 Task: Find connections with filter location Isle of Lewis with filter topic #interviewwith filter profile language Potuguese with filter current company NuvoRetail with filter school Shaheed Sukhdev College Of Business Studies with filter industry Professional Organizations with filter service category Life Coaching with filter keywords title Handyman
Action: Mouse moved to (199, 296)
Screenshot: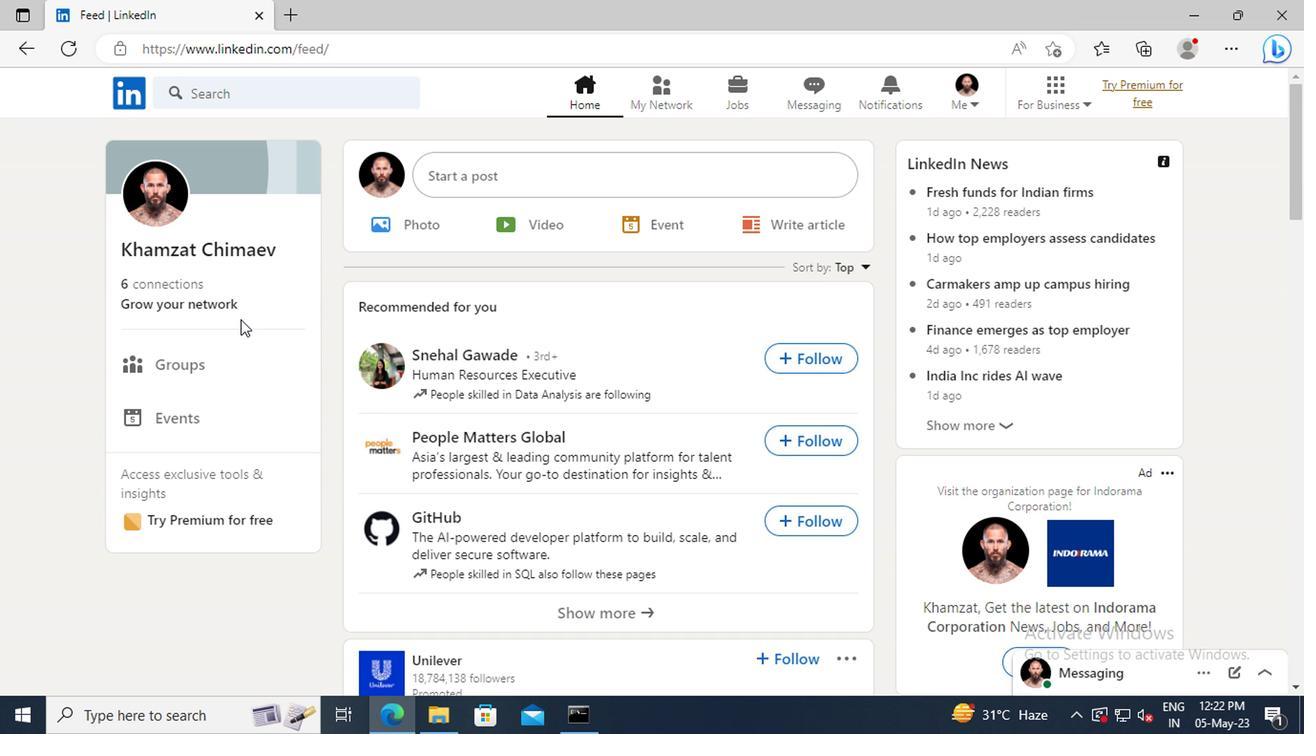 
Action: Mouse pressed left at (199, 296)
Screenshot: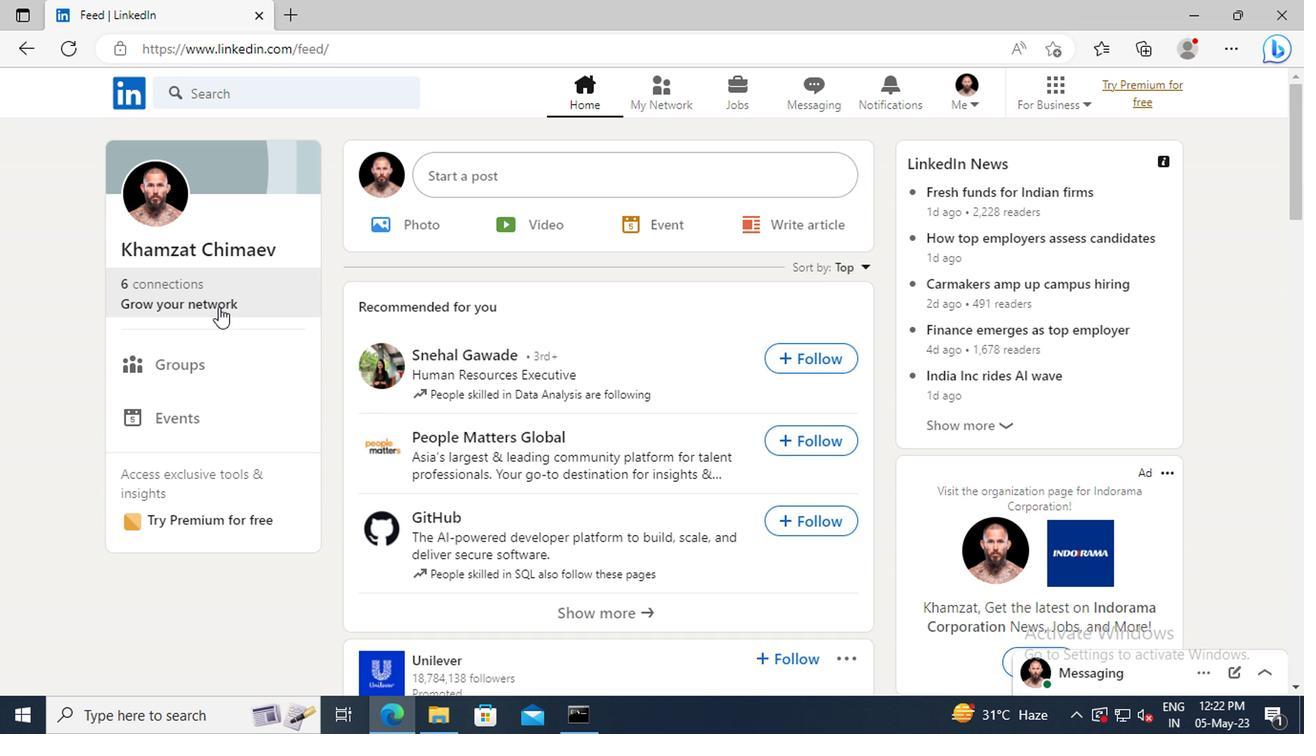 
Action: Mouse moved to (206, 201)
Screenshot: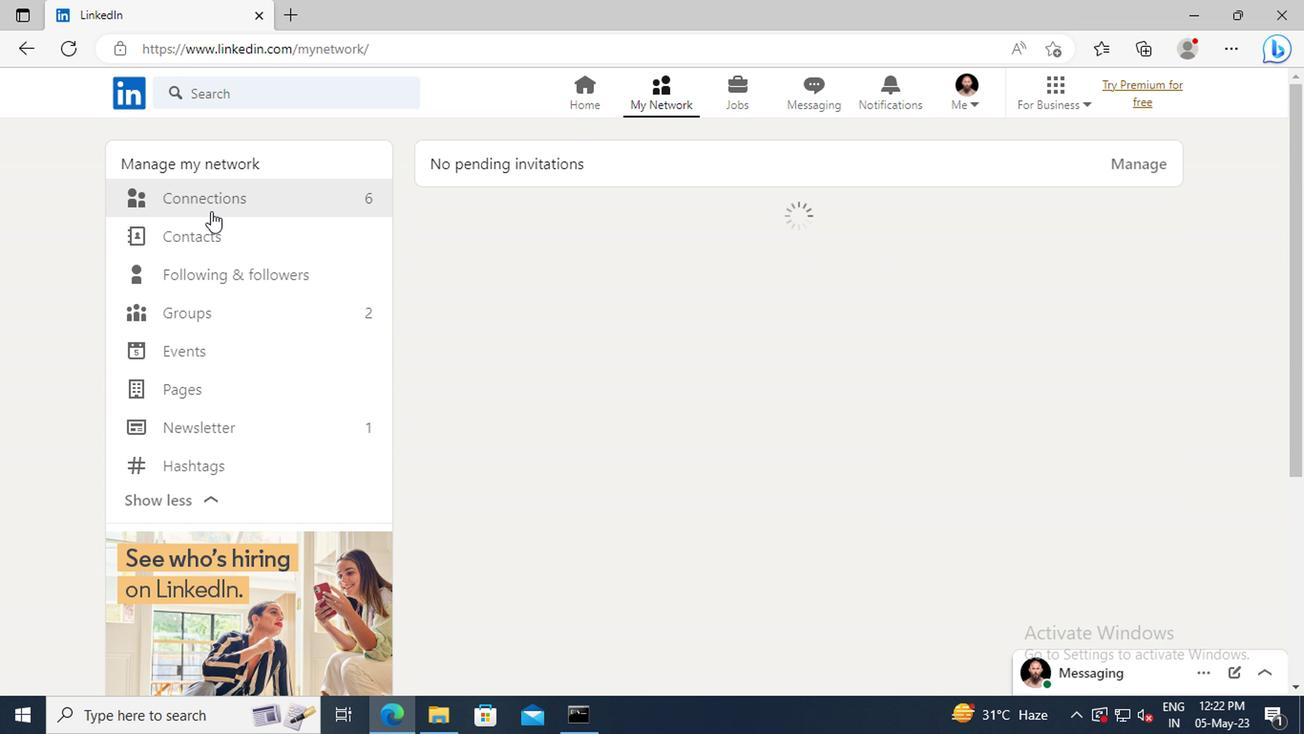 
Action: Mouse pressed left at (206, 201)
Screenshot: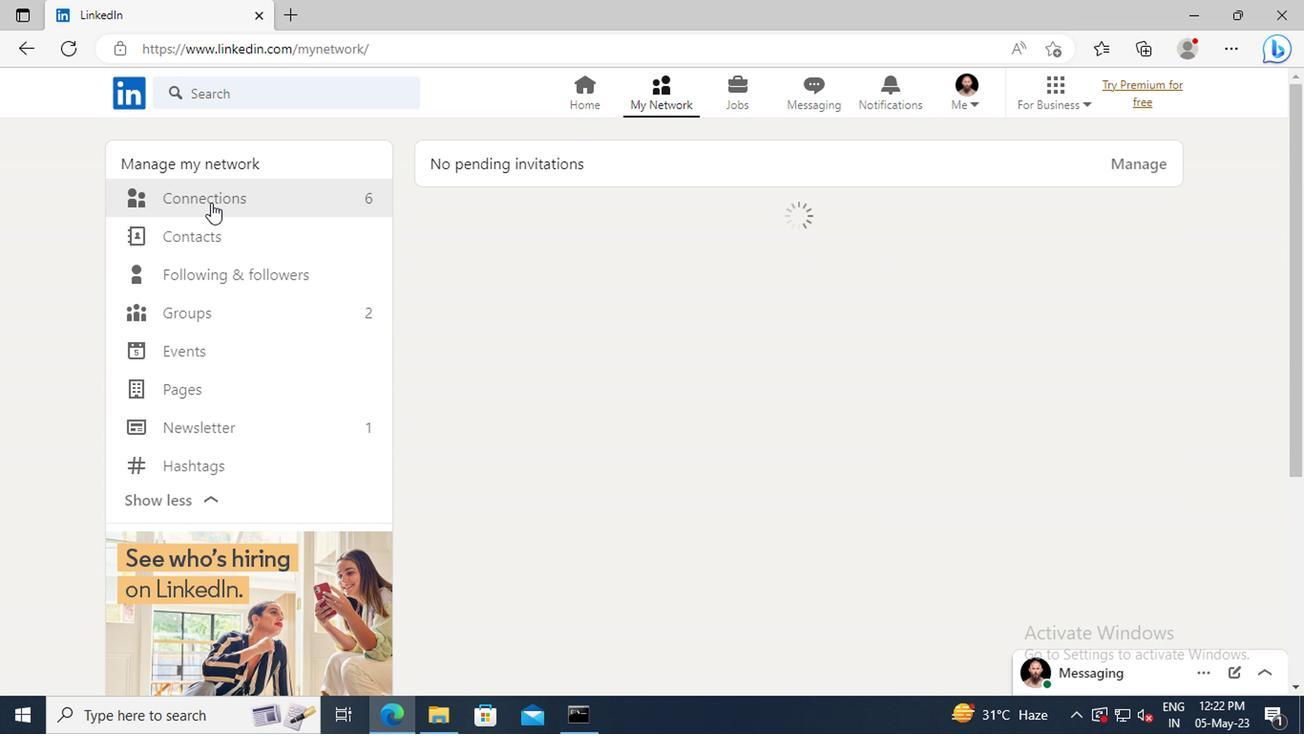 
Action: Mouse moved to (763, 201)
Screenshot: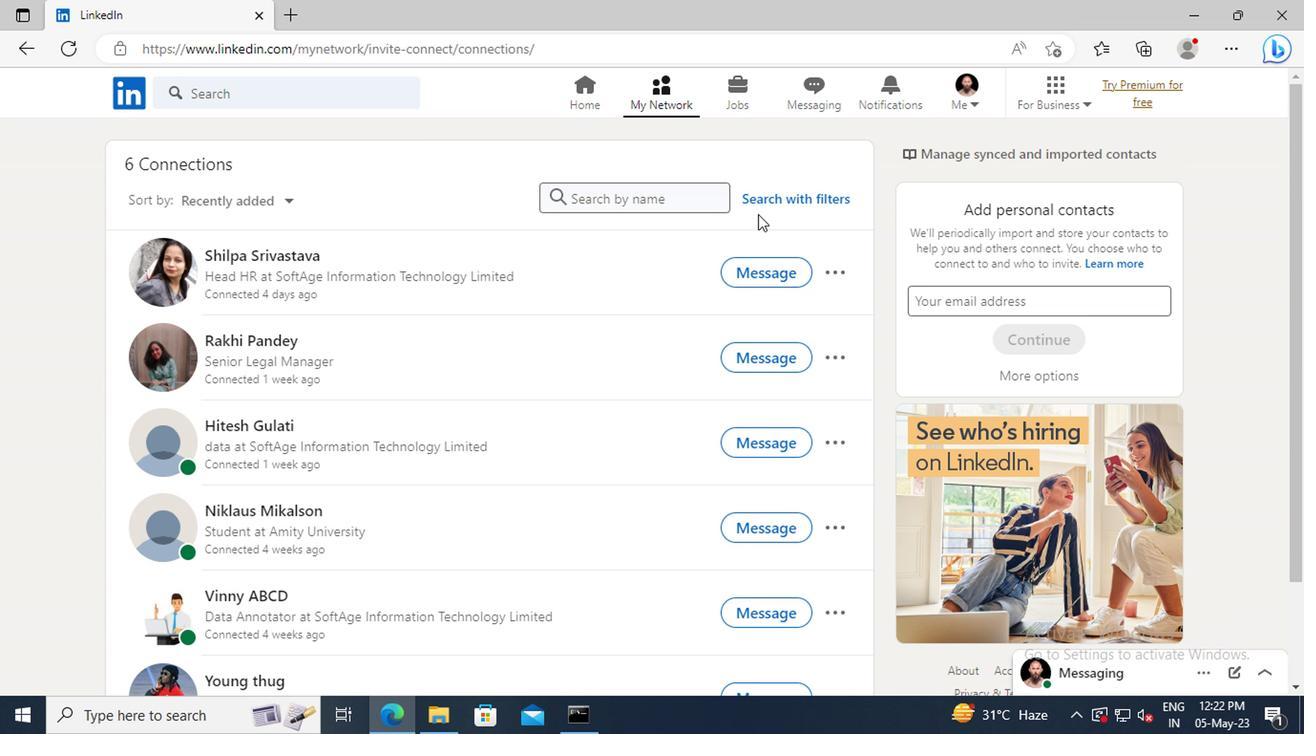 
Action: Mouse pressed left at (763, 201)
Screenshot: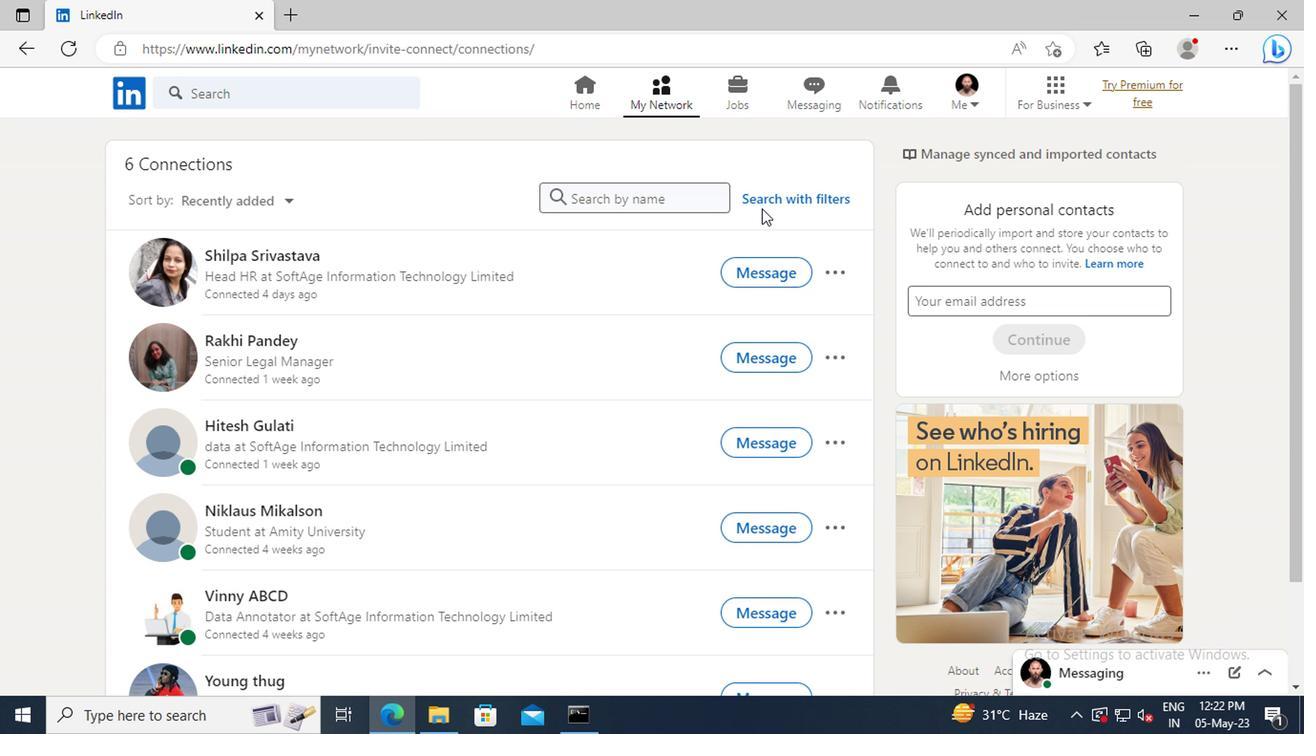 
Action: Mouse moved to (717, 151)
Screenshot: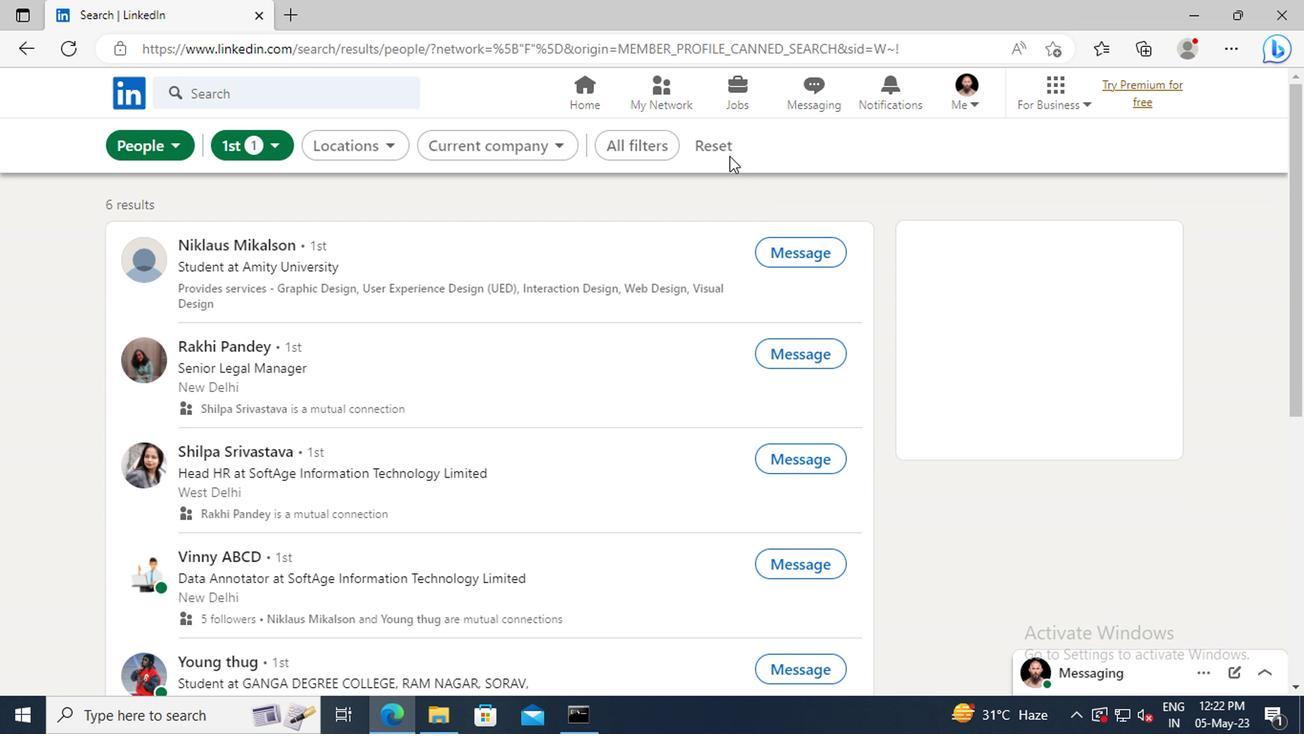 
Action: Mouse pressed left at (717, 151)
Screenshot: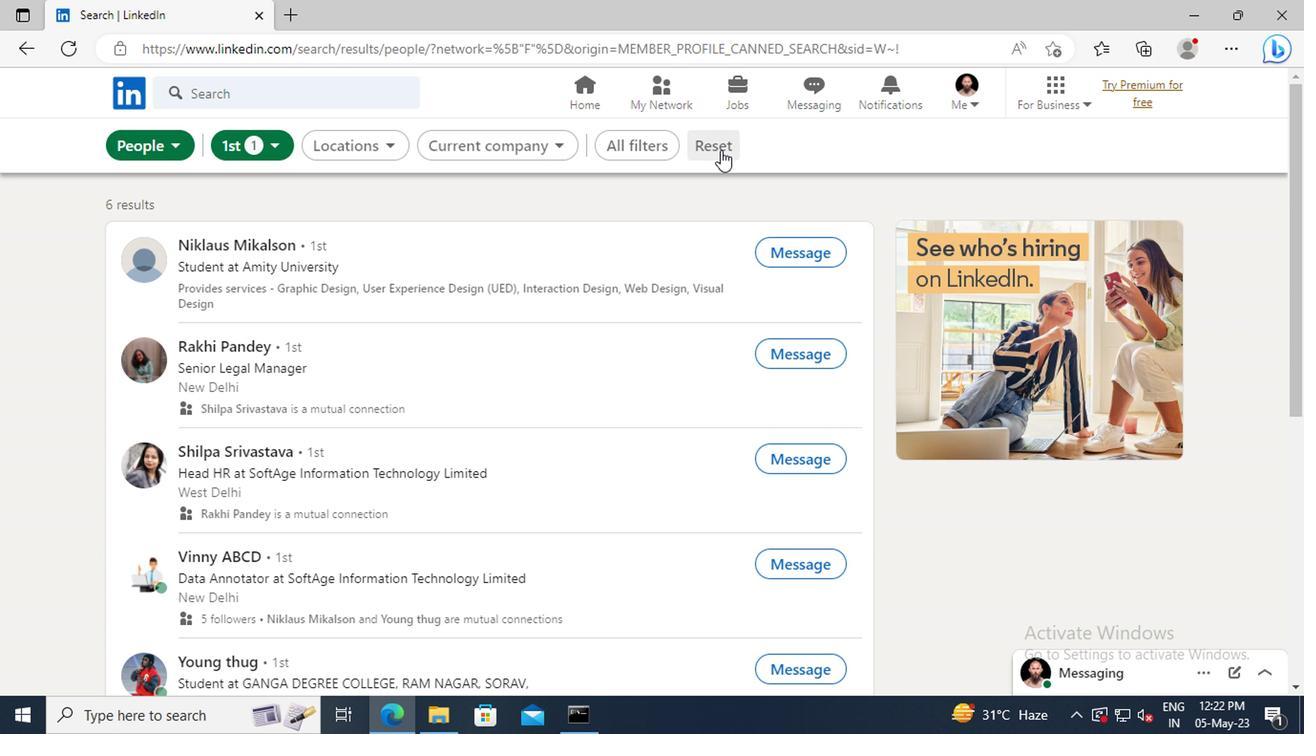 
Action: Mouse moved to (691, 147)
Screenshot: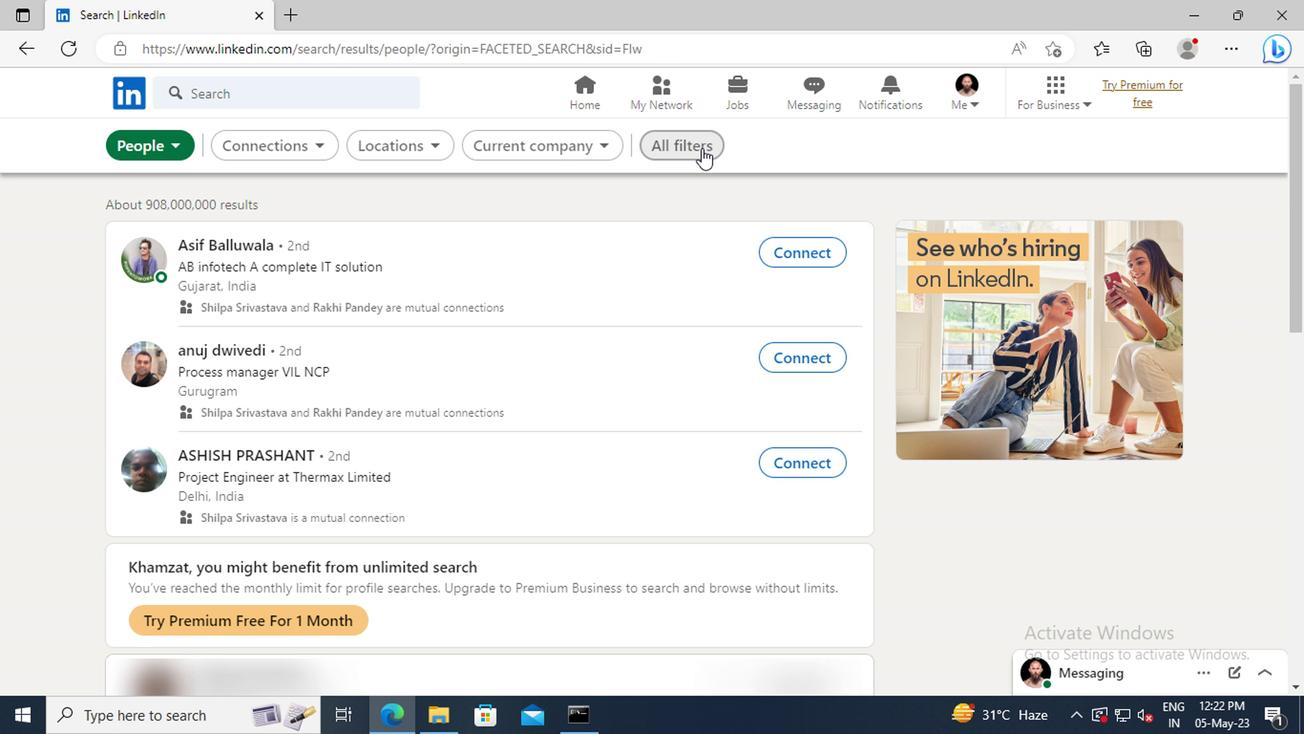 
Action: Mouse pressed left at (691, 147)
Screenshot: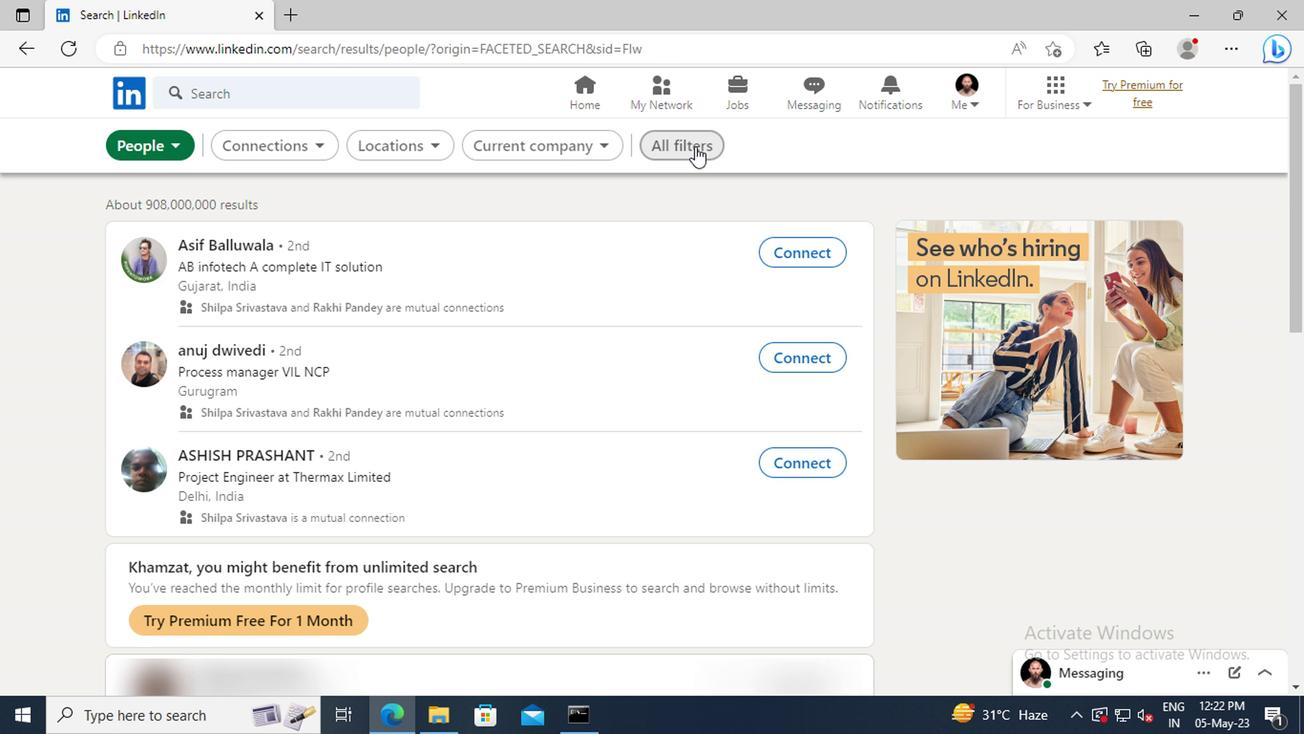 
Action: Mouse moved to (1044, 354)
Screenshot: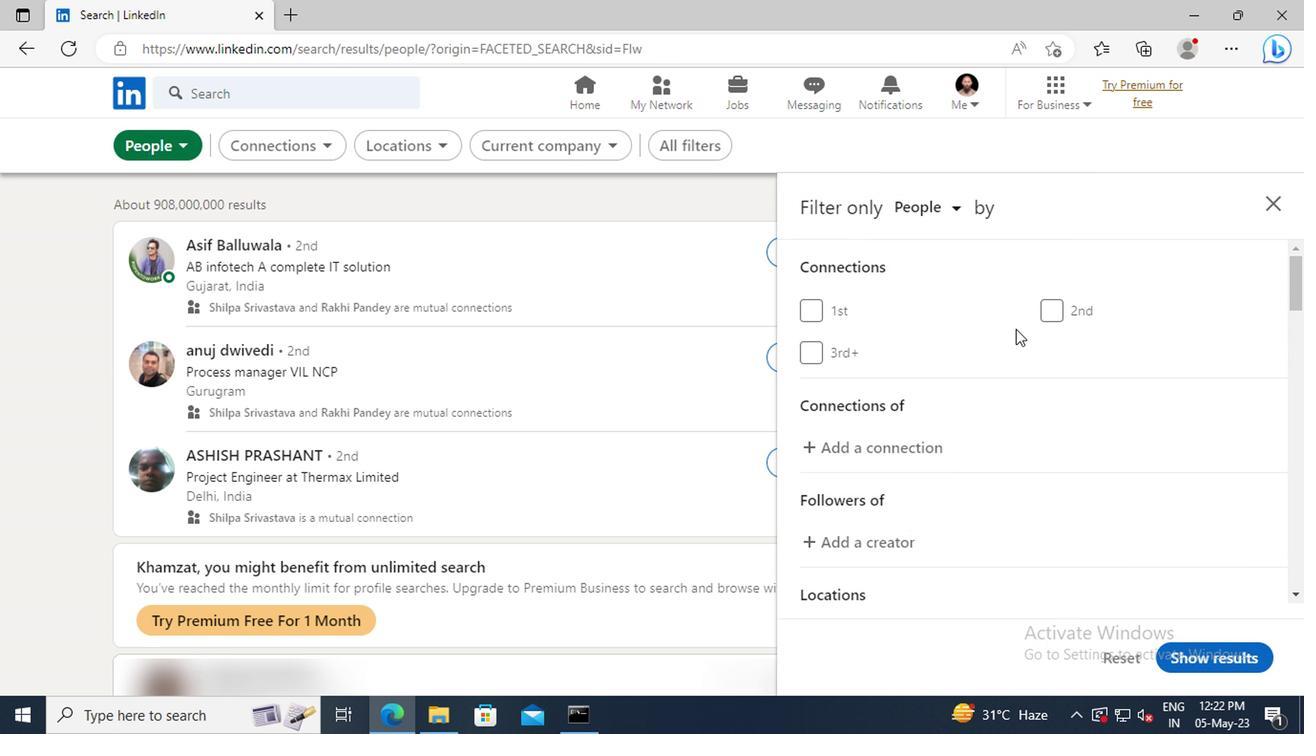 
Action: Mouse scrolled (1044, 353) with delta (0, 0)
Screenshot: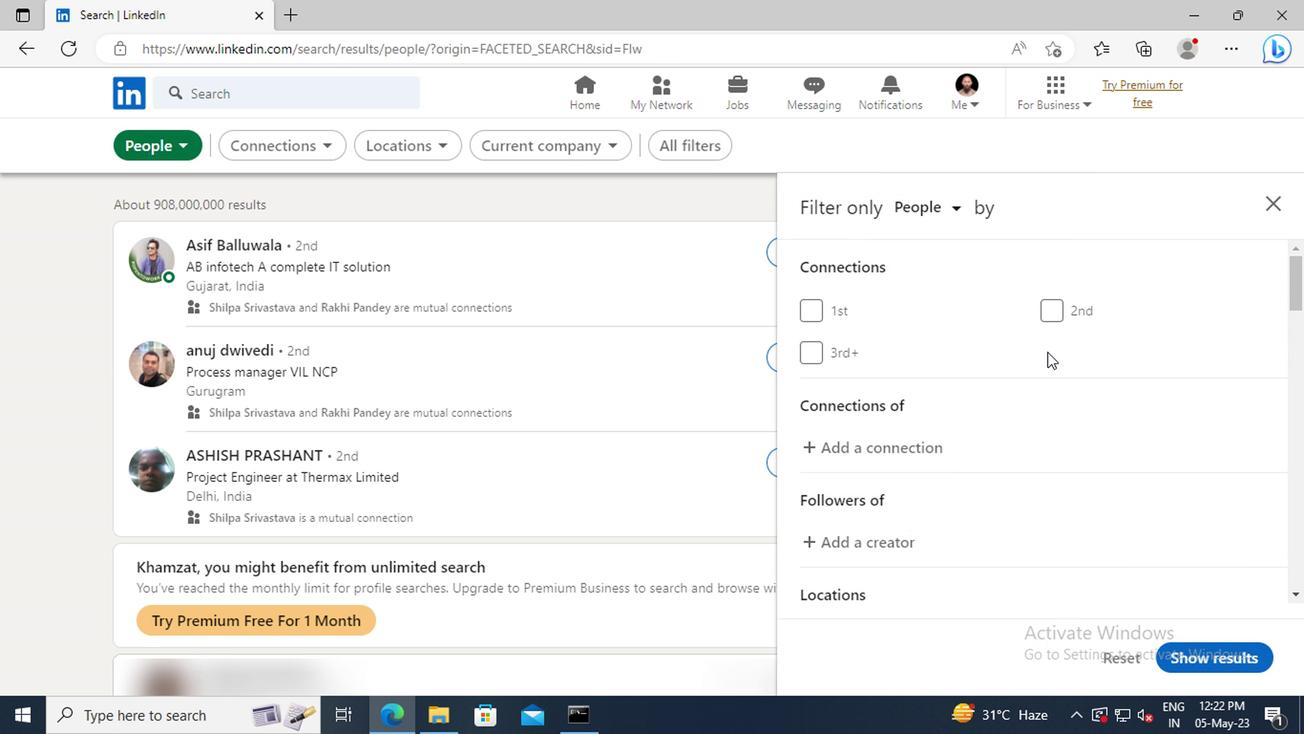 
Action: Mouse scrolled (1044, 353) with delta (0, 0)
Screenshot: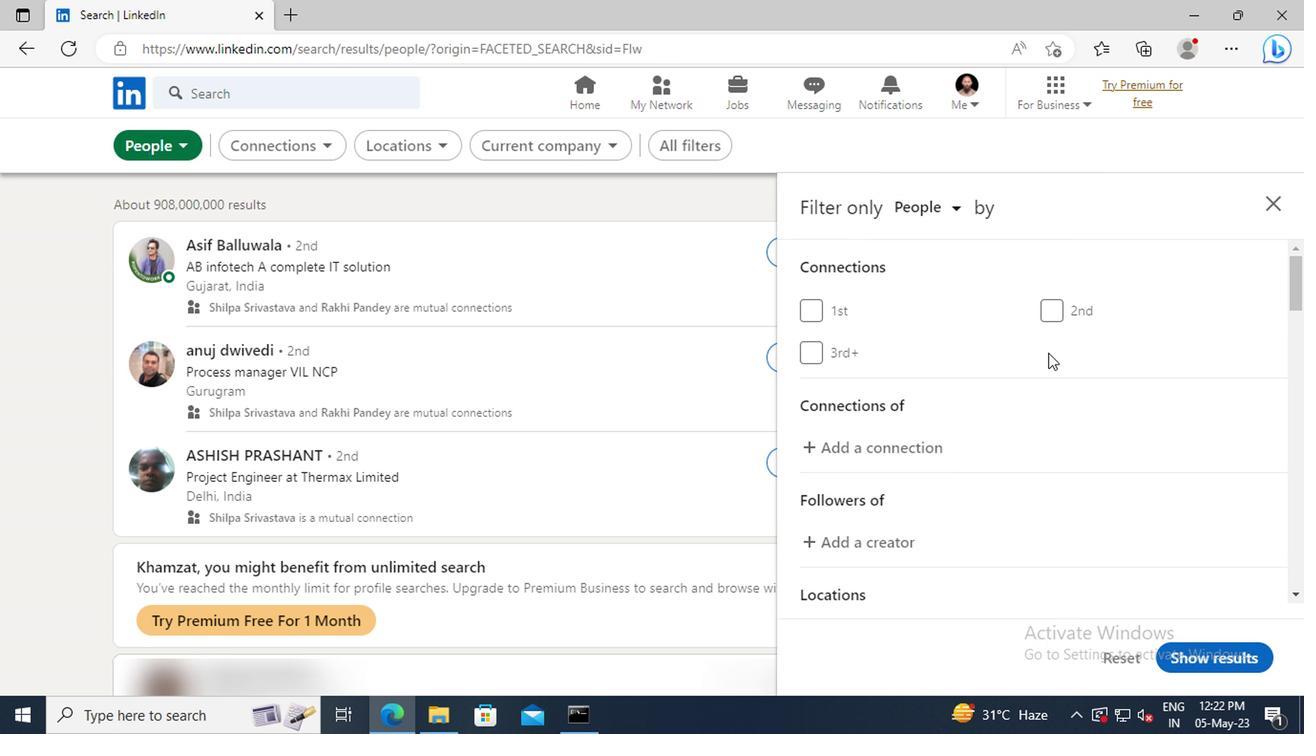 
Action: Mouse scrolled (1044, 353) with delta (0, 0)
Screenshot: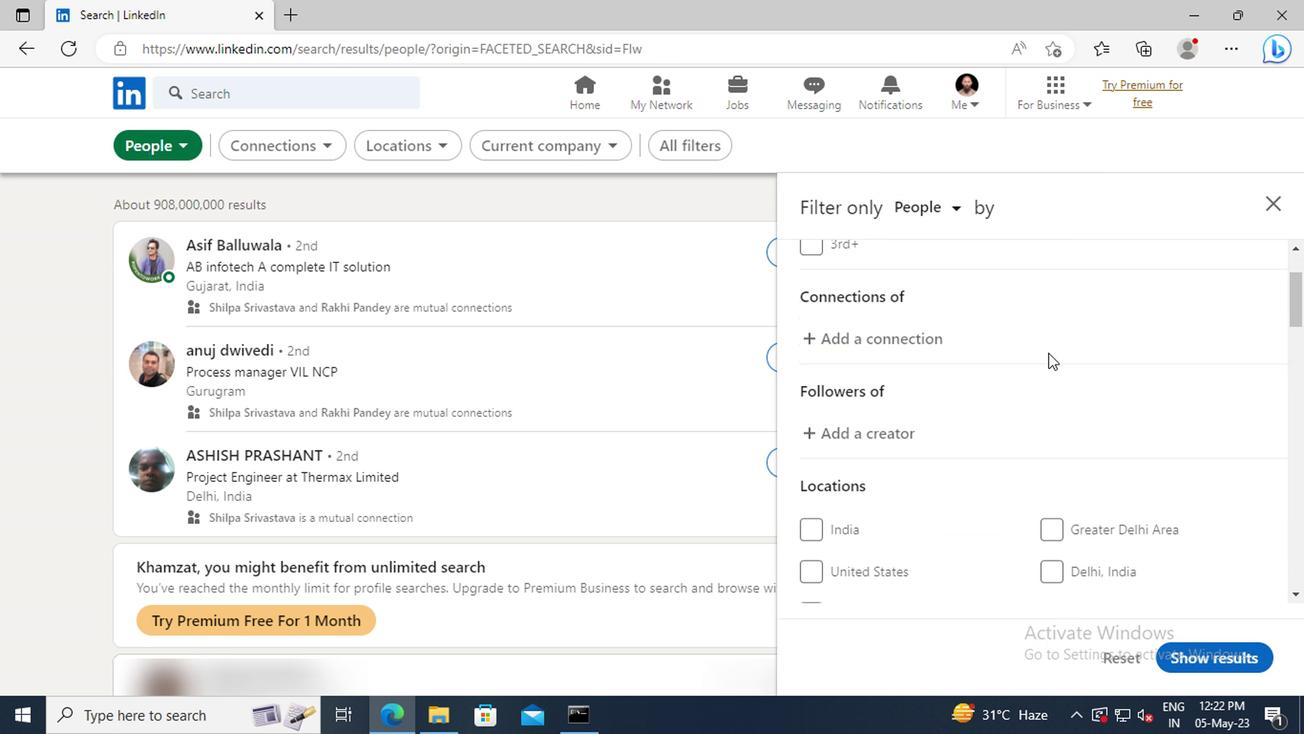 
Action: Mouse scrolled (1044, 353) with delta (0, 0)
Screenshot: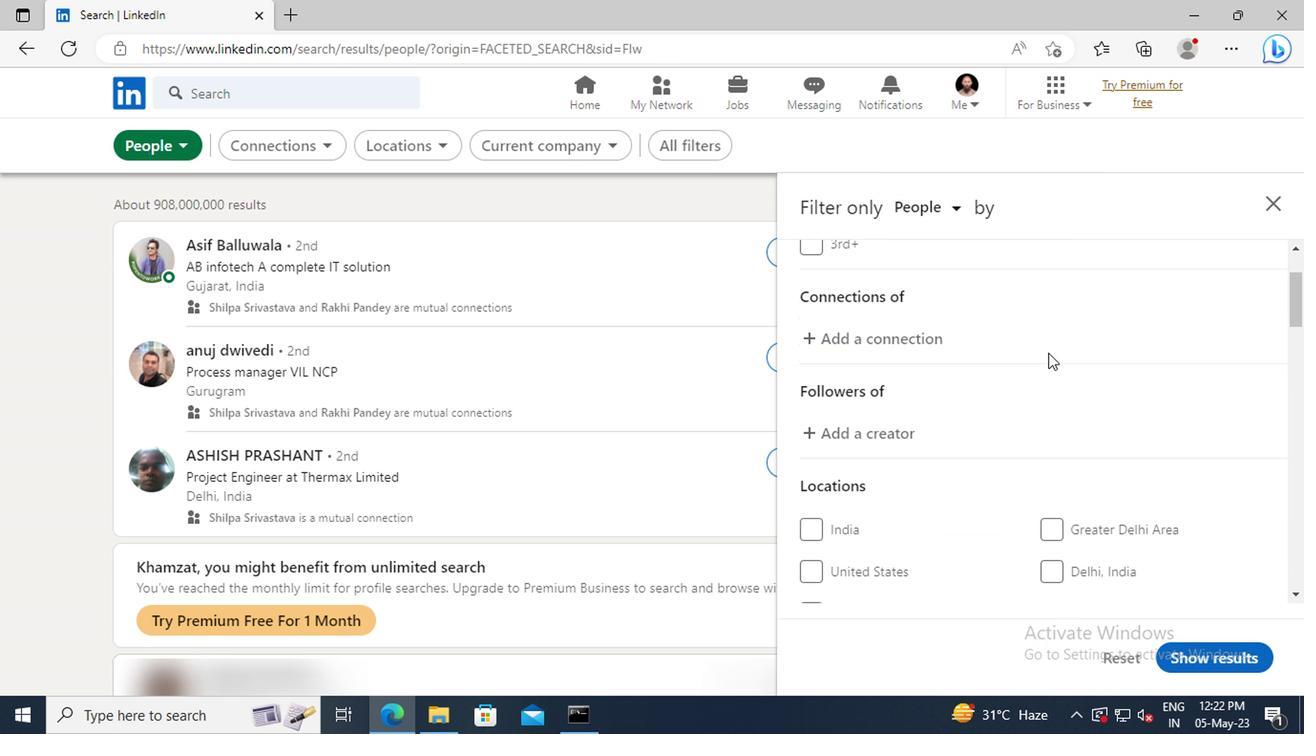 
Action: Mouse scrolled (1044, 353) with delta (0, 0)
Screenshot: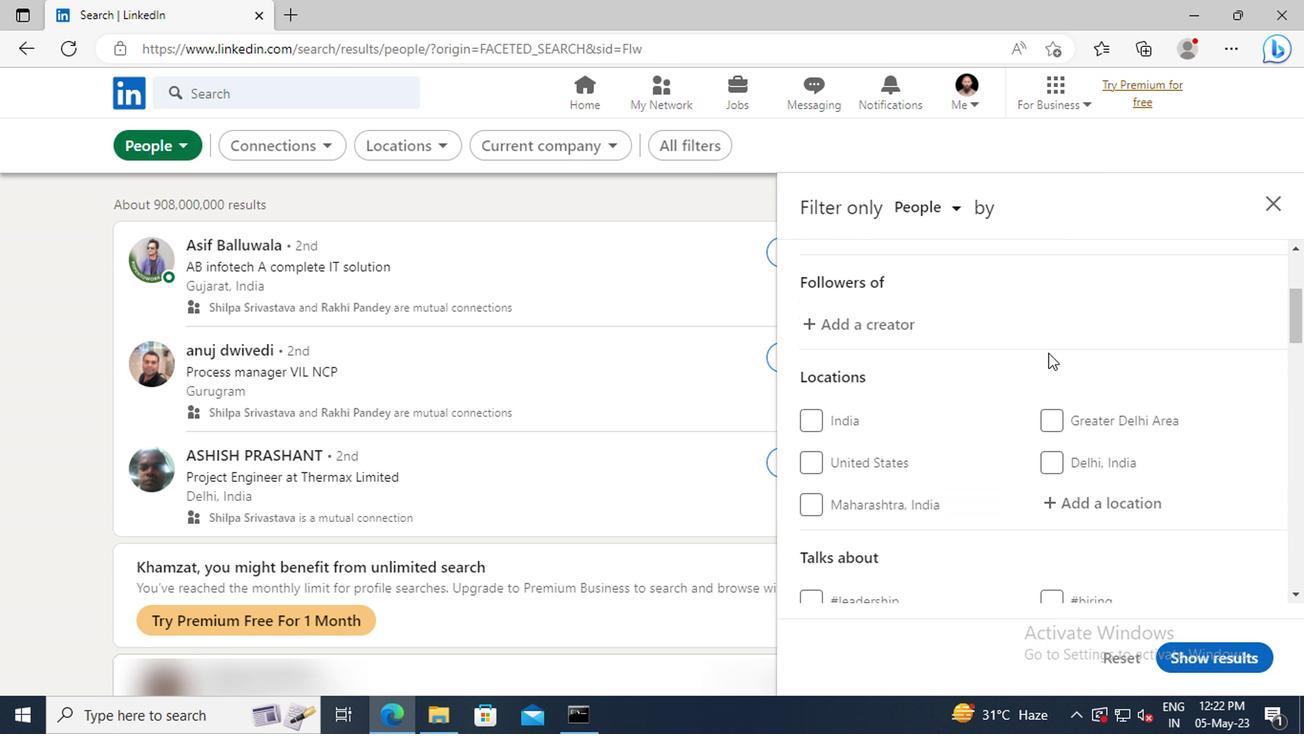 
Action: Mouse scrolled (1044, 353) with delta (0, 0)
Screenshot: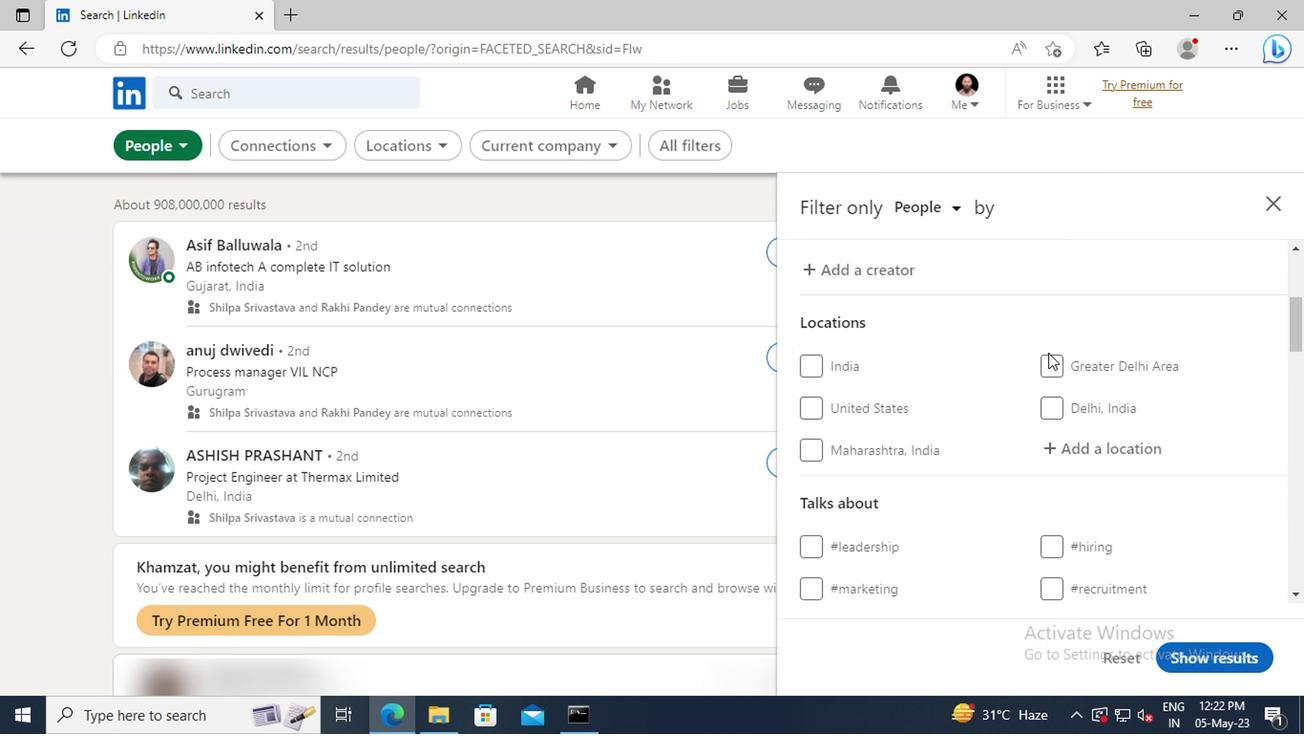 
Action: Mouse moved to (1052, 392)
Screenshot: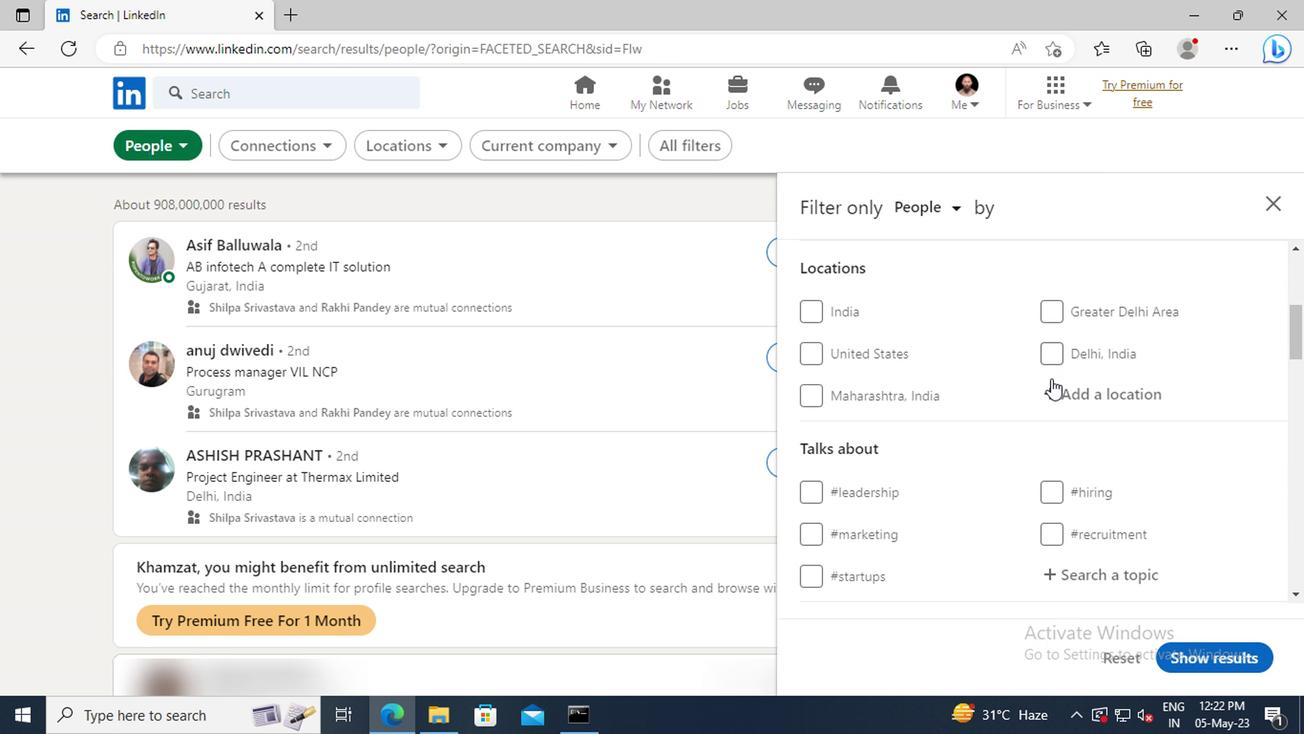 
Action: Mouse pressed left at (1052, 392)
Screenshot: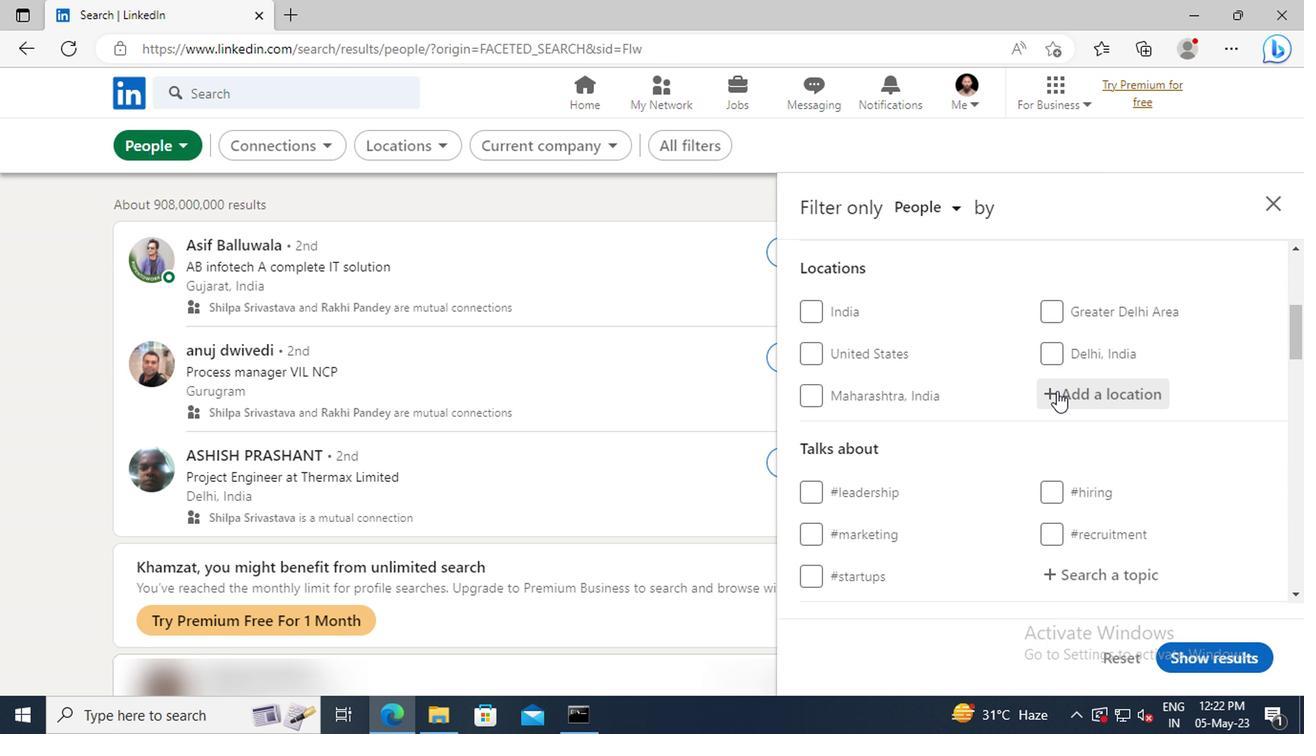 
Action: Key pressed <Key.shift>ISLE<Key.space>OF<Key.space><Key.shift>LEWIS<Key.enter>
Screenshot: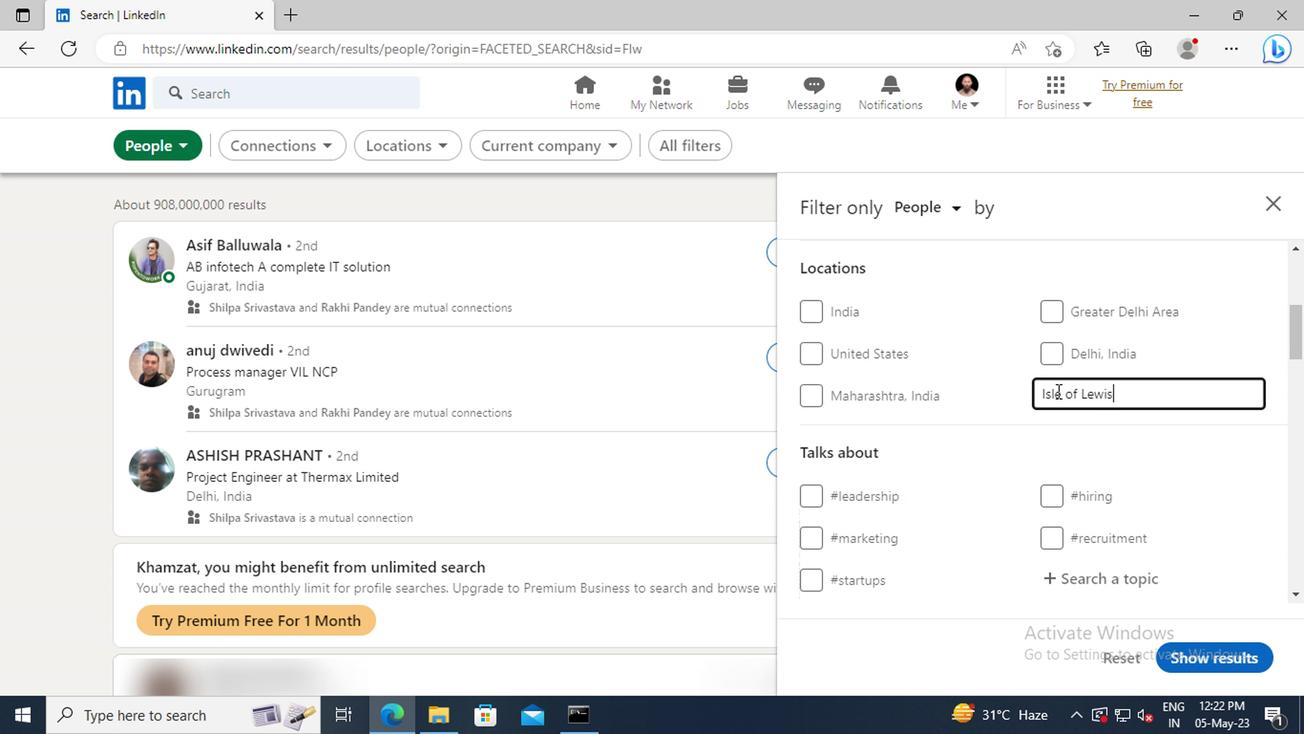 
Action: Mouse scrolled (1052, 391) with delta (0, 0)
Screenshot: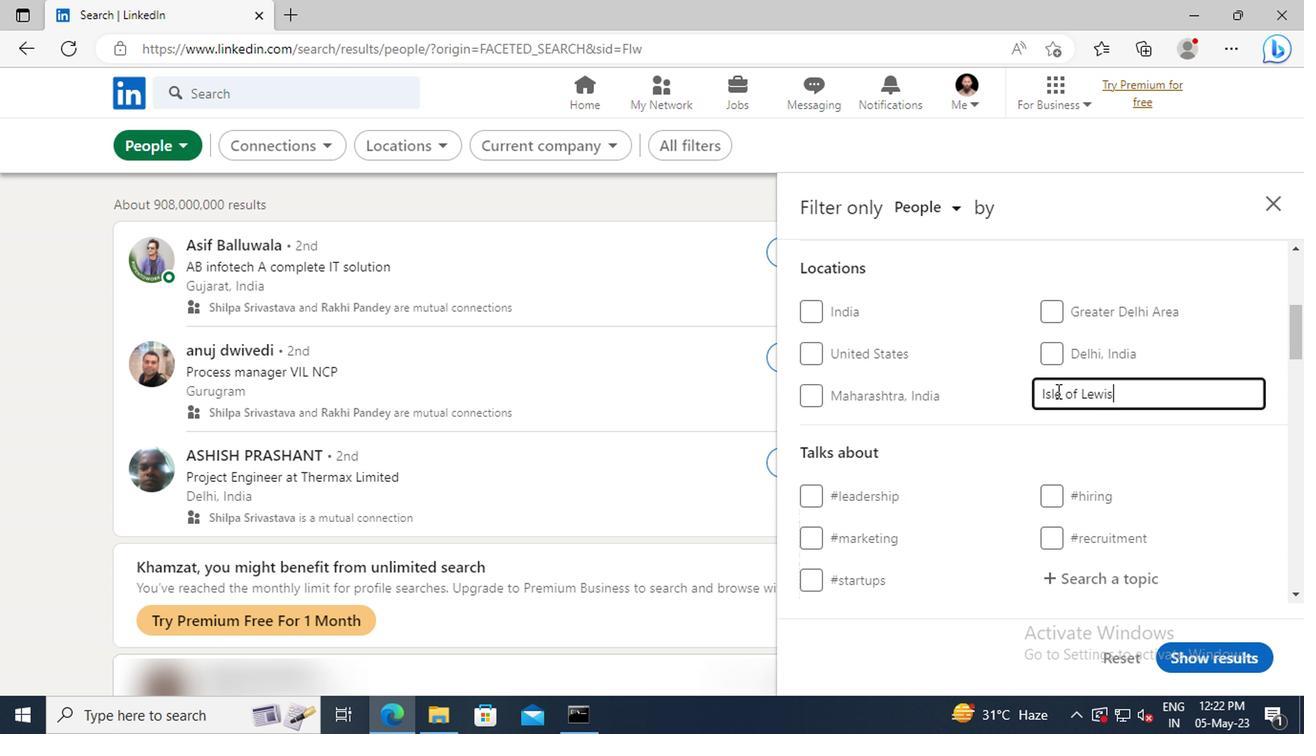 
Action: Mouse scrolled (1052, 391) with delta (0, 0)
Screenshot: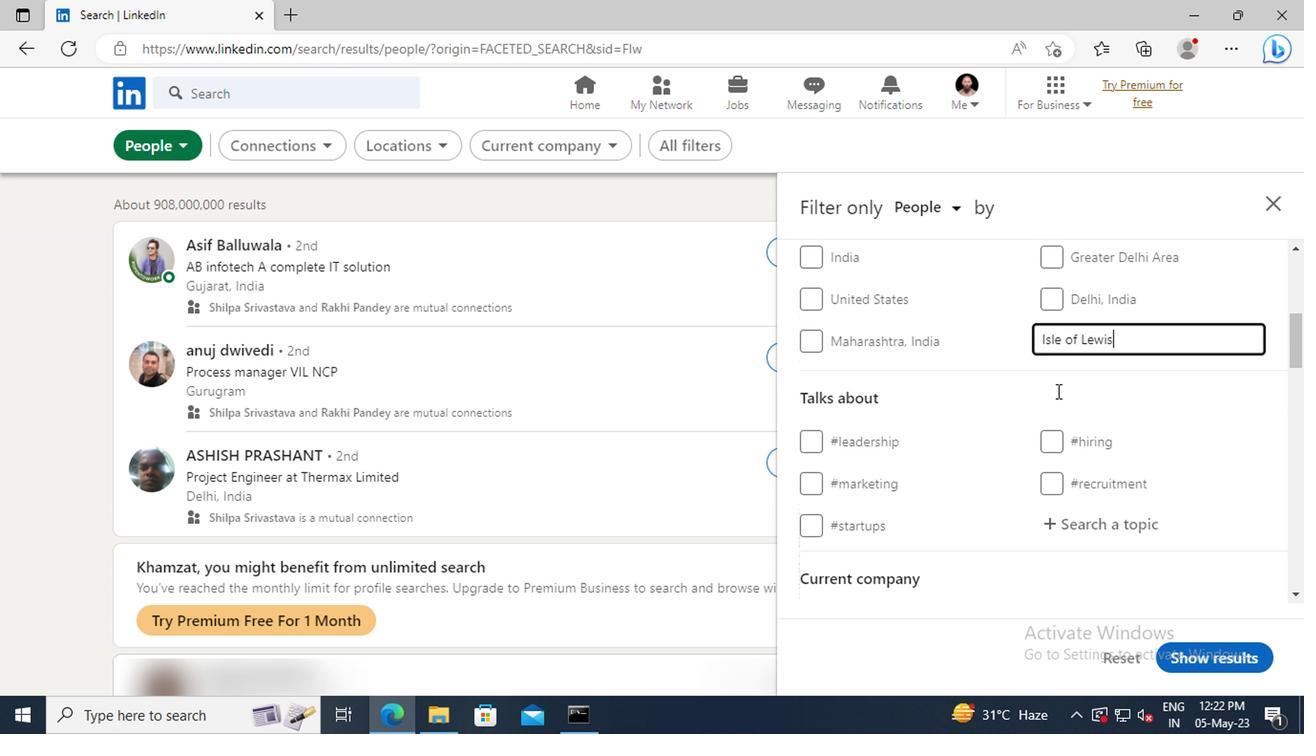 
Action: Mouse scrolled (1052, 391) with delta (0, 0)
Screenshot: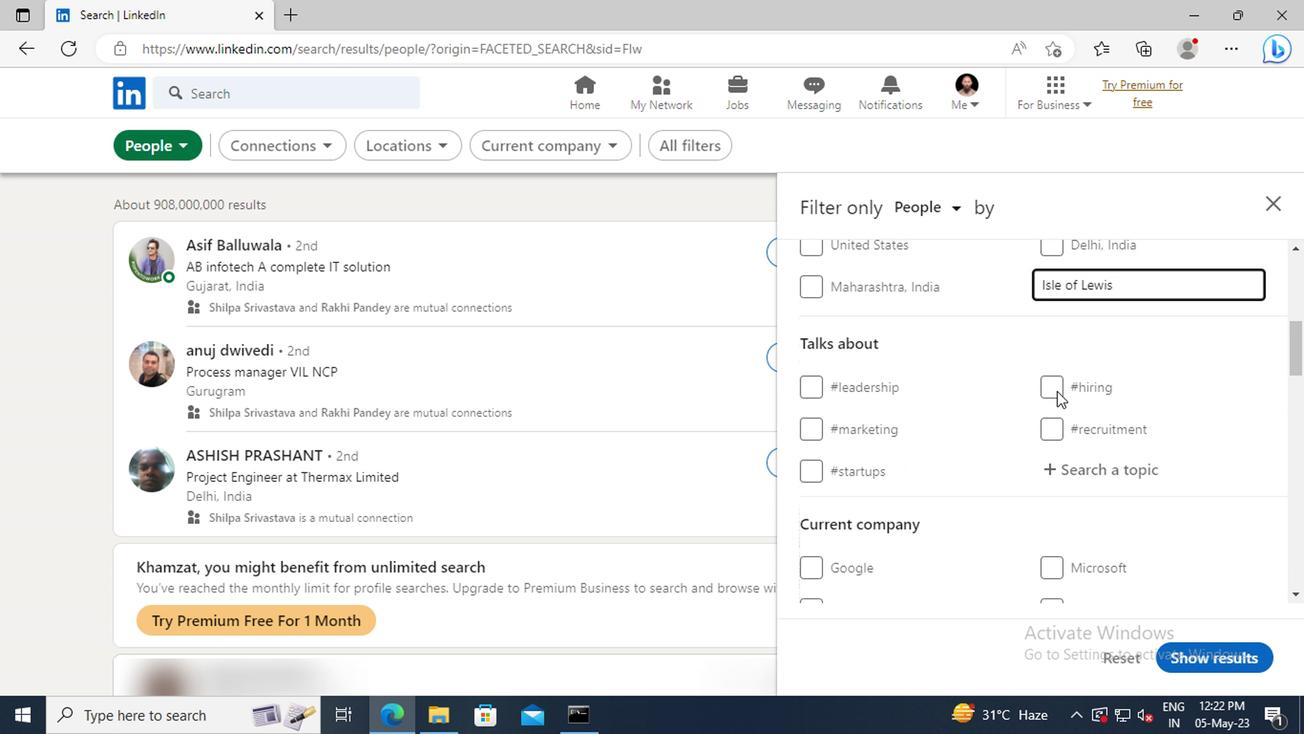 
Action: Mouse moved to (1056, 411)
Screenshot: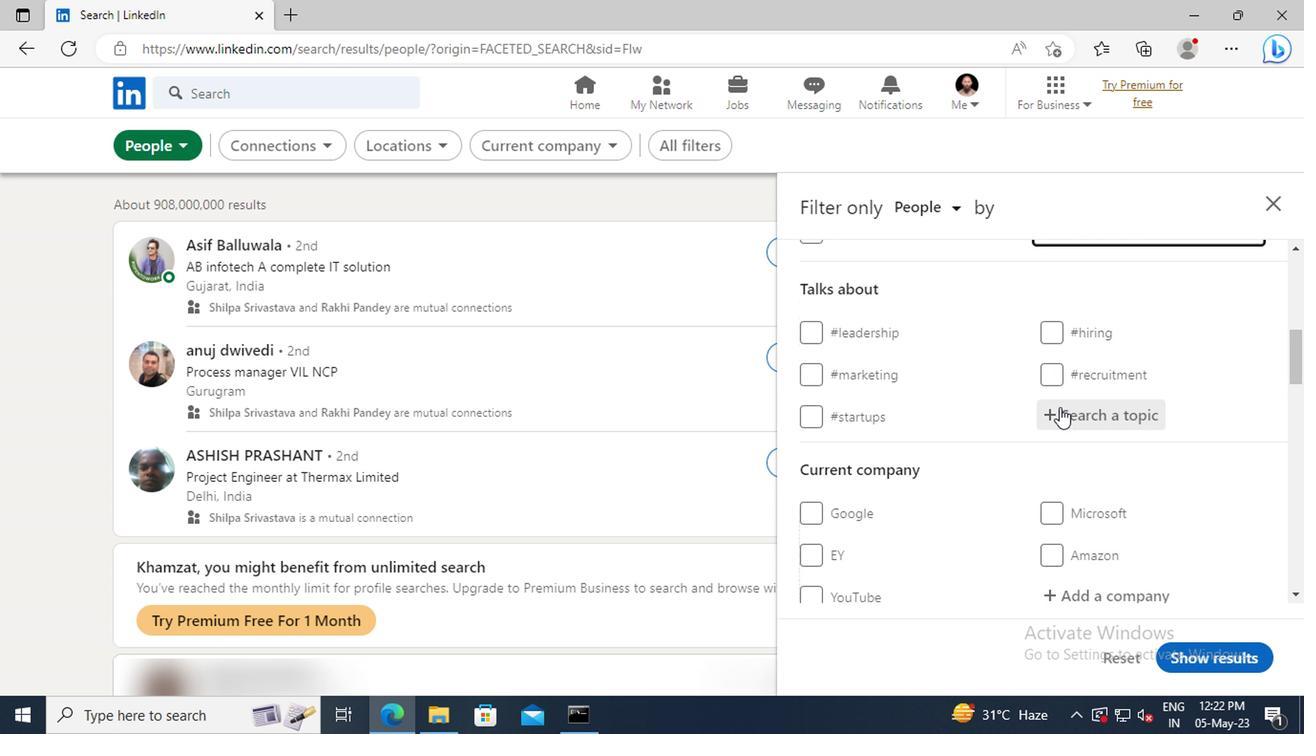 
Action: Mouse pressed left at (1056, 411)
Screenshot: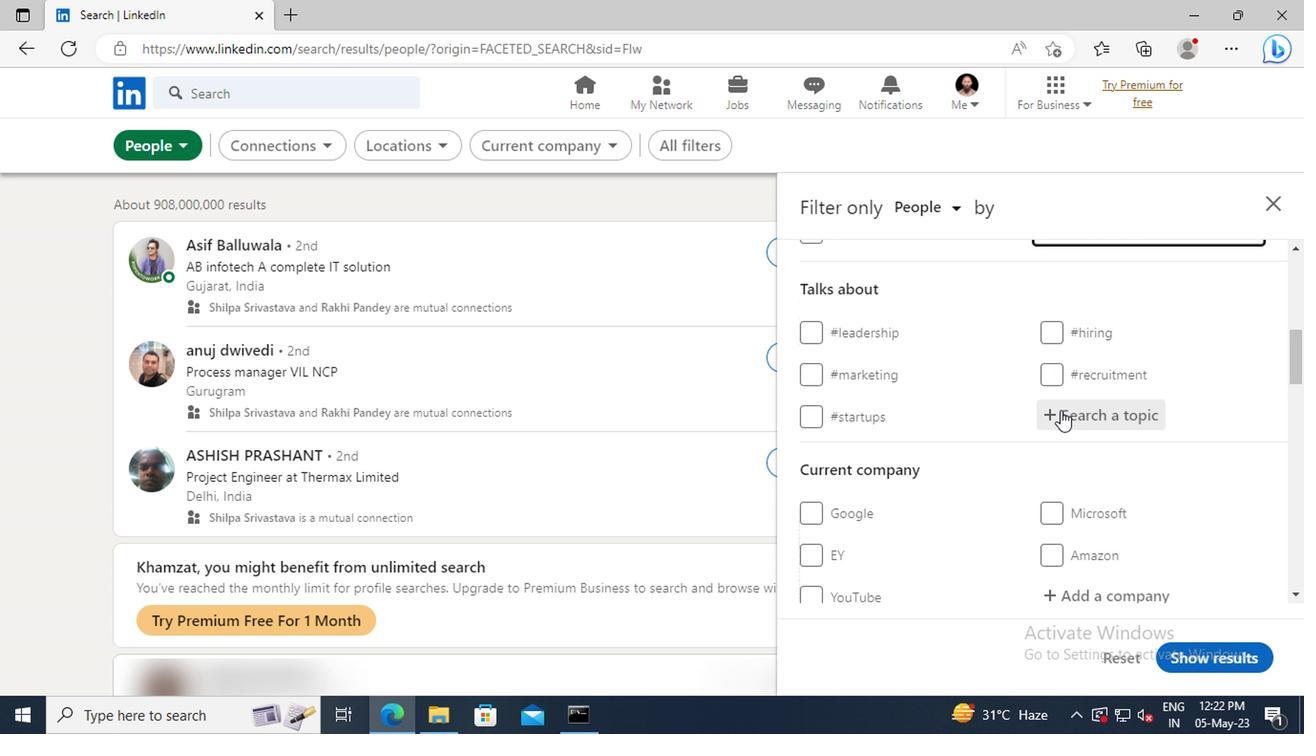 
Action: Key pressed INTERVI
Screenshot: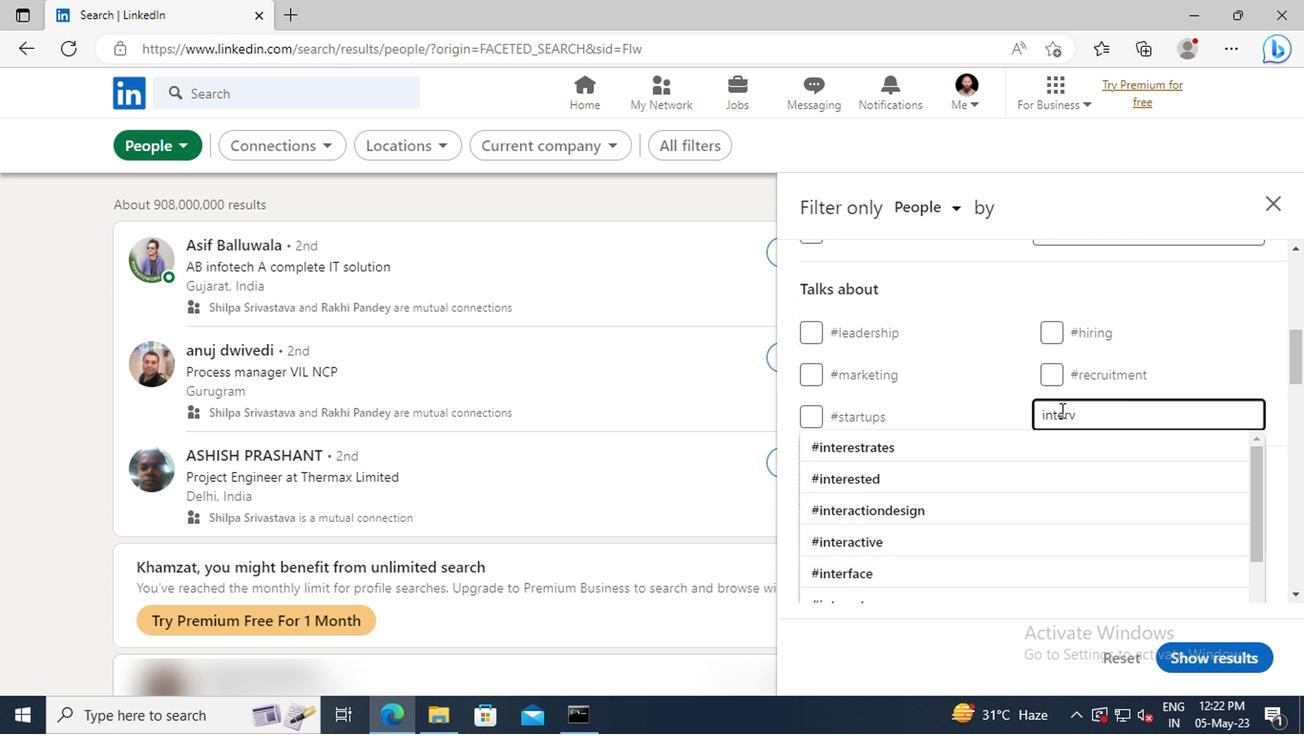 
Action: Mouse moved to (1060, 443)
Screenshot: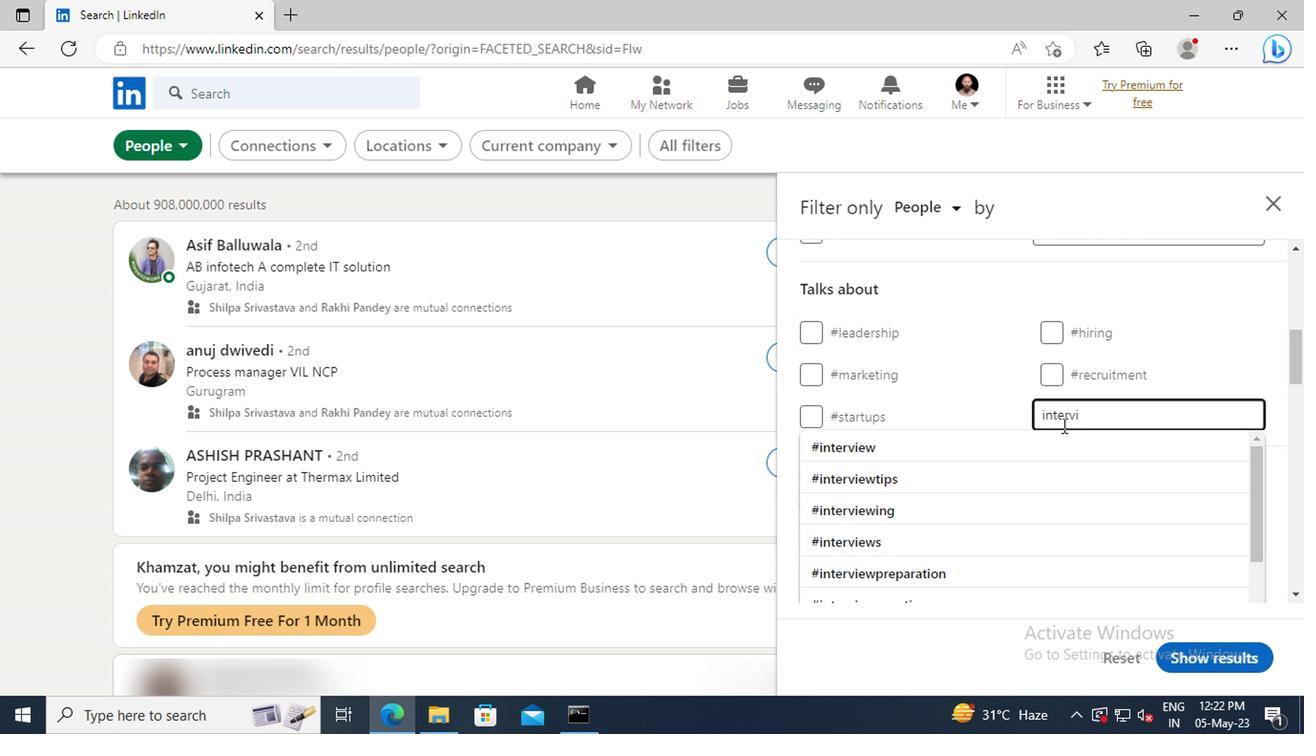 
Action: Mouse pressed left at (1060, 443)
Screenshot: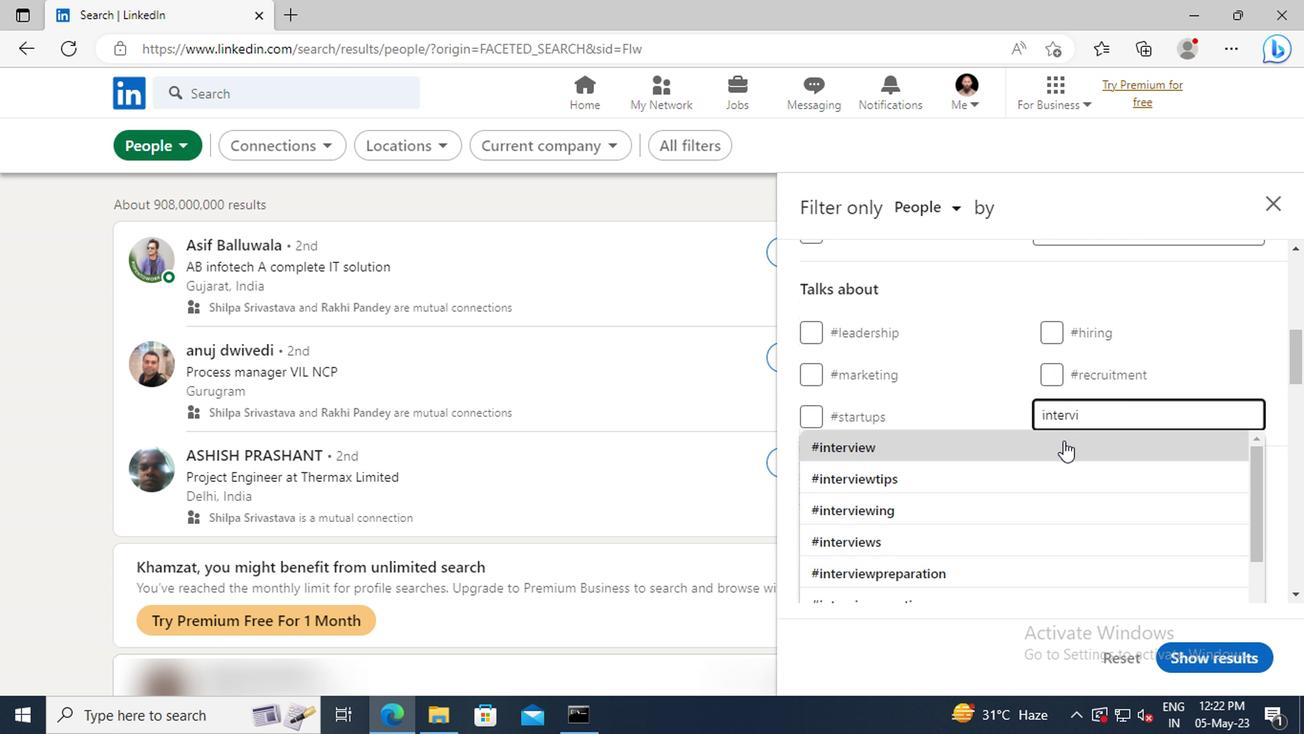 
Action: Mouse scrolled (1060, 441) with delta (0, -1)
Screenshot: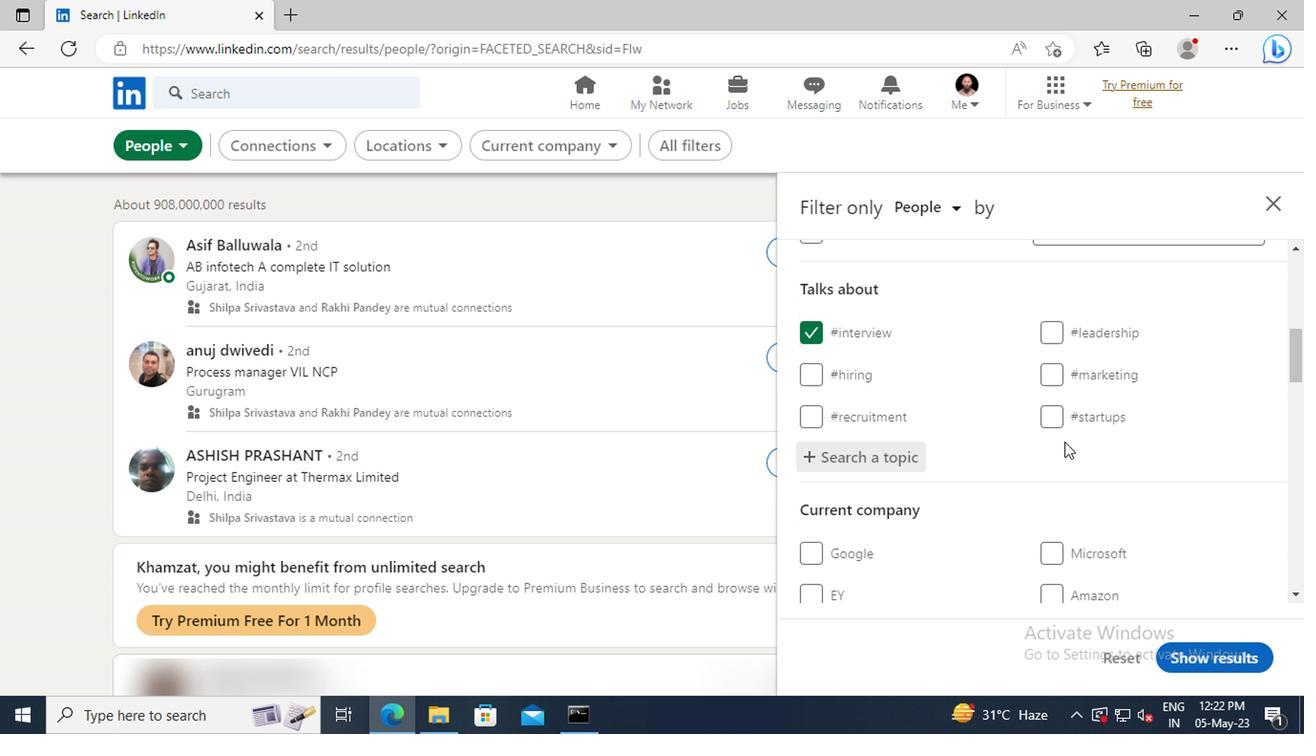
Action: Mouse scrolled (1060, 441) with delta (0, -1)
Screenshot: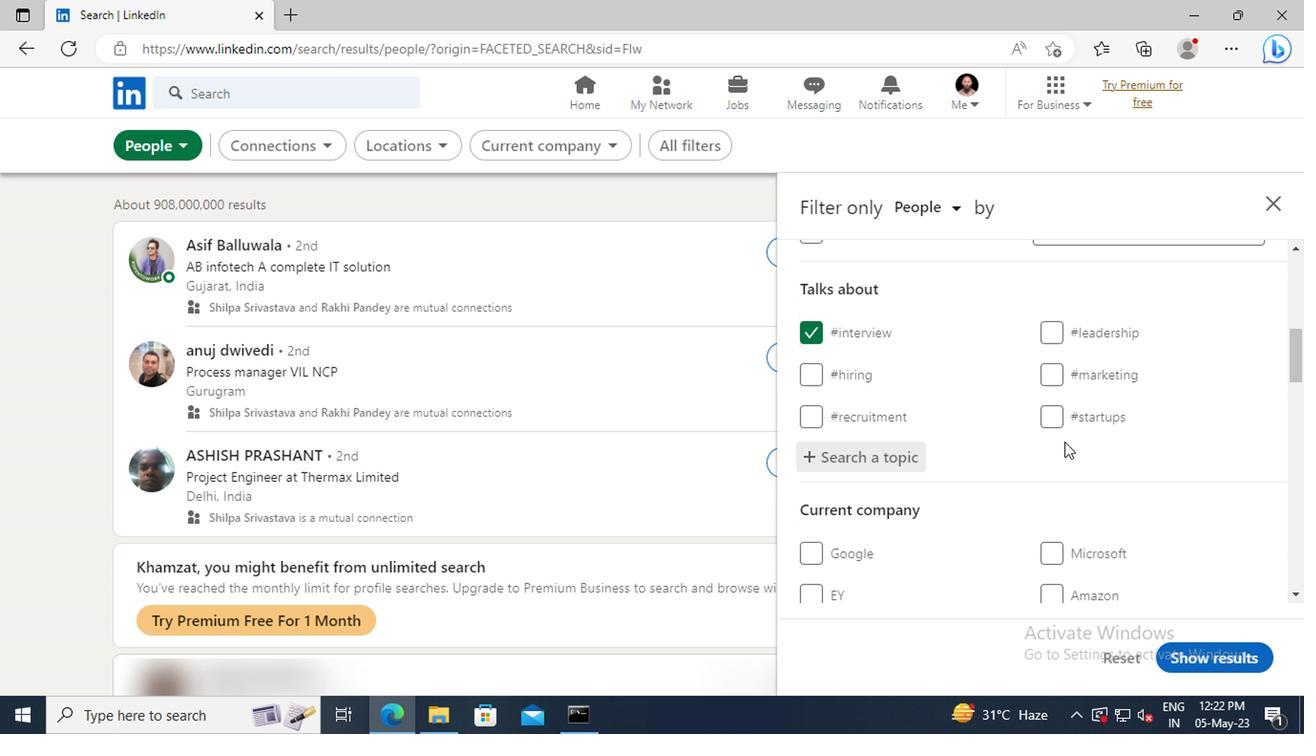 
Action: Mouse scrolled (1060, 441) with delta (0, -1)
Screenshot: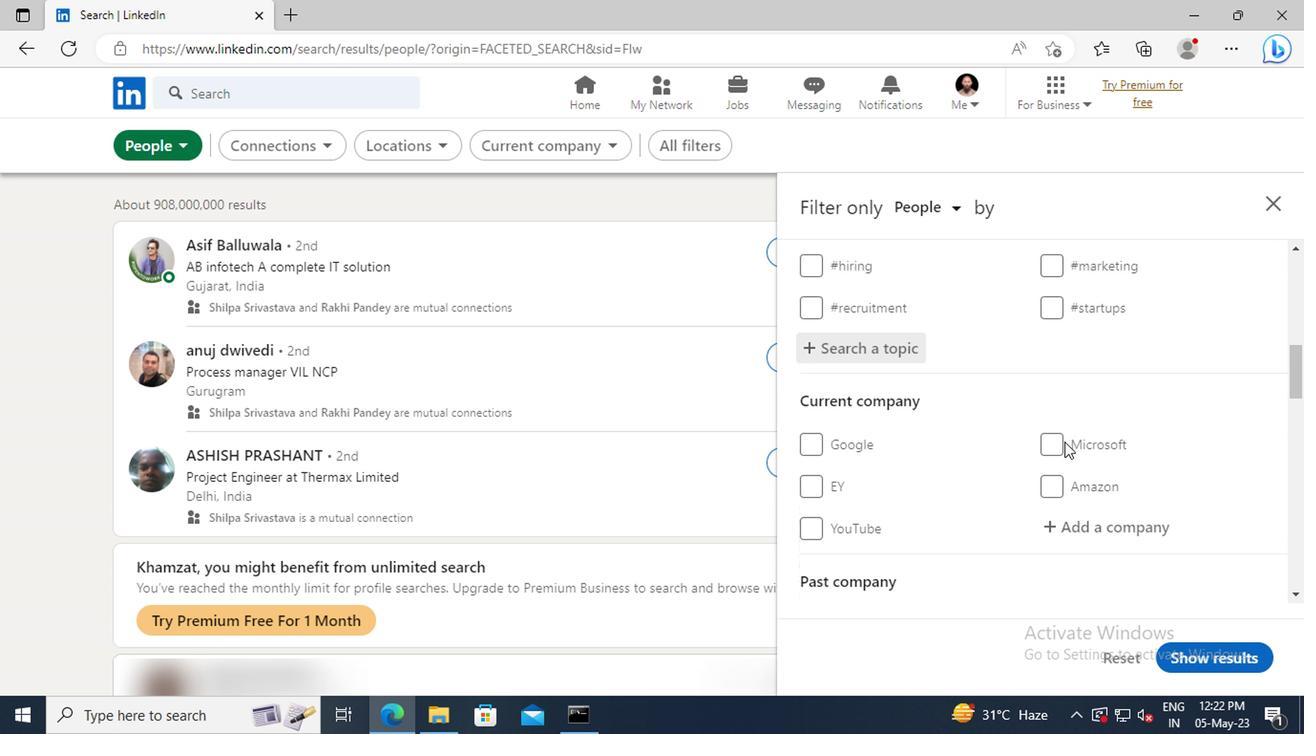 
Action: Mouse scrolled (1060, 441) with delta (0, -1)
Screenshot: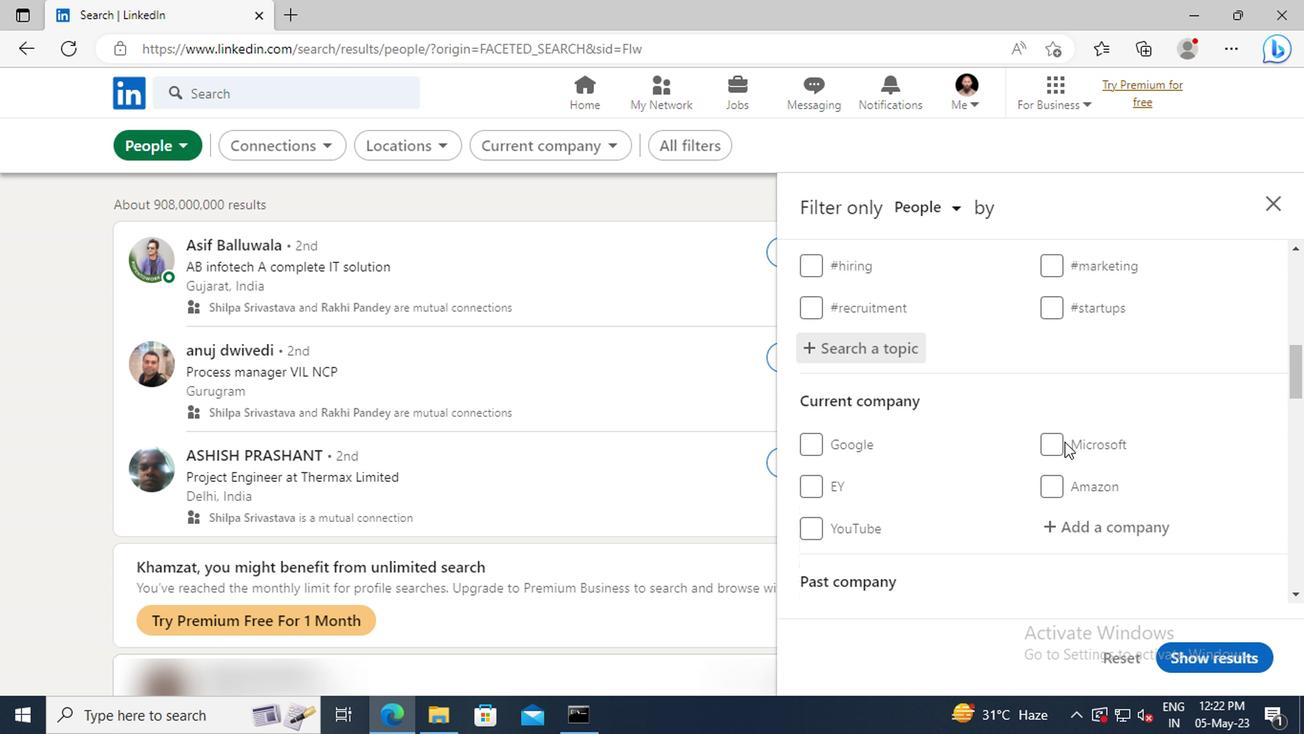 
Action: Mouse moved to (1060, 443)
Screenshot: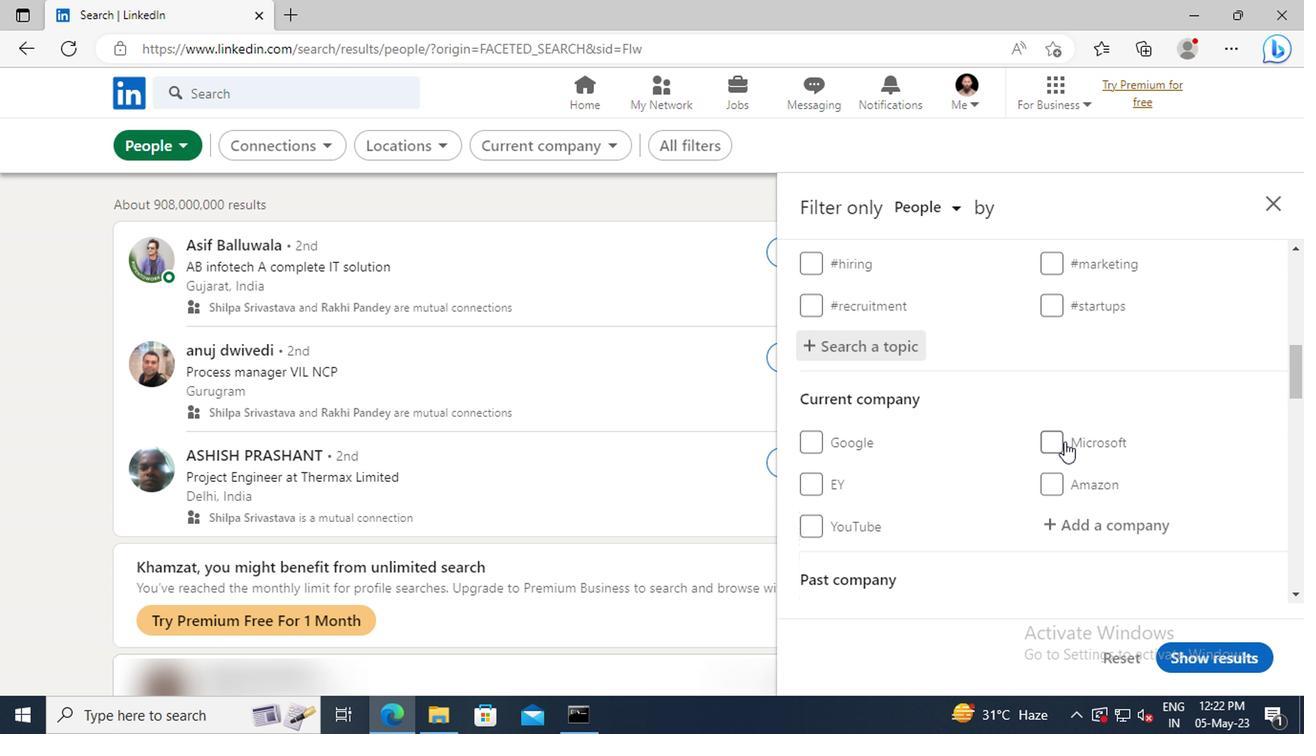 
Action: Mouse scrolled (1060, 443) with delta (0, 0)
Screenshot: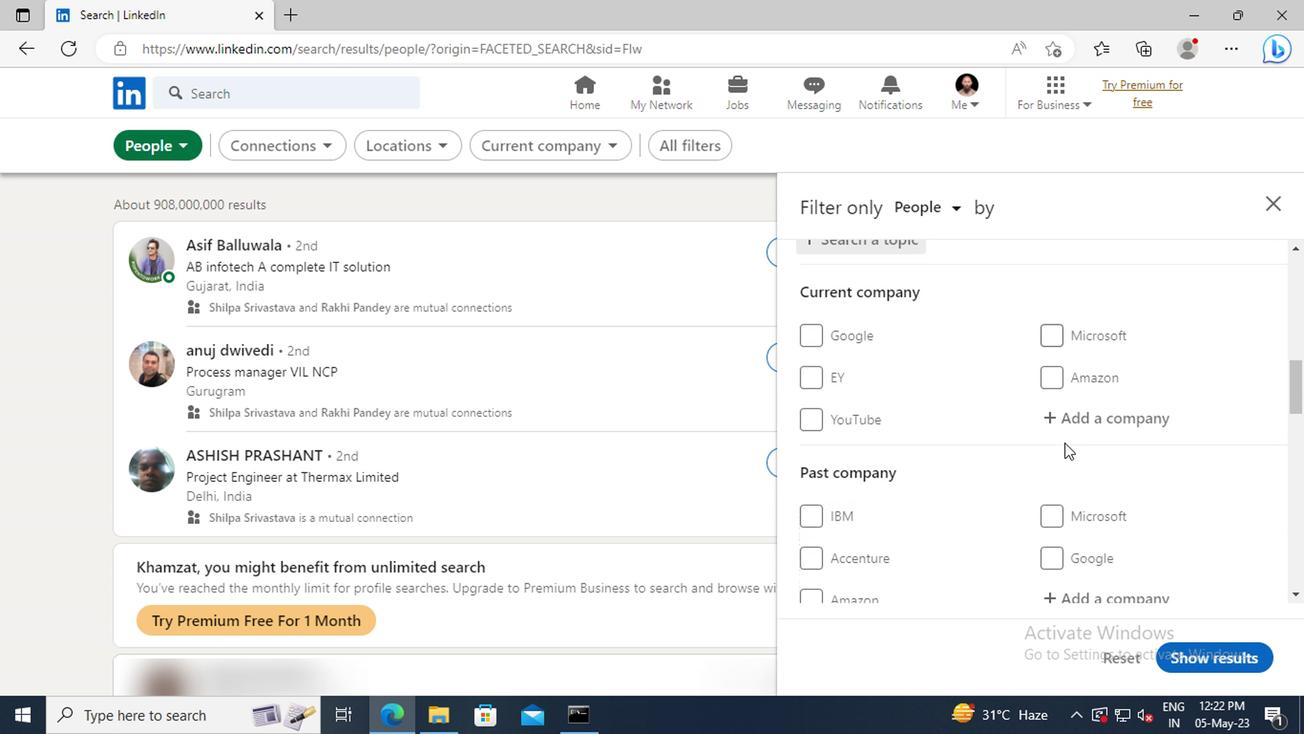 
Action: Mouse scrolled (1060, 443) with delta (0, 0)
Screenshot: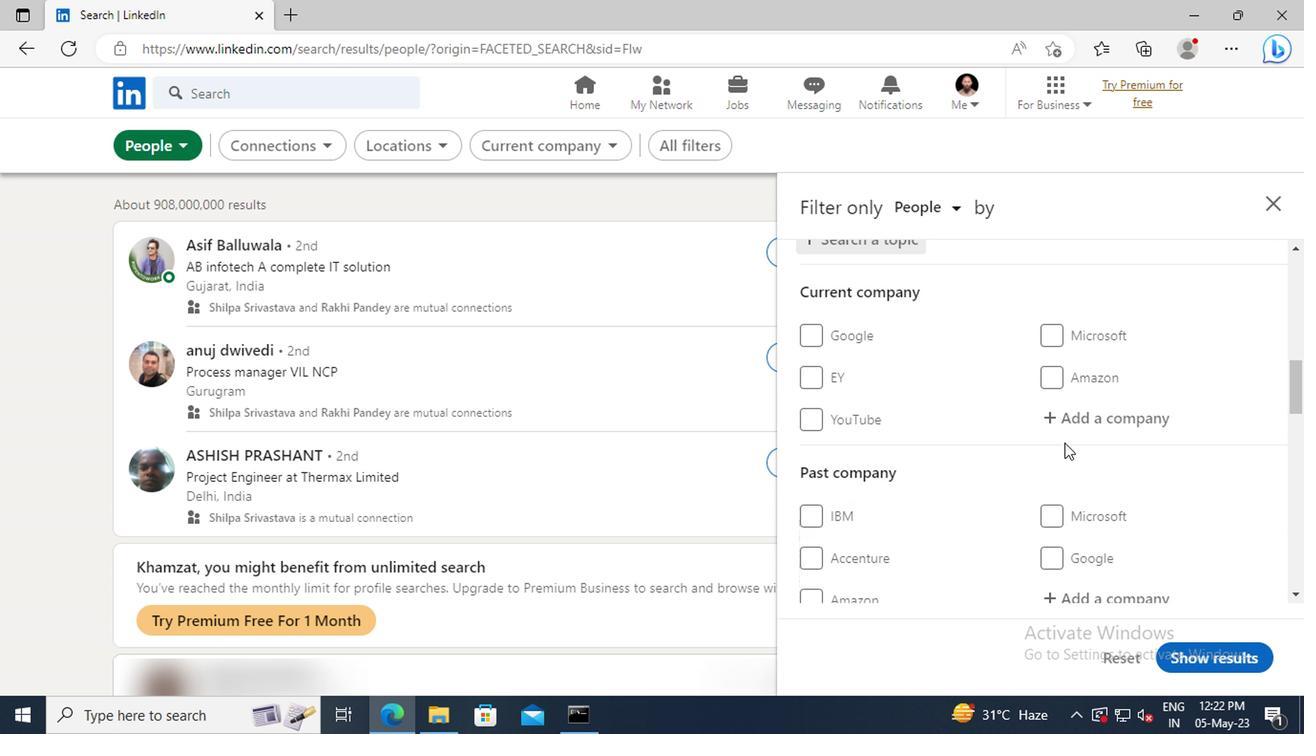 
Action: Mouse scrolled (1060, 443) with delta (0, 0)
Screenshot: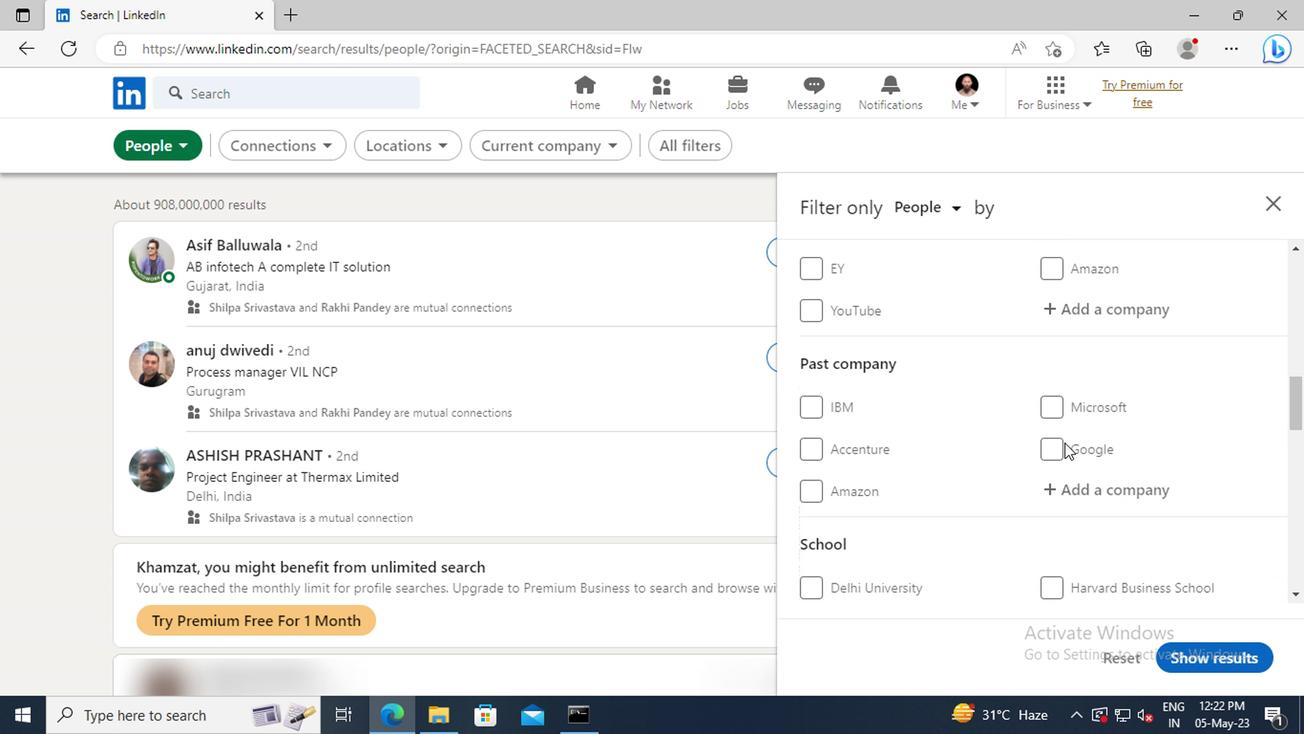
Action: Mouse scrolled (1060, 443) with delta (0, 0)
Screenshot: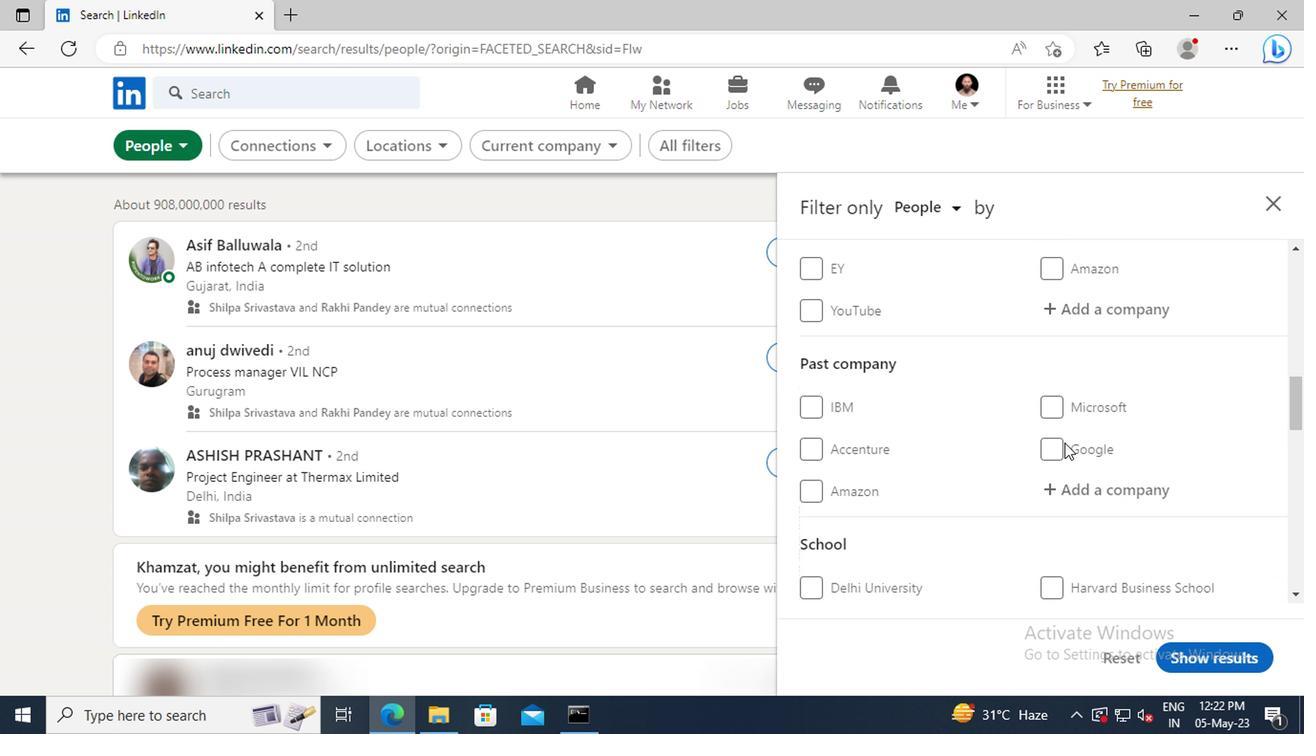 
Action: Mouse scrolled (1060, 443) with delta (0, 0)
Screenshot: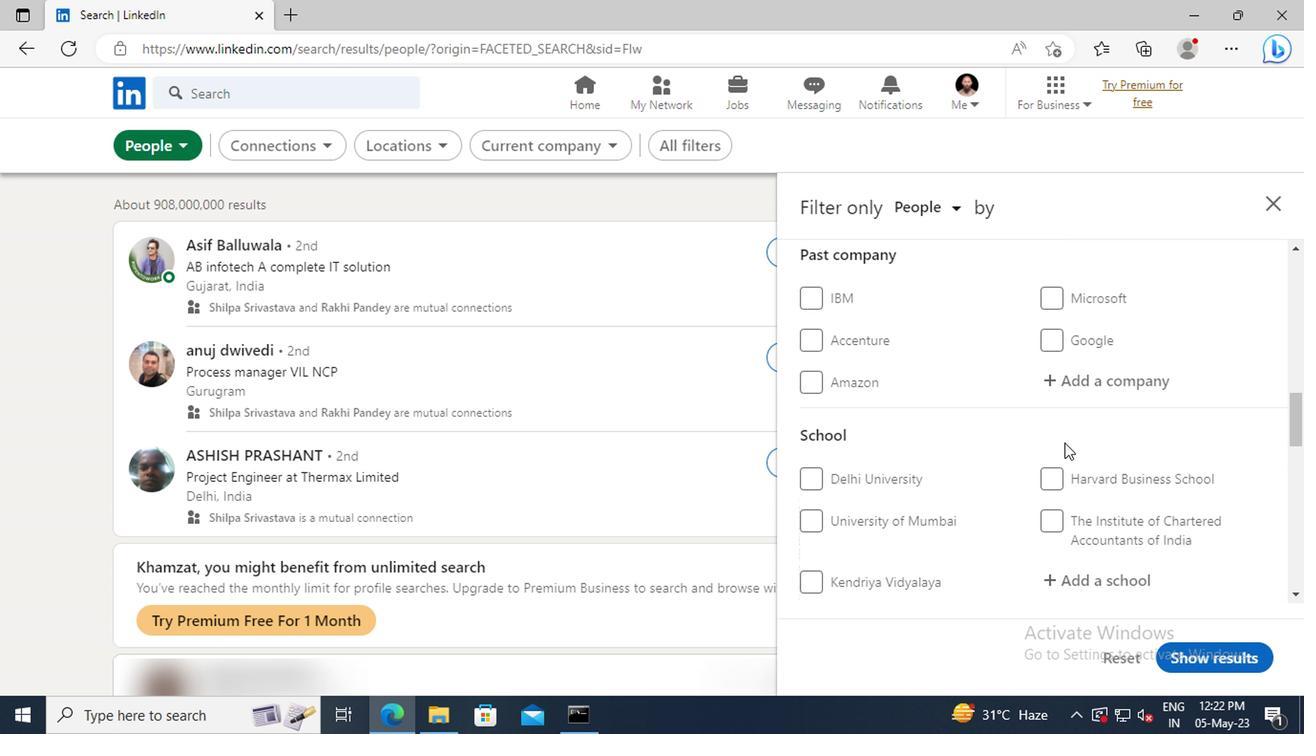 
Action: Mouse scrolled (1060, 443) with delta (0, 0)
Screenshot: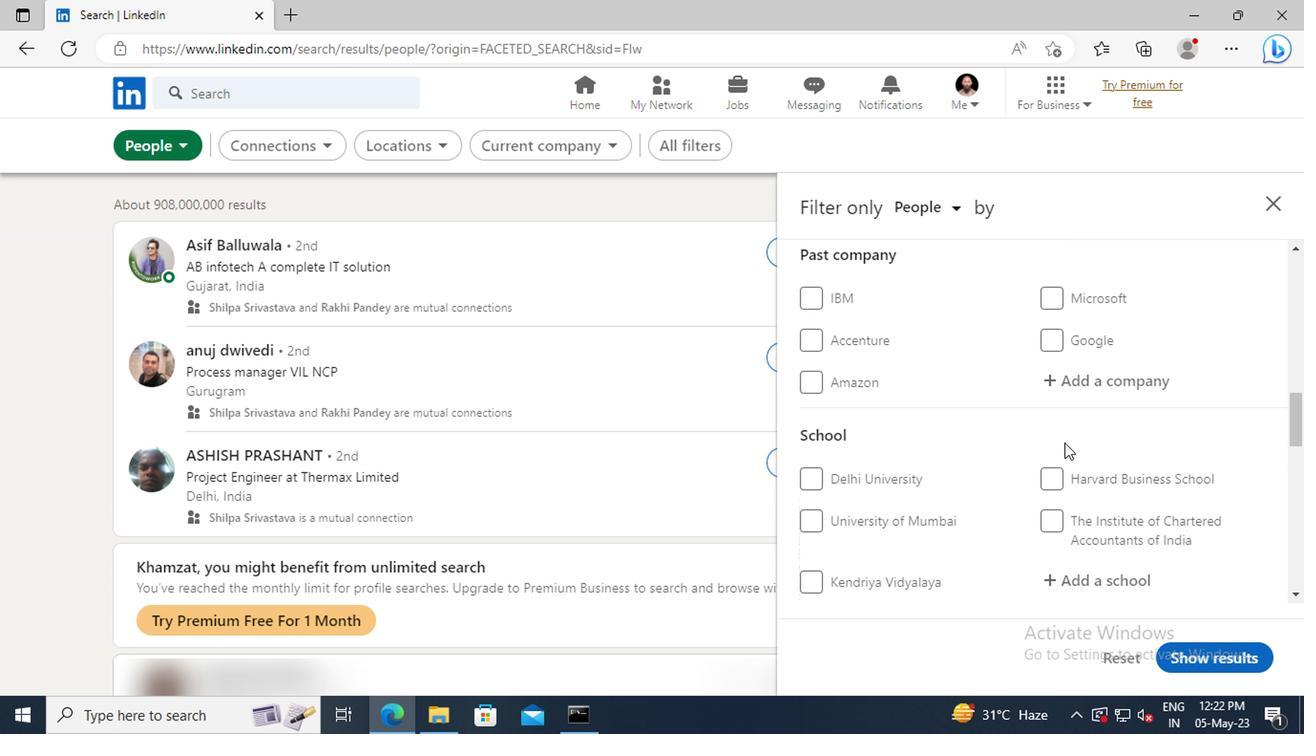 
Action: Mouse scrolled (1060, 443) with delta (0, 0)
Screenshot: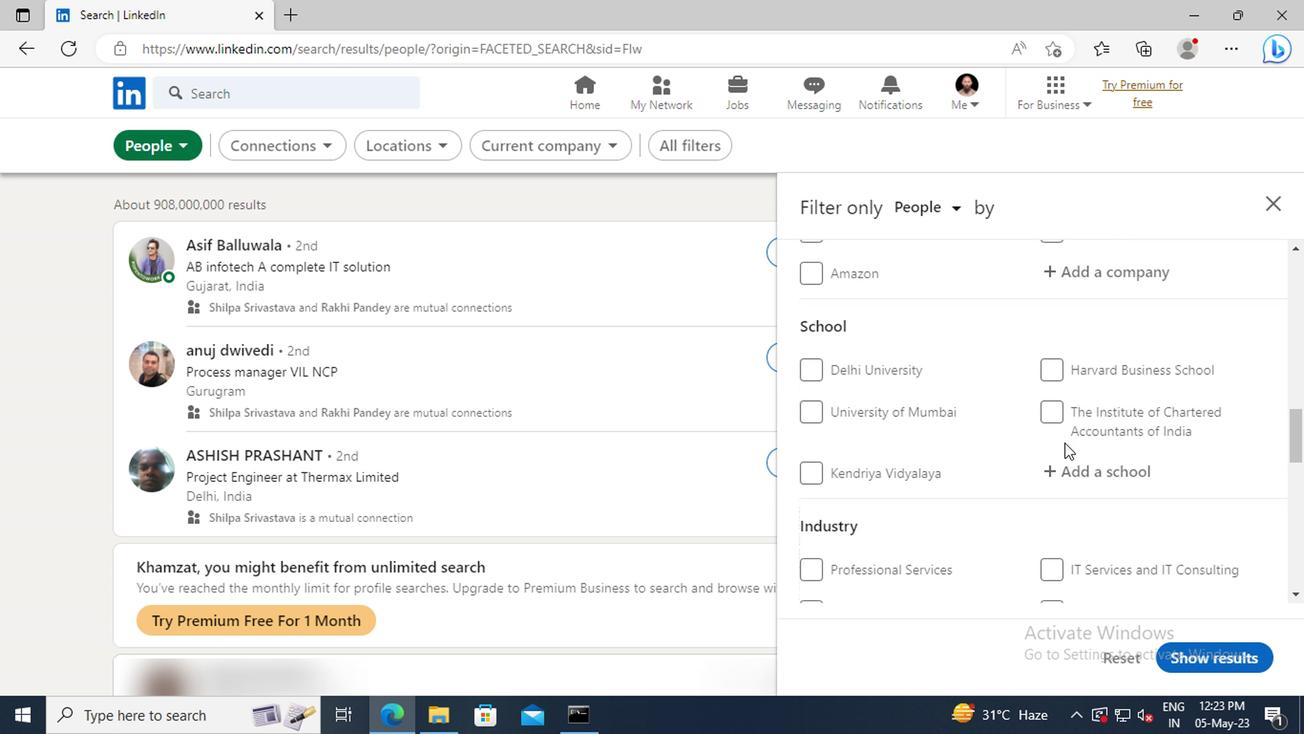
Action: Mouse scrolled (1060, 443) with delta (0, 0)
Screenshot: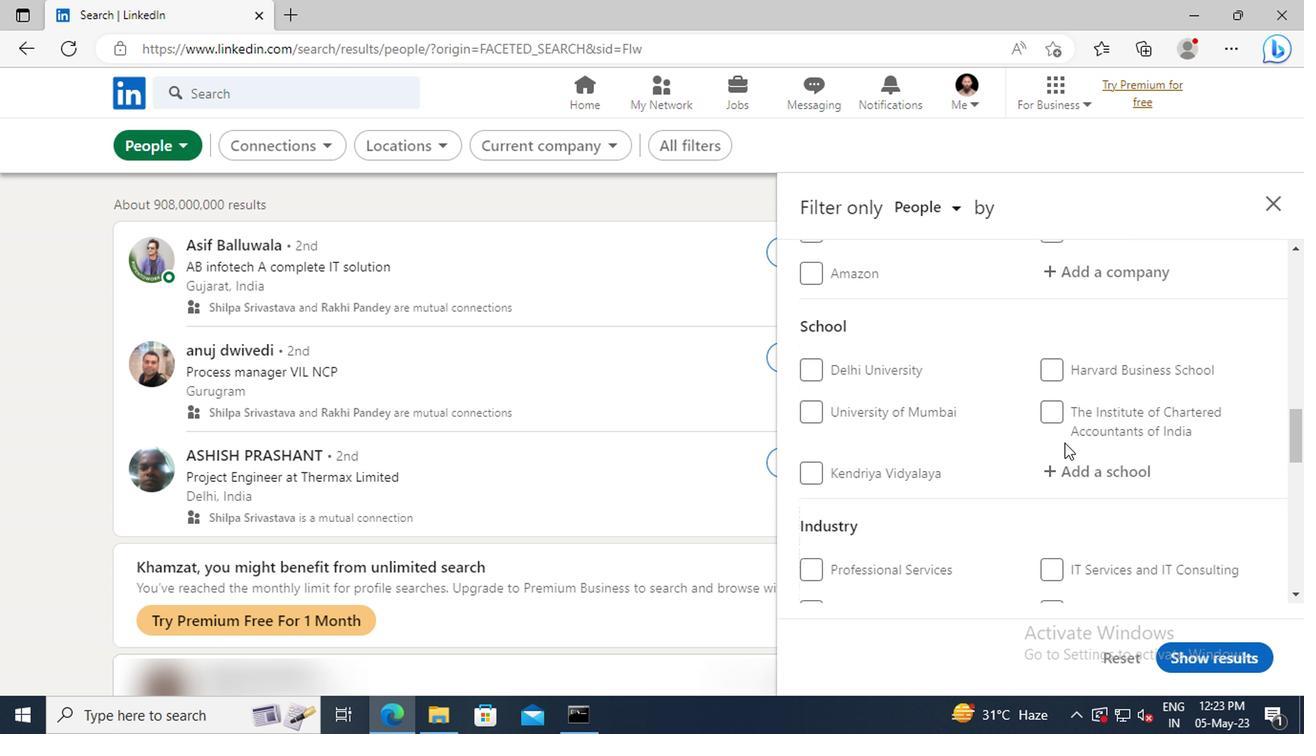 
Action: Mouse scrolled (1060, 443) with delta (0, 0)
Screenshot: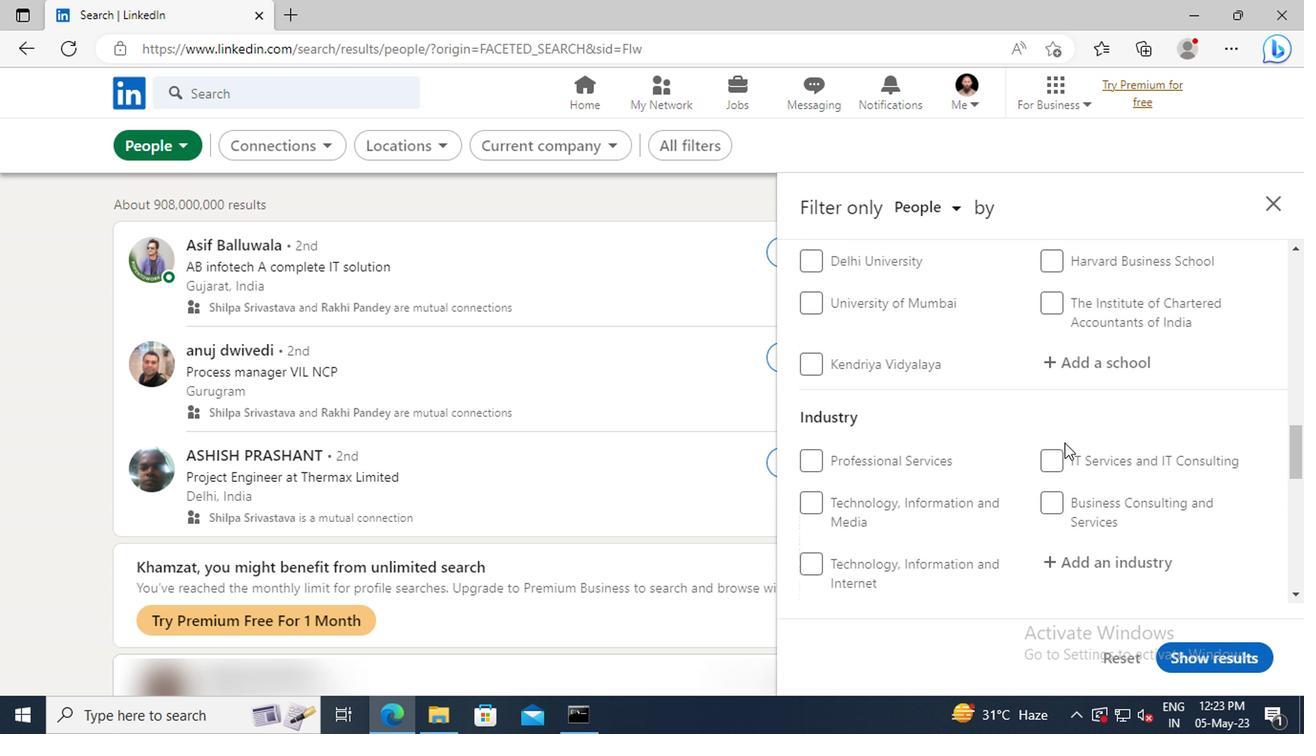 
Action: Mouse scrolled (1060, 443) with delta (0, 0)
Screenshot: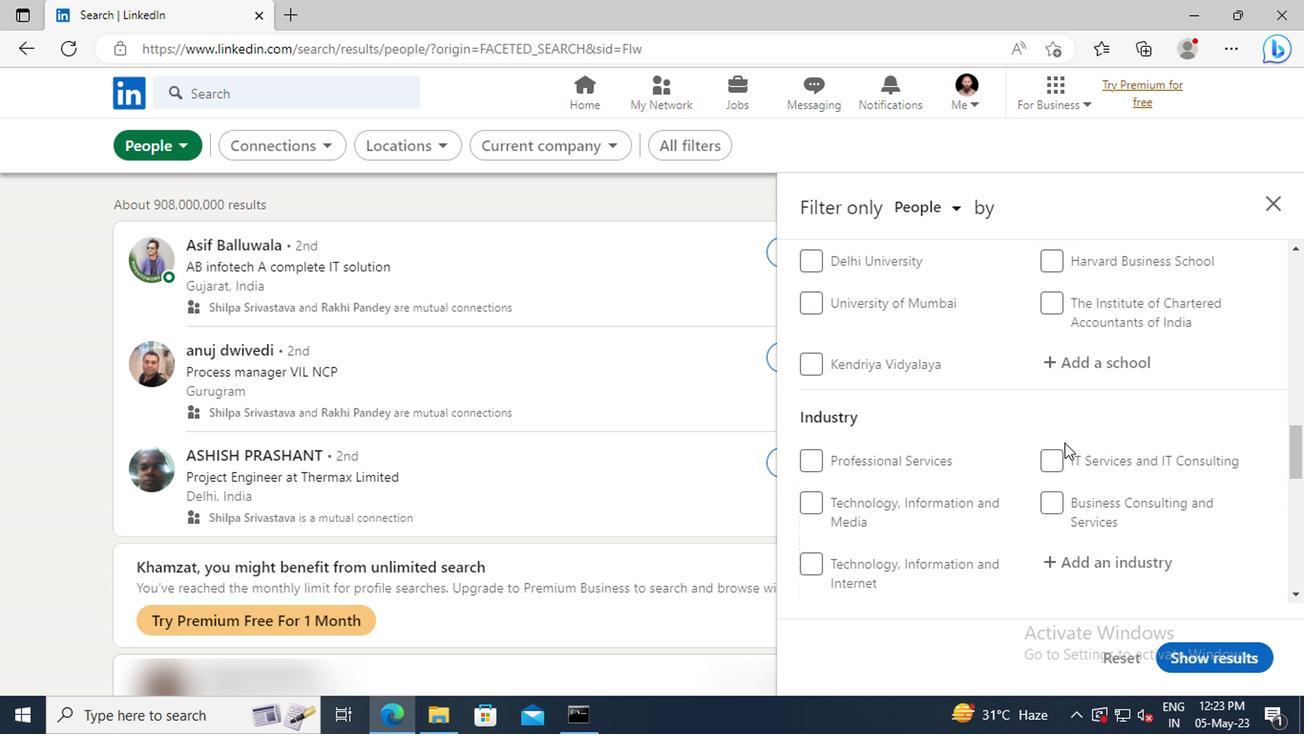 
Action: Mouse scrolled (1060, 443) with delta (0, 0)
Screenshot: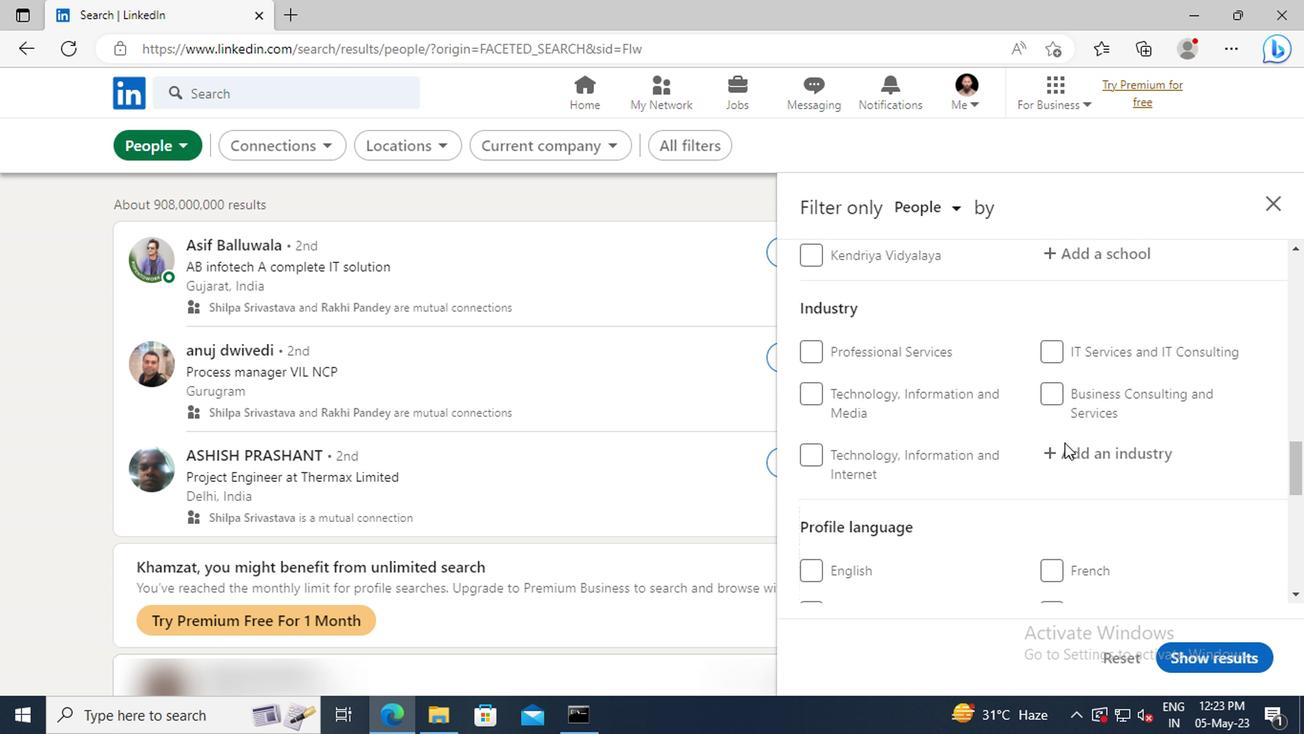 
Action: Mouse scrolled (1060, 443) with delta (0, 0)
Screenshot: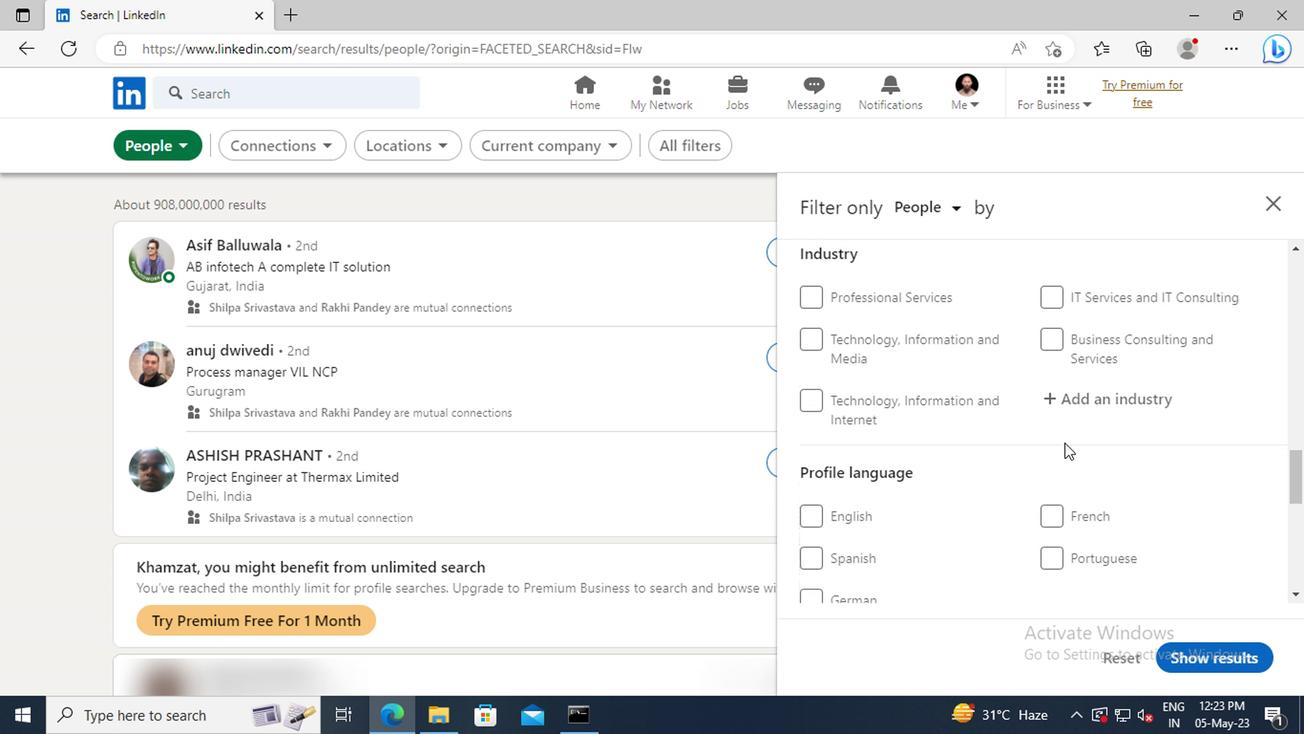 
Action: Mouse moved to (1050, 504)
Screenshot: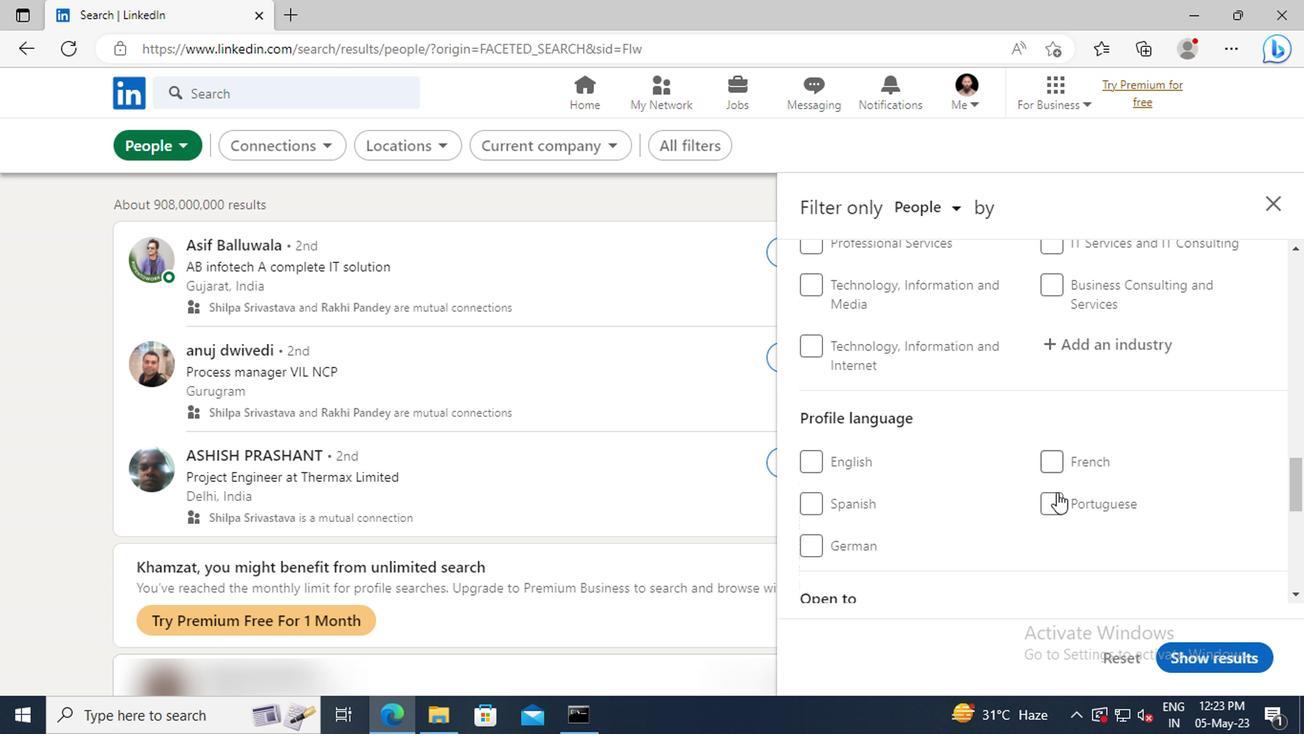 
Action: Mouse pressed left at (1050, 504)
Screenshot: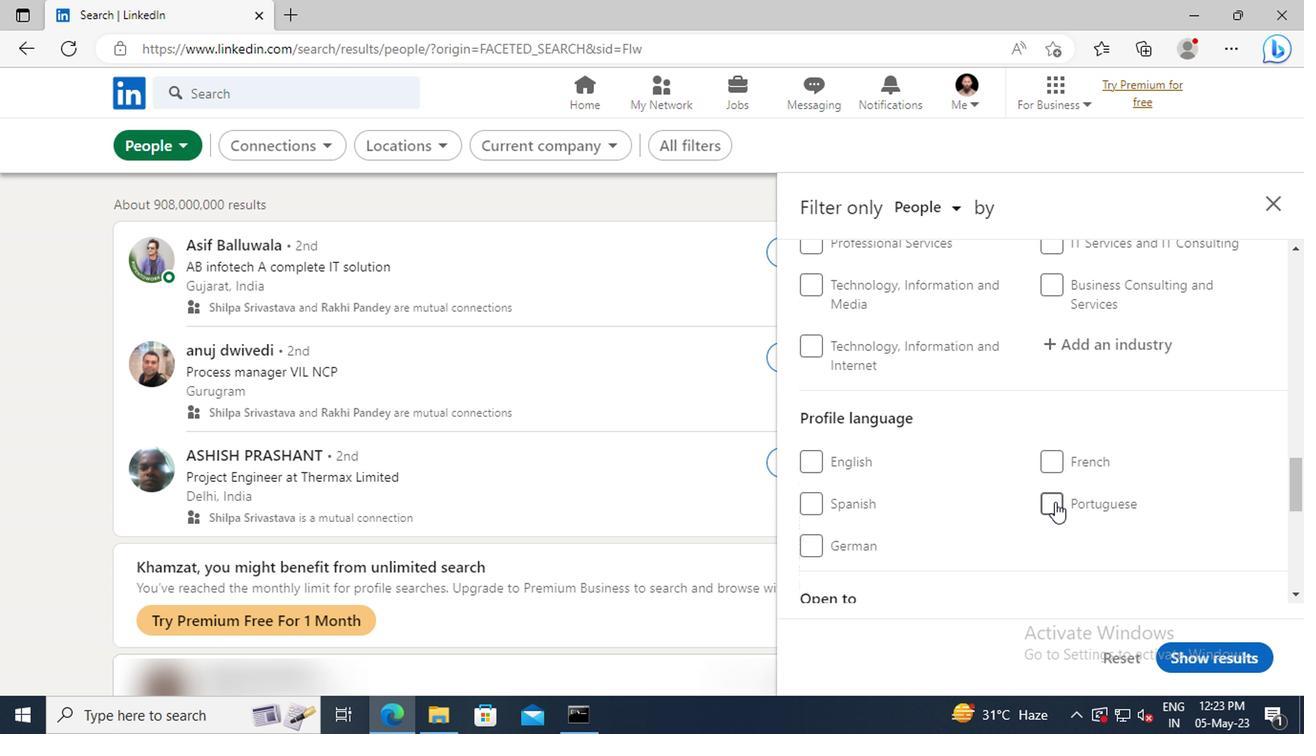 
Action: Mouse moved to (1076, 445)
Screenshot: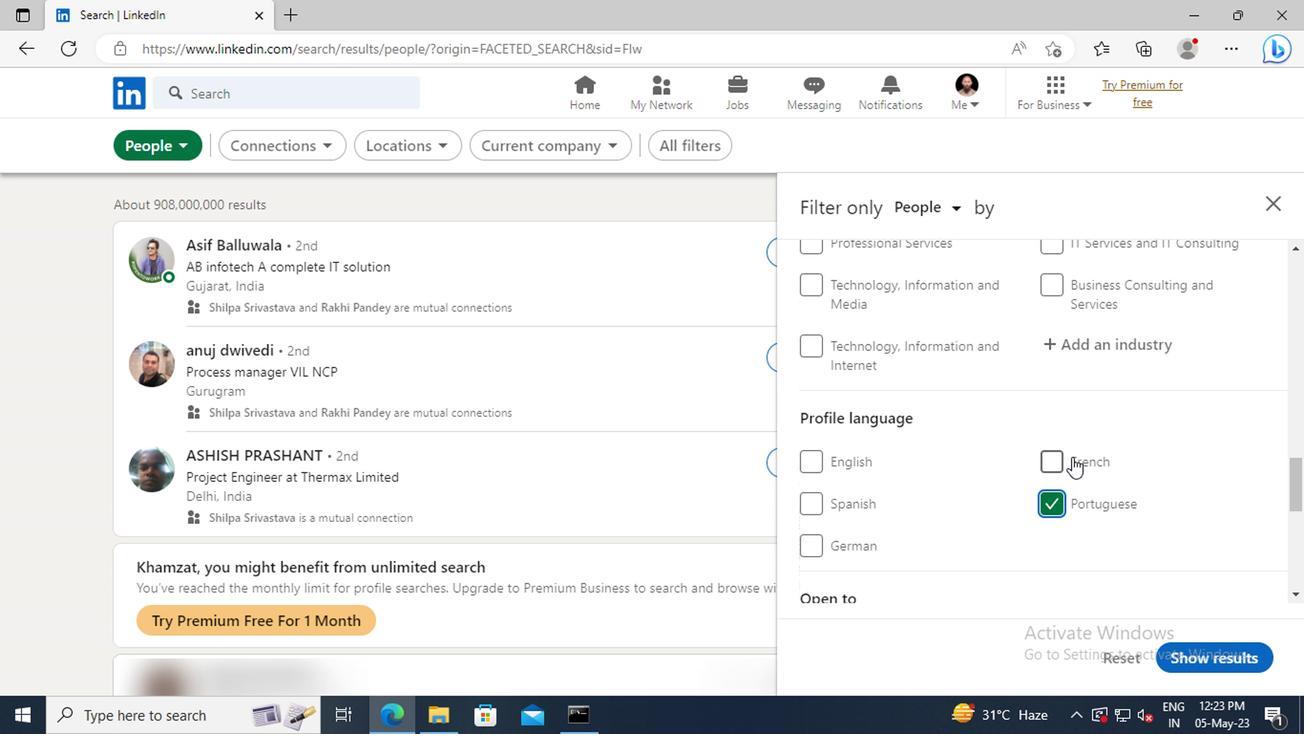 
Action: Mouse scrolled (1076, 445) with delta (0, 0)
Screenshot: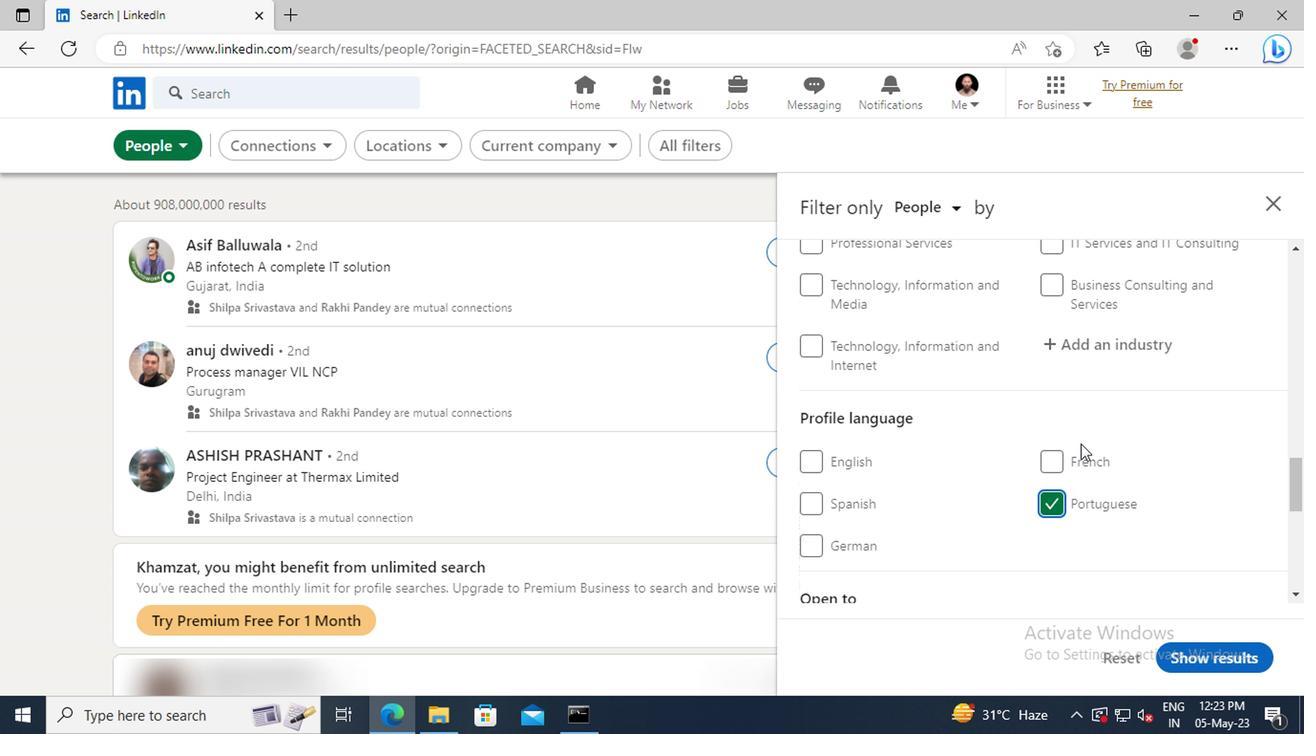 
Action: Mouse scrolled (1076, 445) with delta (0, 0)
Screenshot: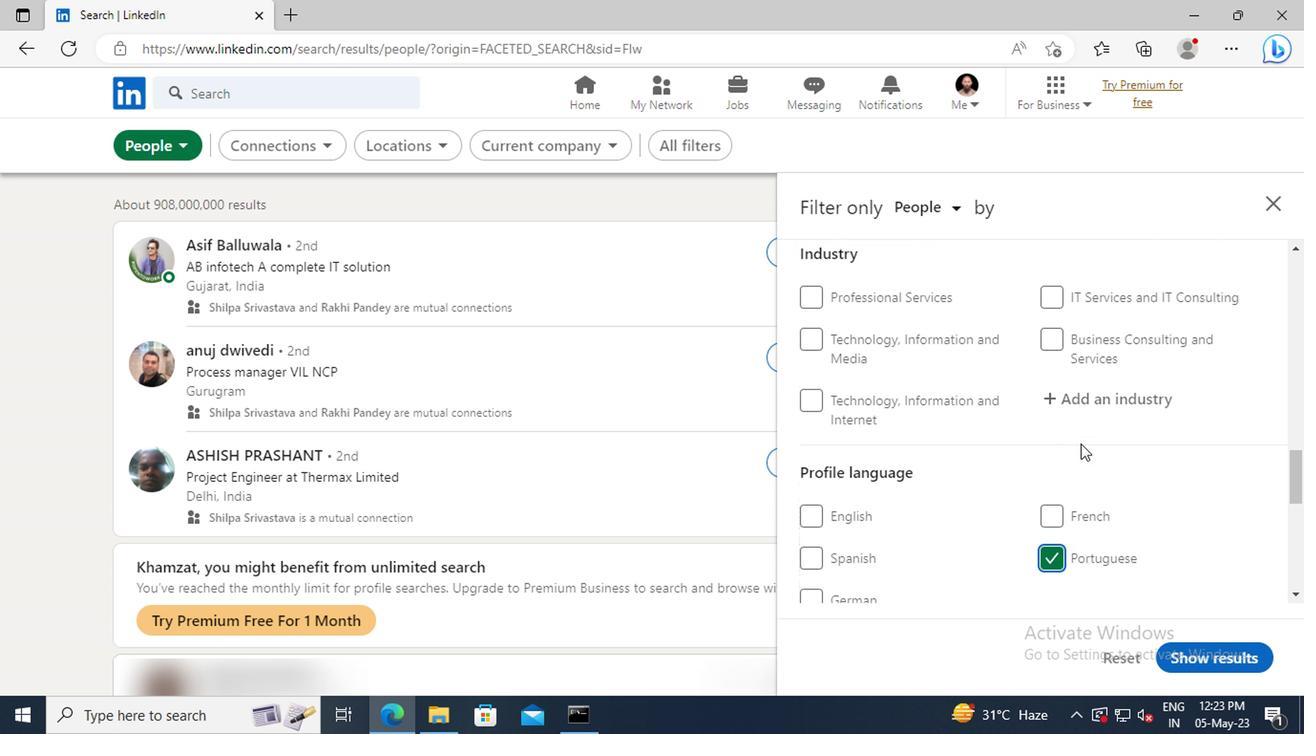 
Action: Mouse scrolled (1076, 445) with delta (0, 0)
Screenshot: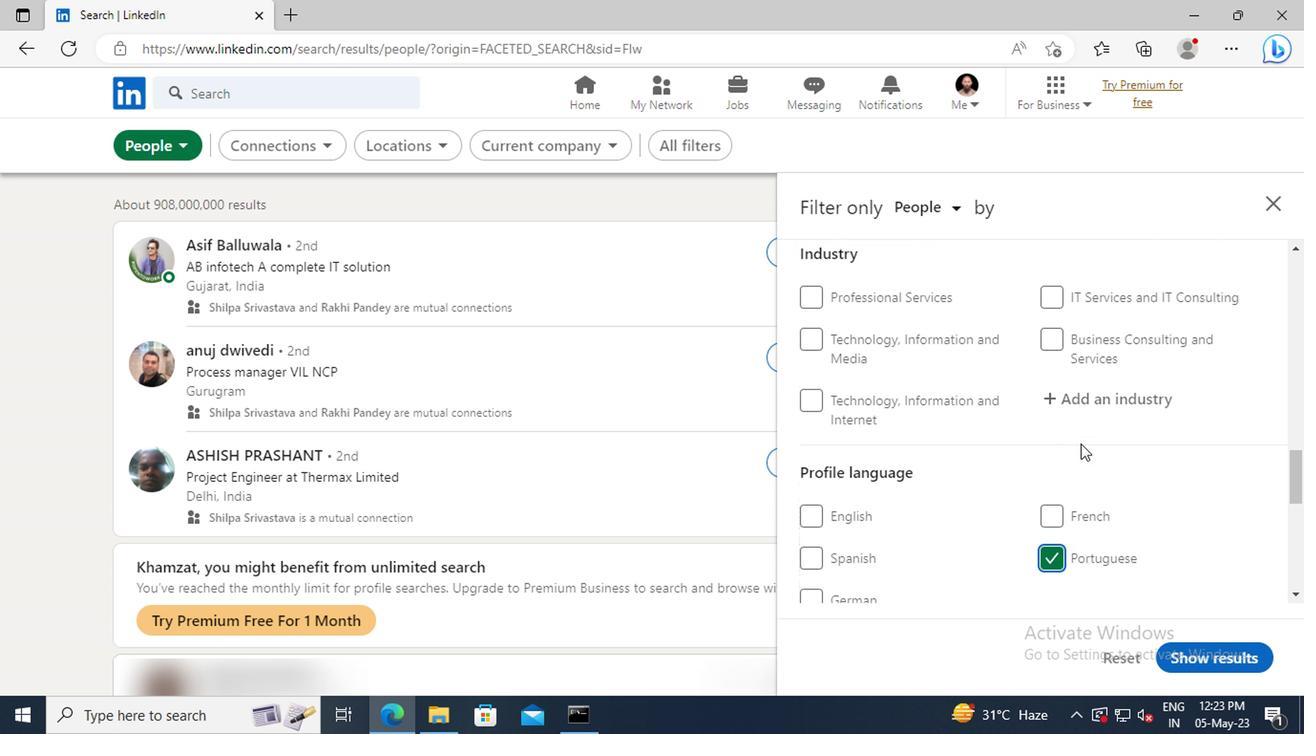 
Action: Mouse scrolled (1076, 445) with delta (0, 0)
Screenshot: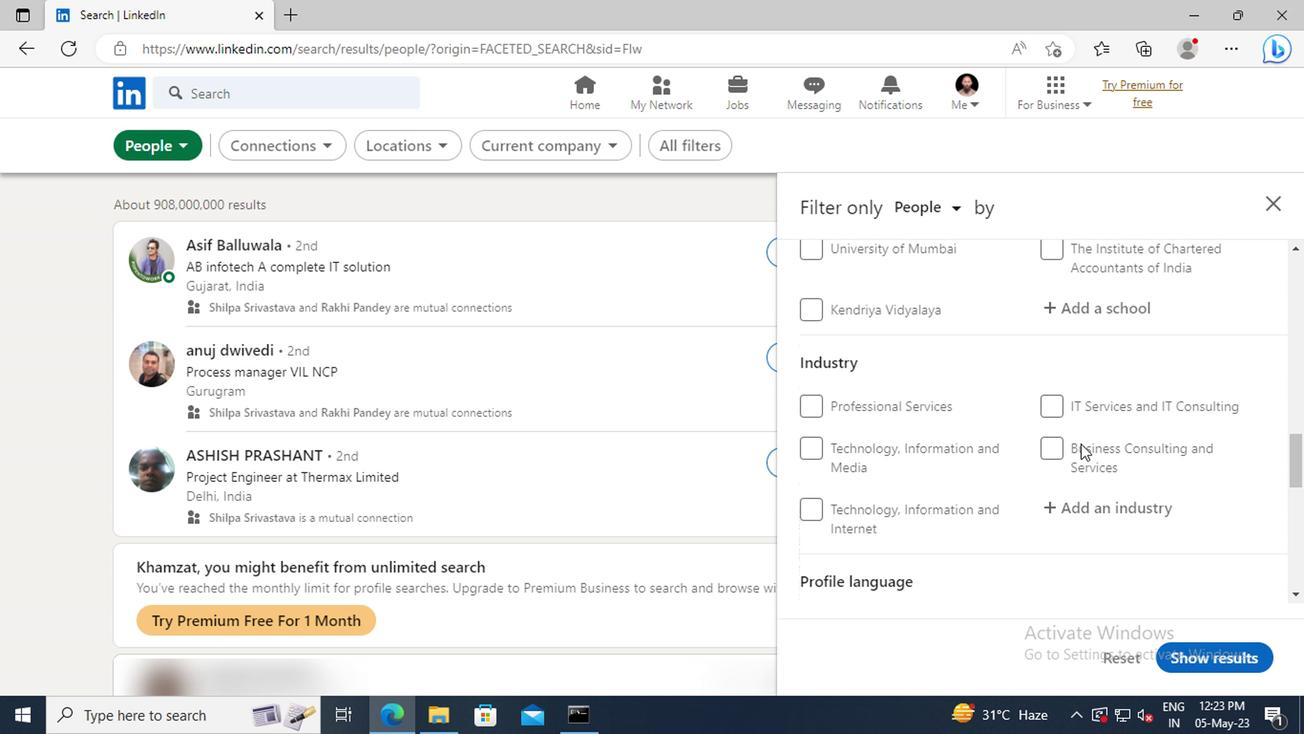 
Action: Mouse scrolled (1076, 445) with delta (0, 0)
Screenshot: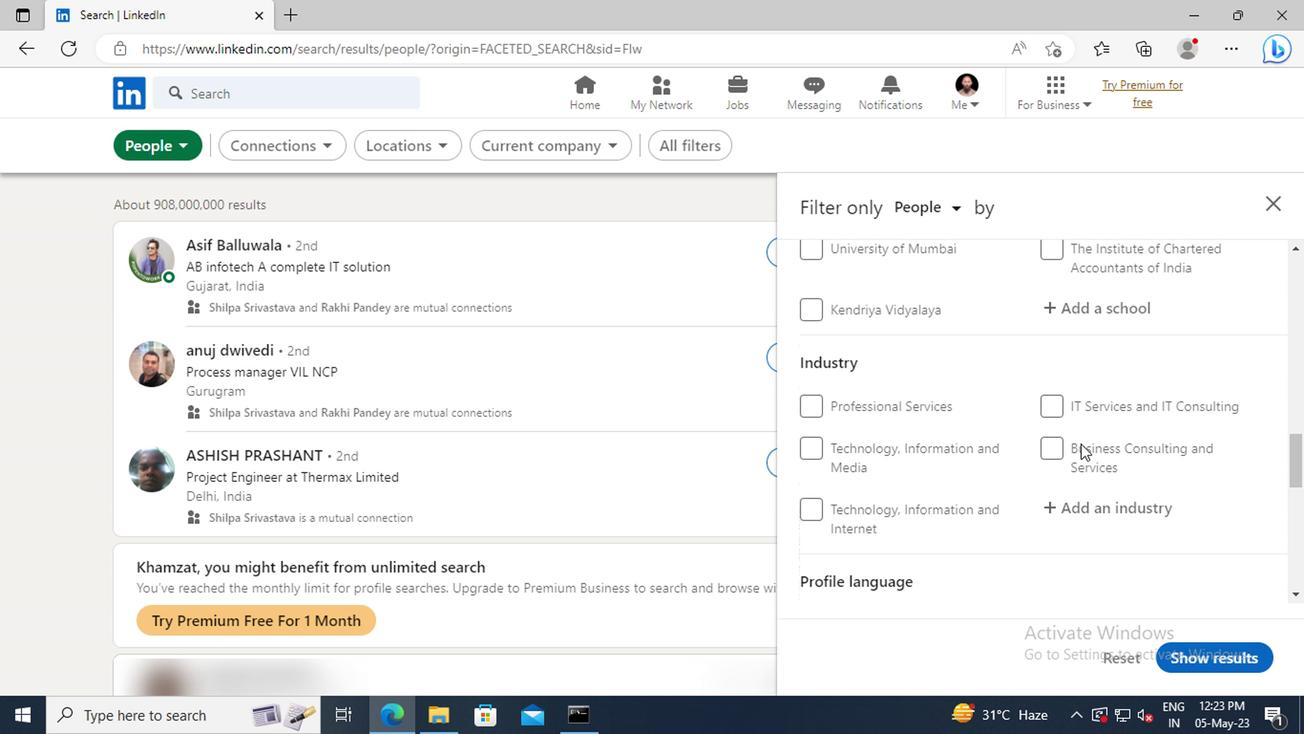 
Action: Mouse scrolled (1076, 445) with delta (0, 0)
Screenshot: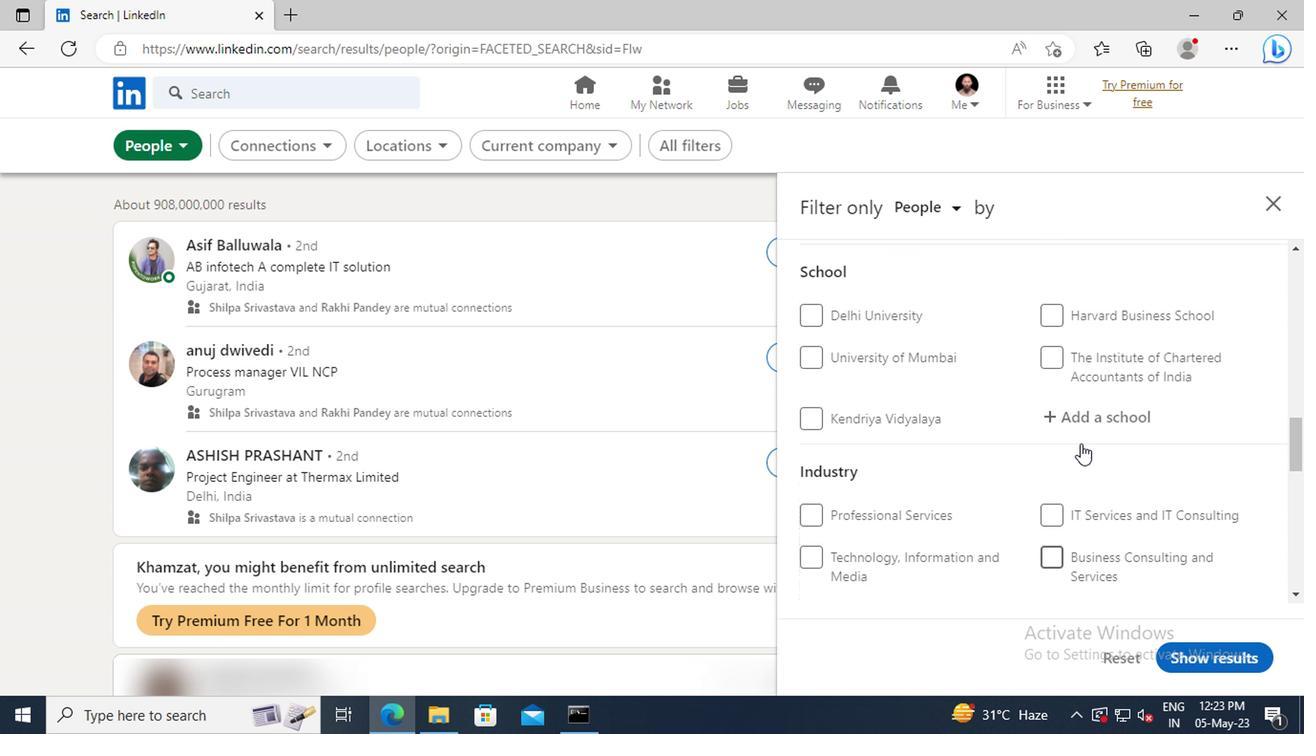 
Action: Mouse scrolled (1076, 445) with delta (0, 0)
Screenshot: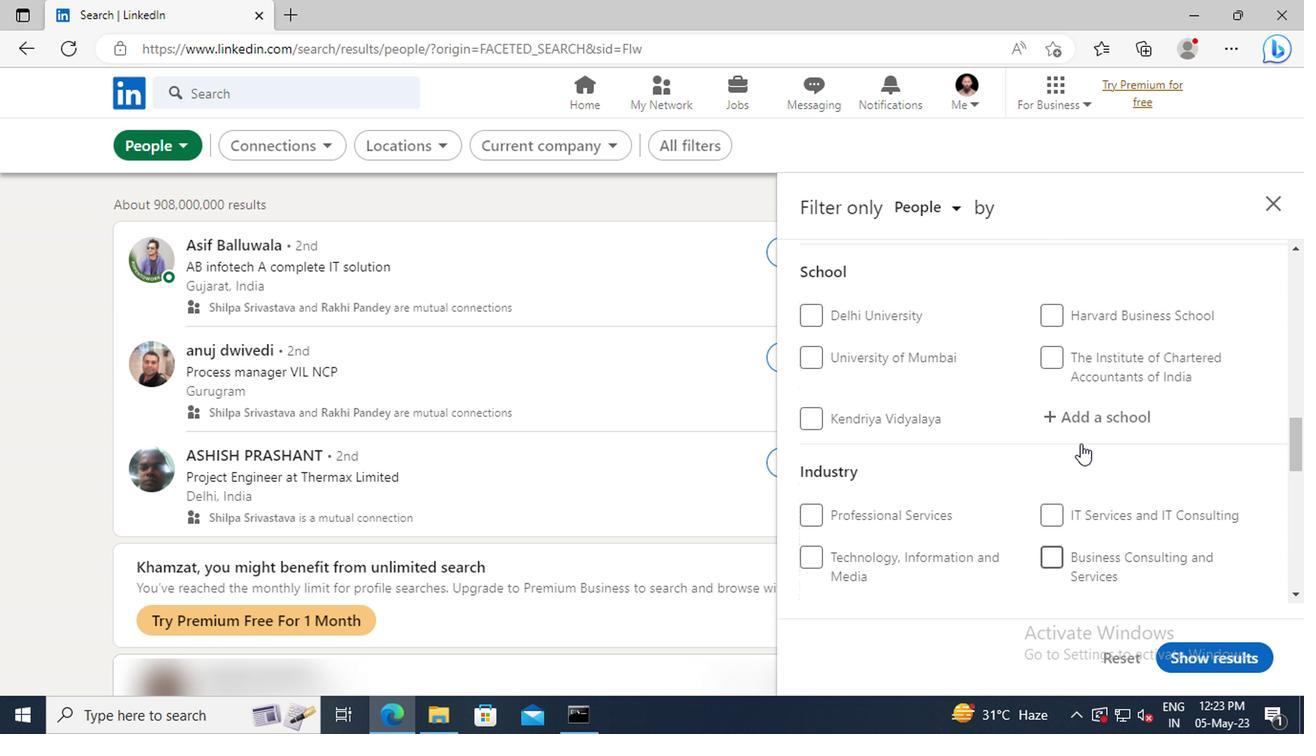 
Action: Mouse scrolled (1076, 445) with delta (0, 0)
Screenshot: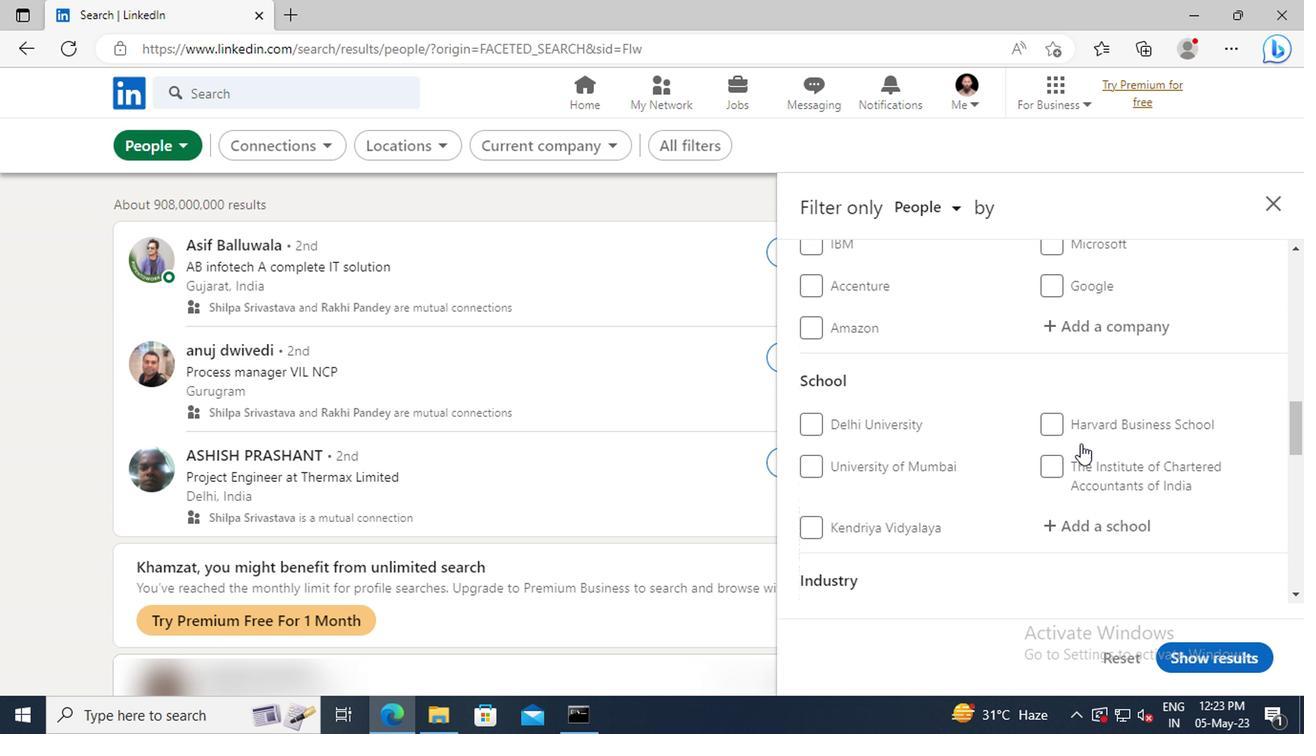 
Action: Mouse scrolled (1076, 445) with delta (0, 0)
Screenshot: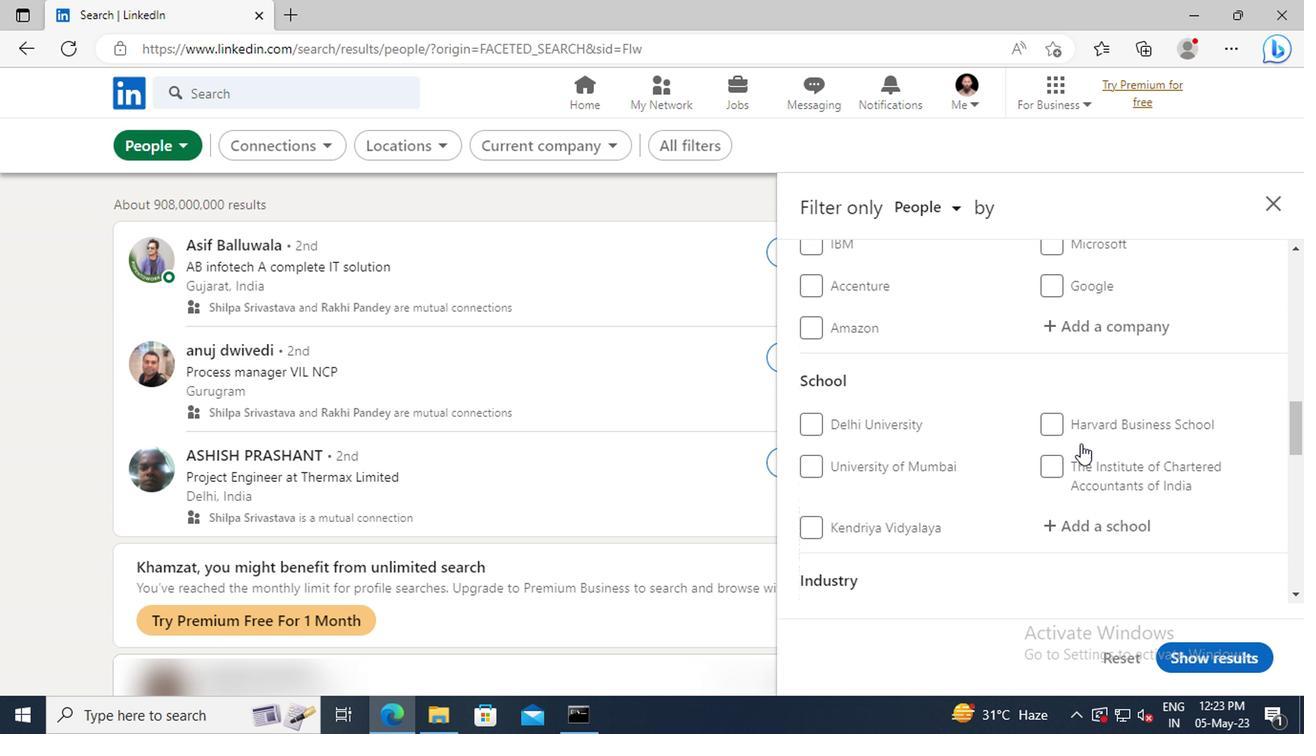 
Action: Mouse scrolled (1076, 445) with delta (0, 0)
Screenshot: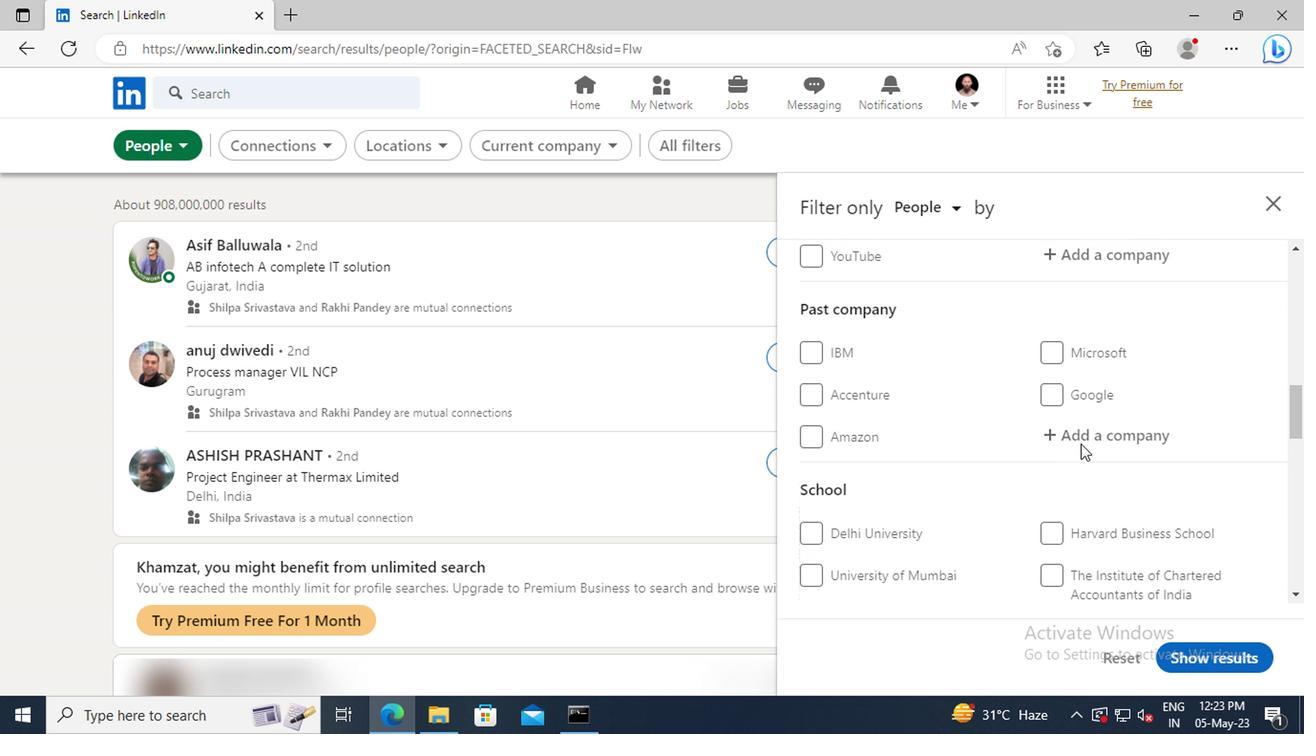 
Action: Mouse scrolled (1076, 445) with delta (0, 0)
Screenshot: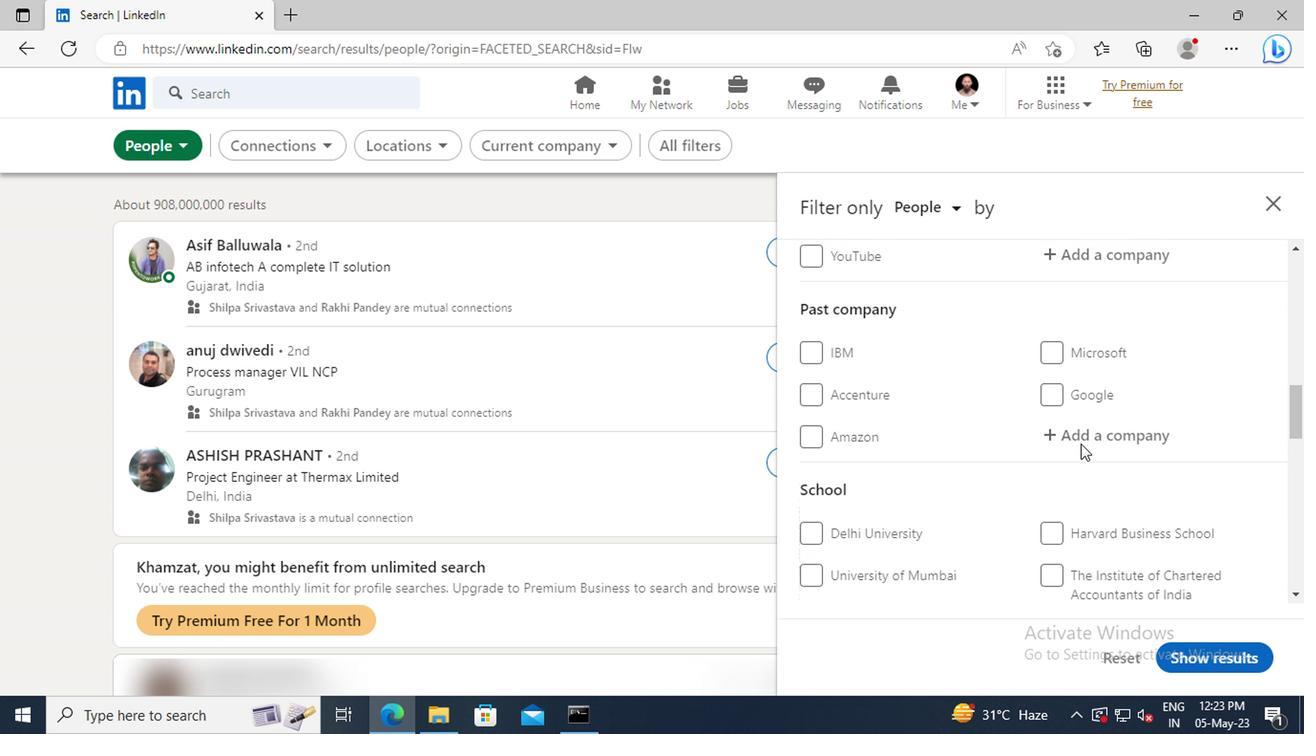 
Action: Mouse scrolled (1076, 445) with delta (0, 0)
Screenshot: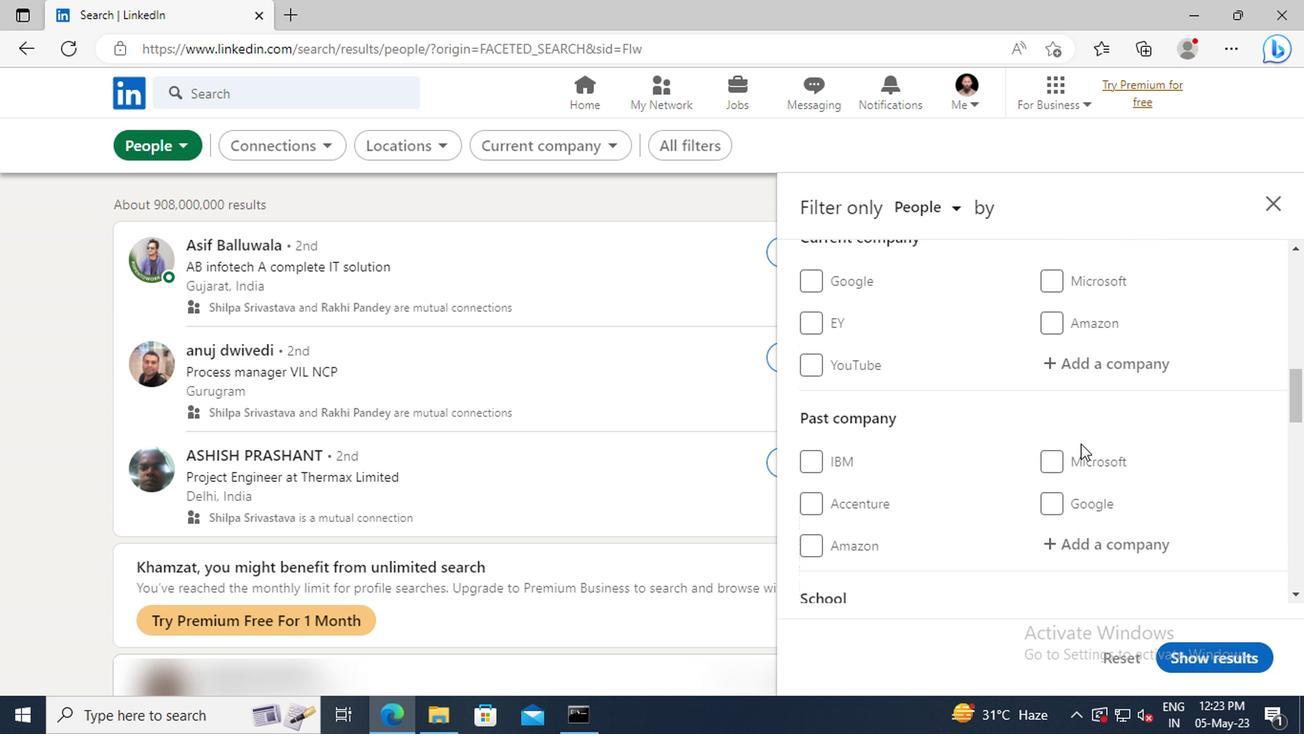 
Action: Mouse moved to (1075, 424)
Screenshot: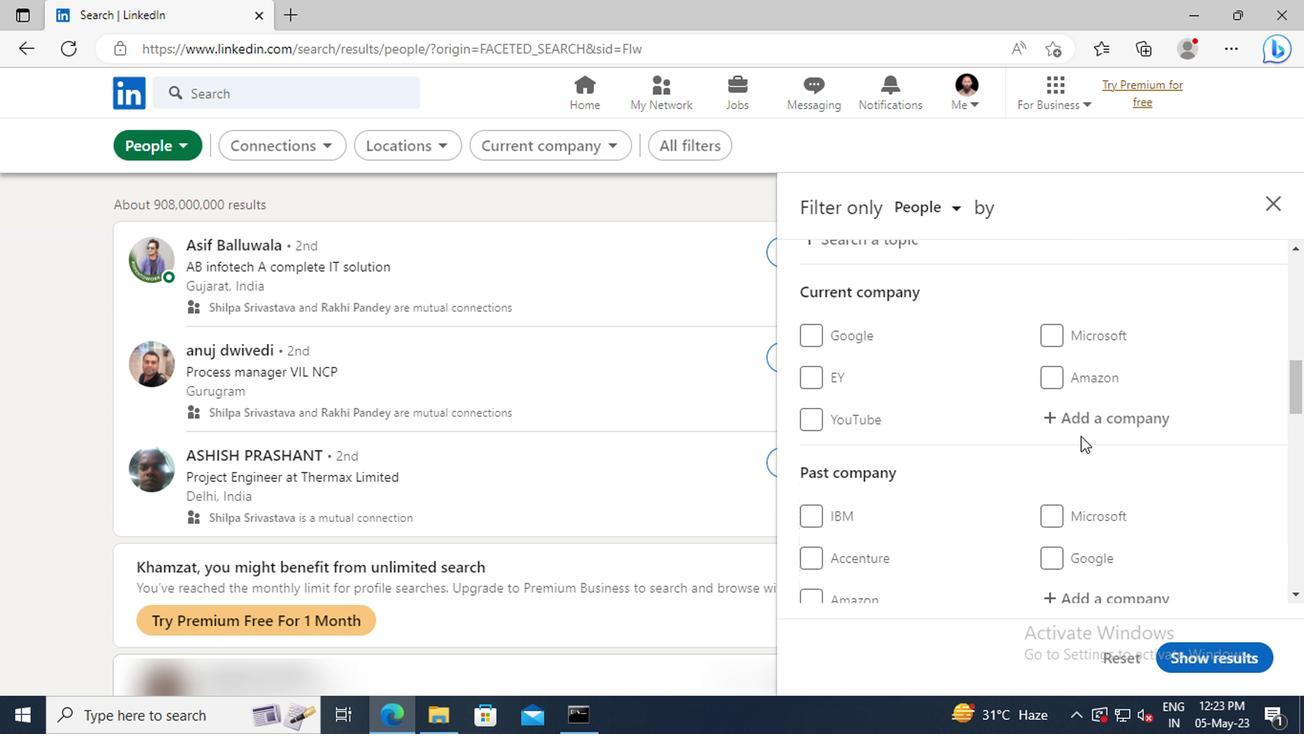 
Action: Mouse pressed left at (1075, 424)
Screenshot: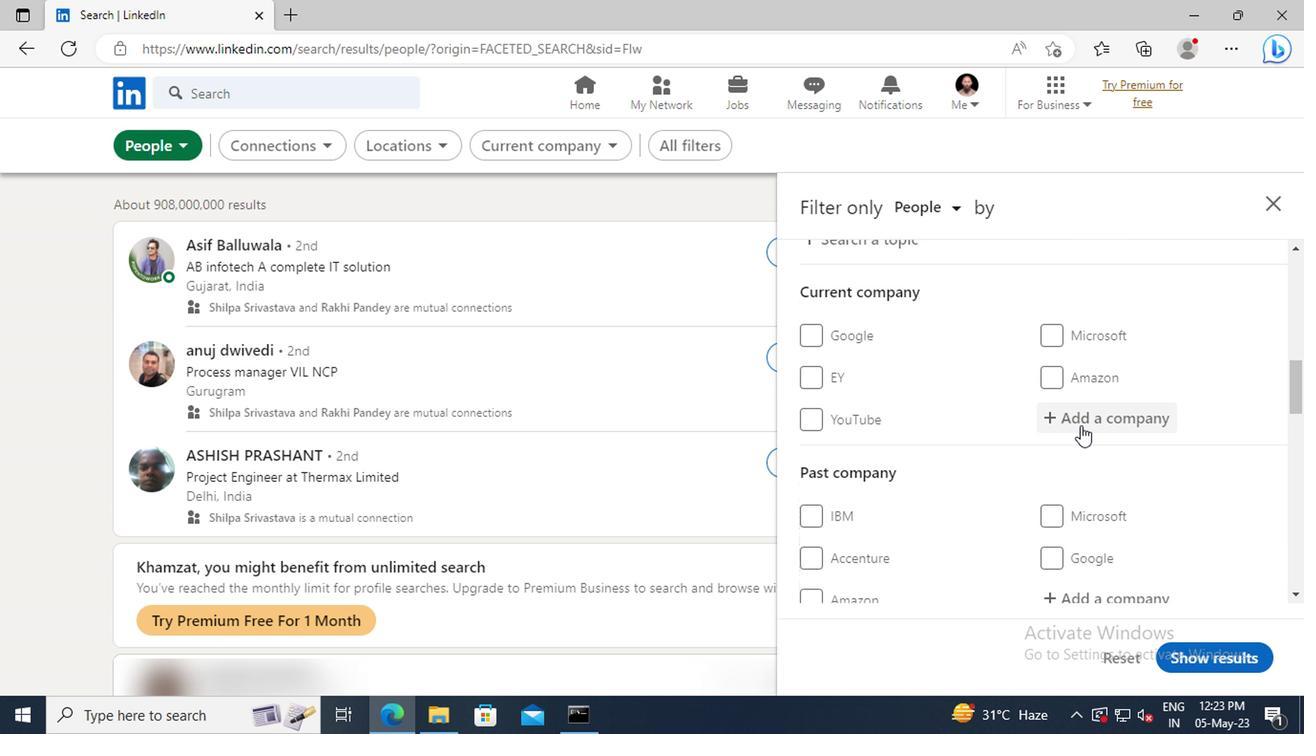 
Action: Mouse moved to (1066, 424)
Screenshot: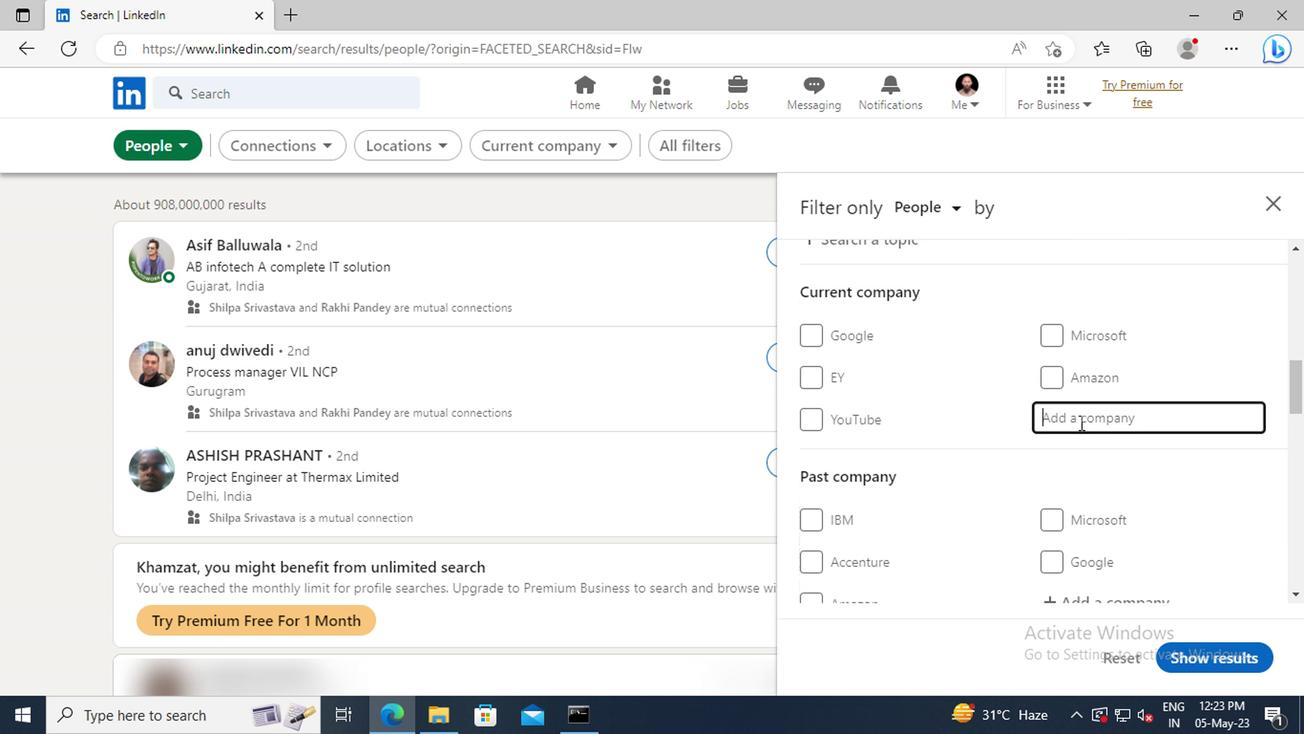 
Action: Key pressed <Key.shift>NUVO<Key.shift>RE
Screenshot: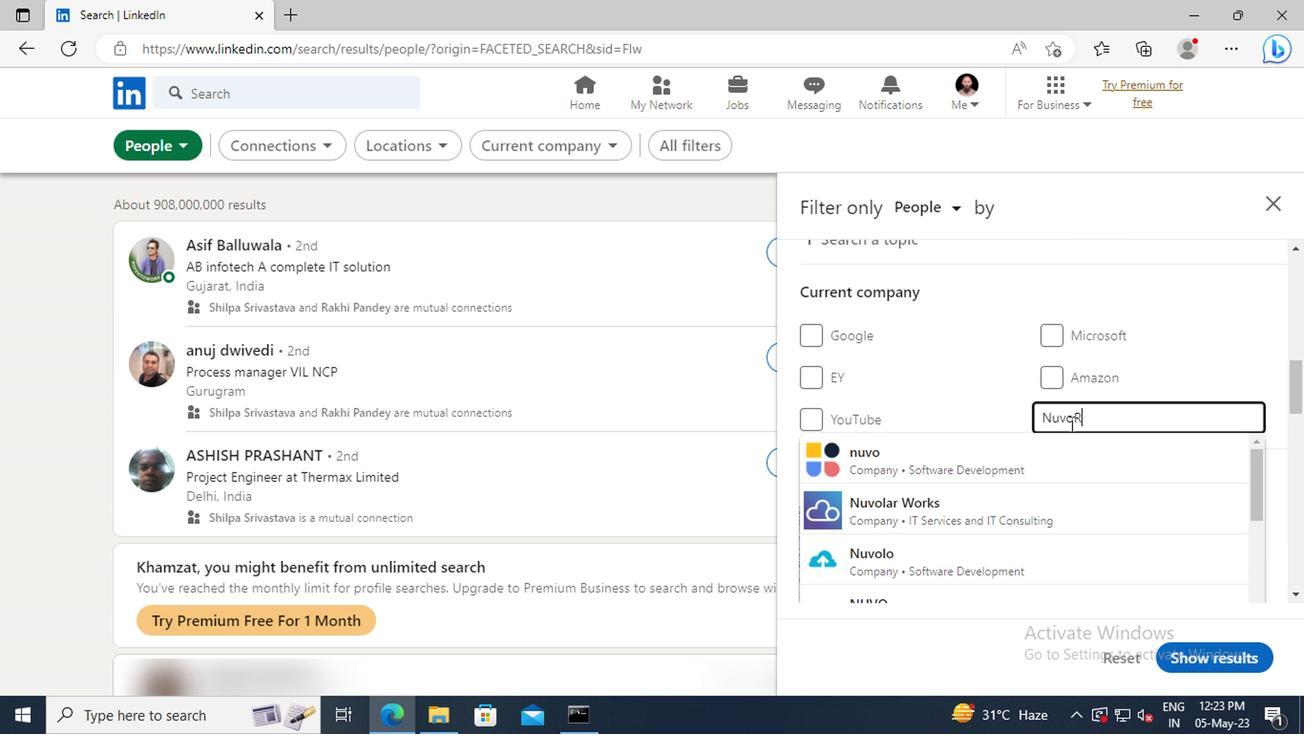 
Action: Mouse moved to (1063, 449)
Screenshot: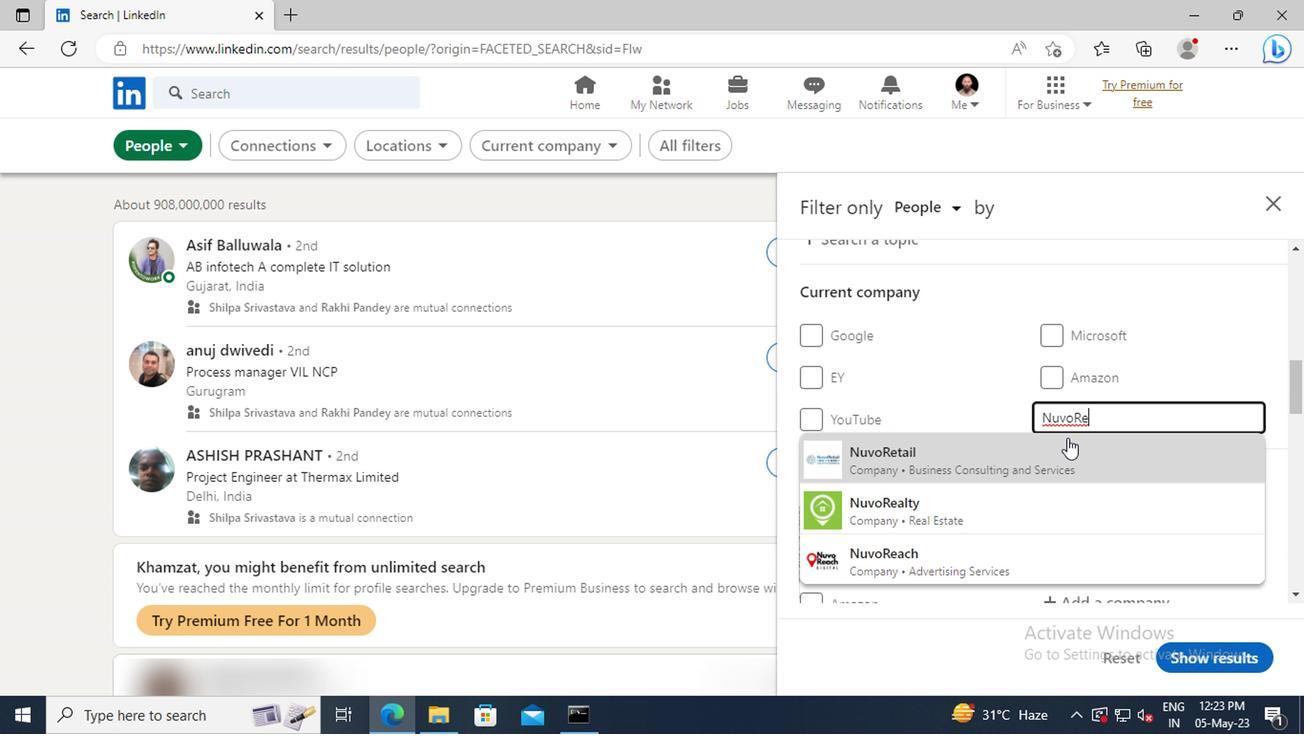 
Action: Mouse pressed left at (1063, 449)
Screenshot: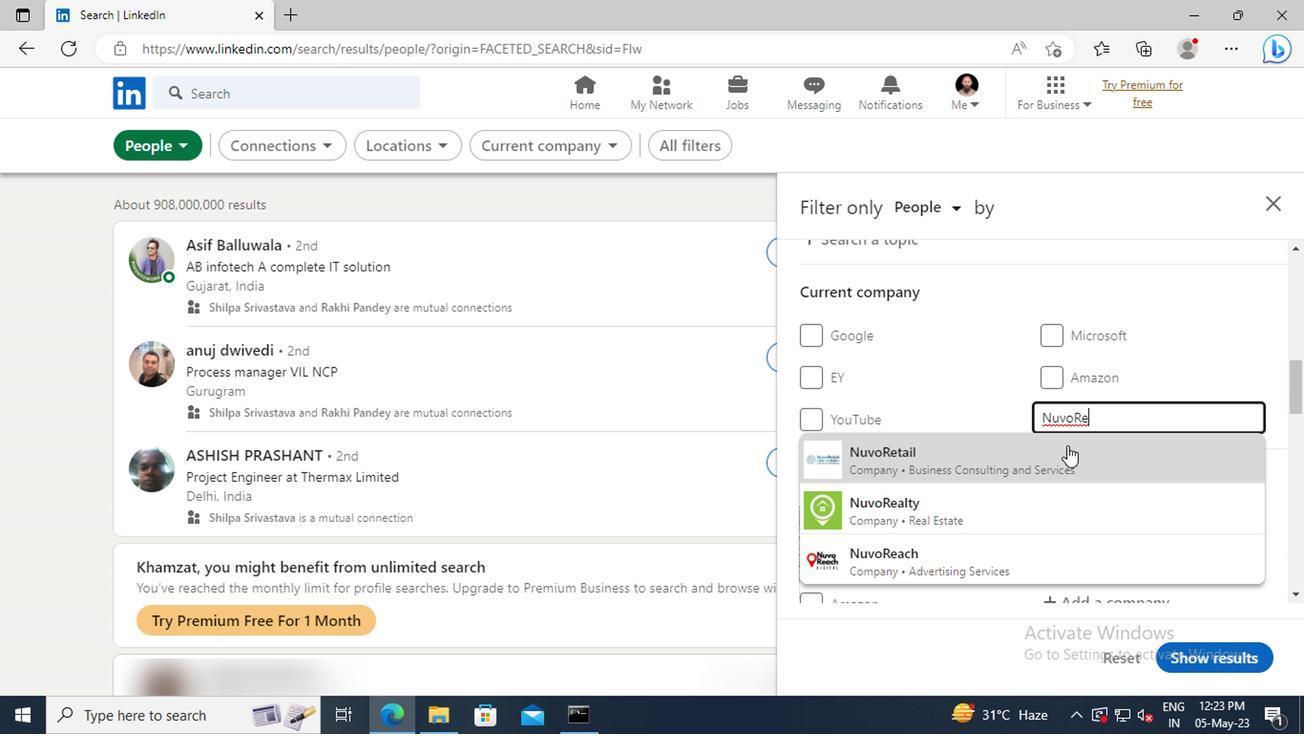 
Action: Mouse moved to (1062, 450)
Screenshot: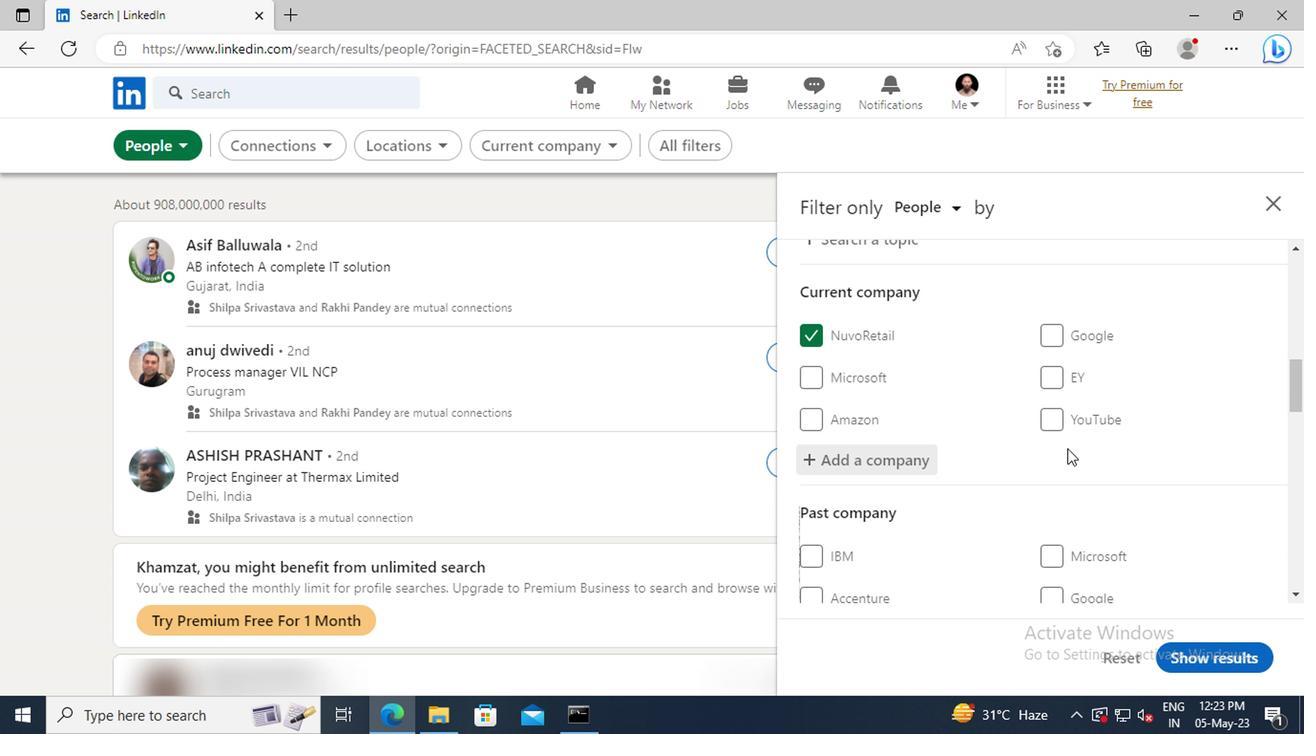 
Action: Mouse scrolled (1062, 449) with delta (0, 0)
Screenshot: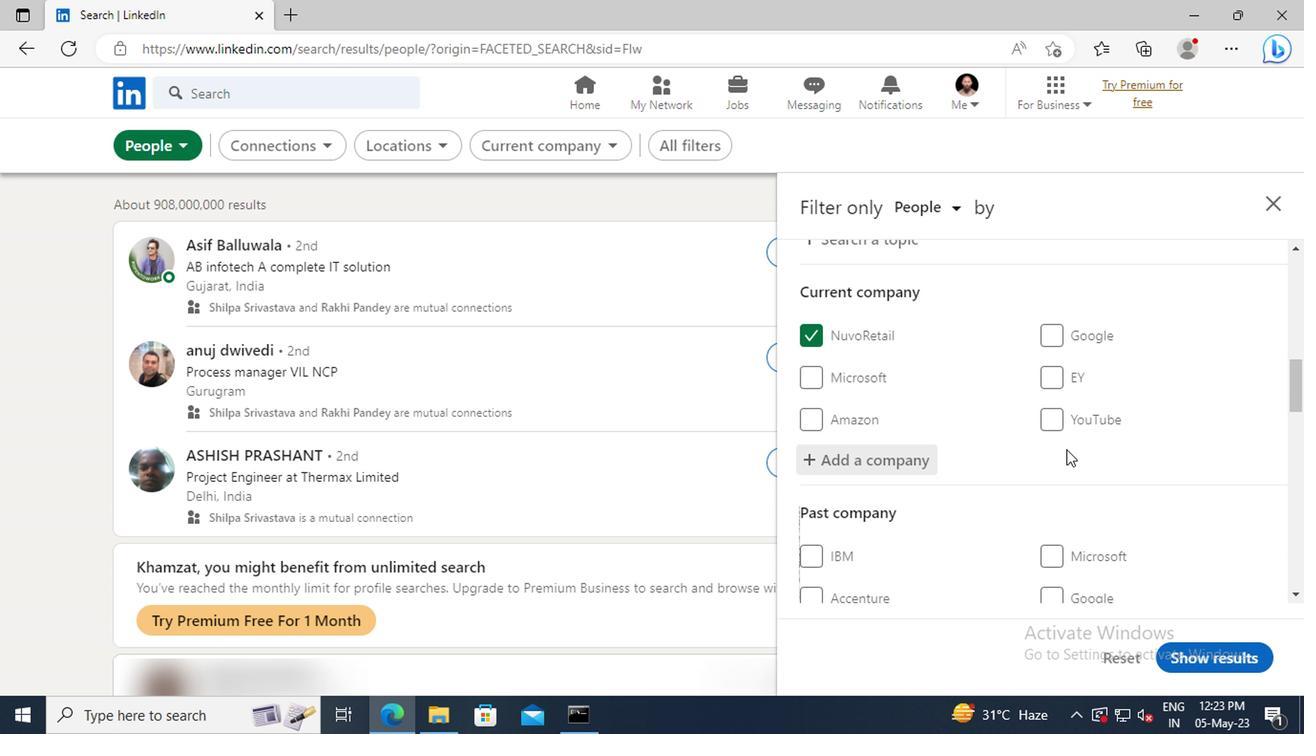 
Action: Mouse scrolled (1062, 449) with delta (0, 0)
Screenshot: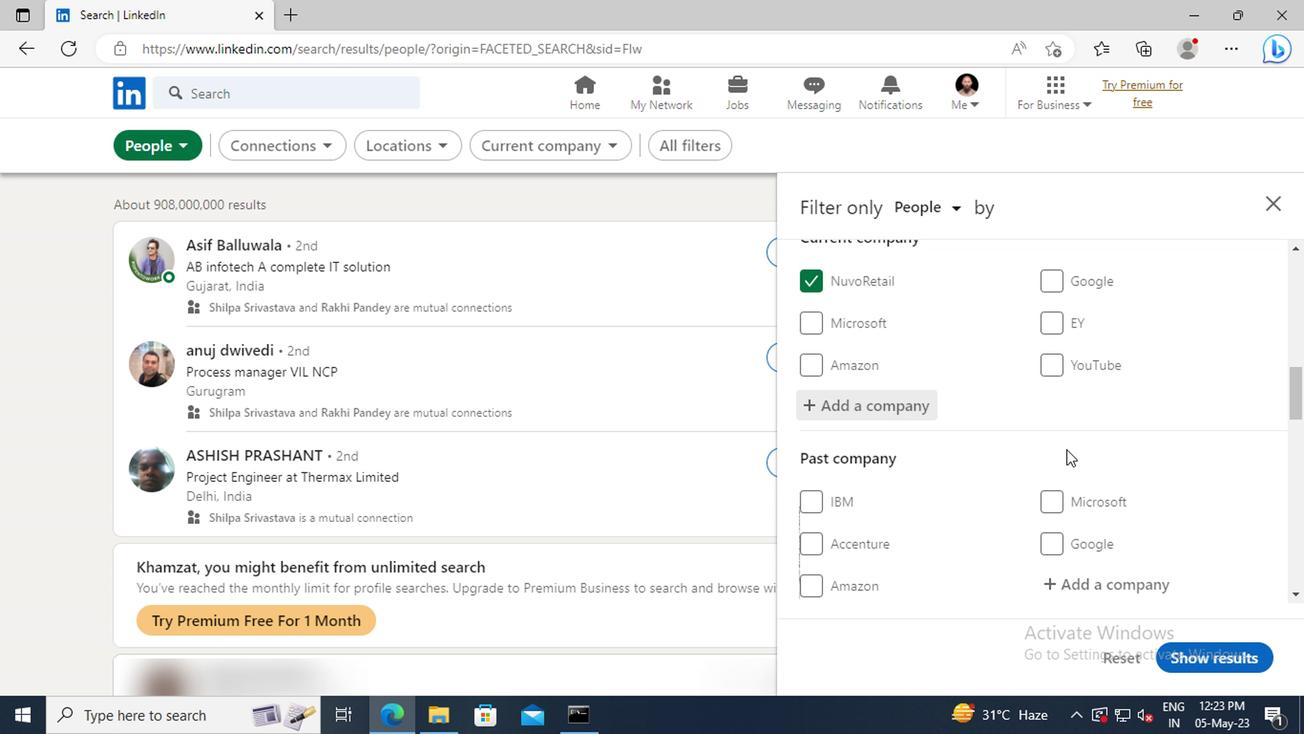 
Action: Mouse scrolled (1062, 449) with delta (0, 0)
Screenshot: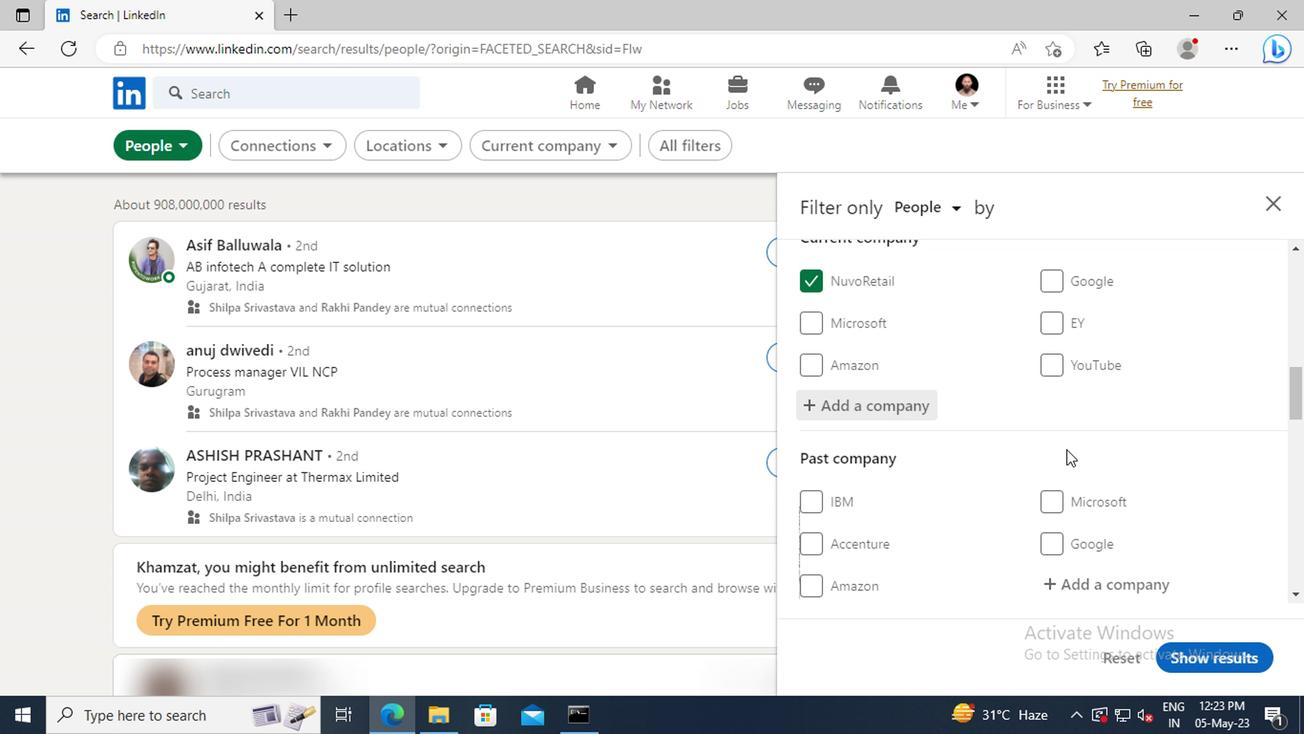 
Action: Mouse moved to (1055, 443)
Screenshot: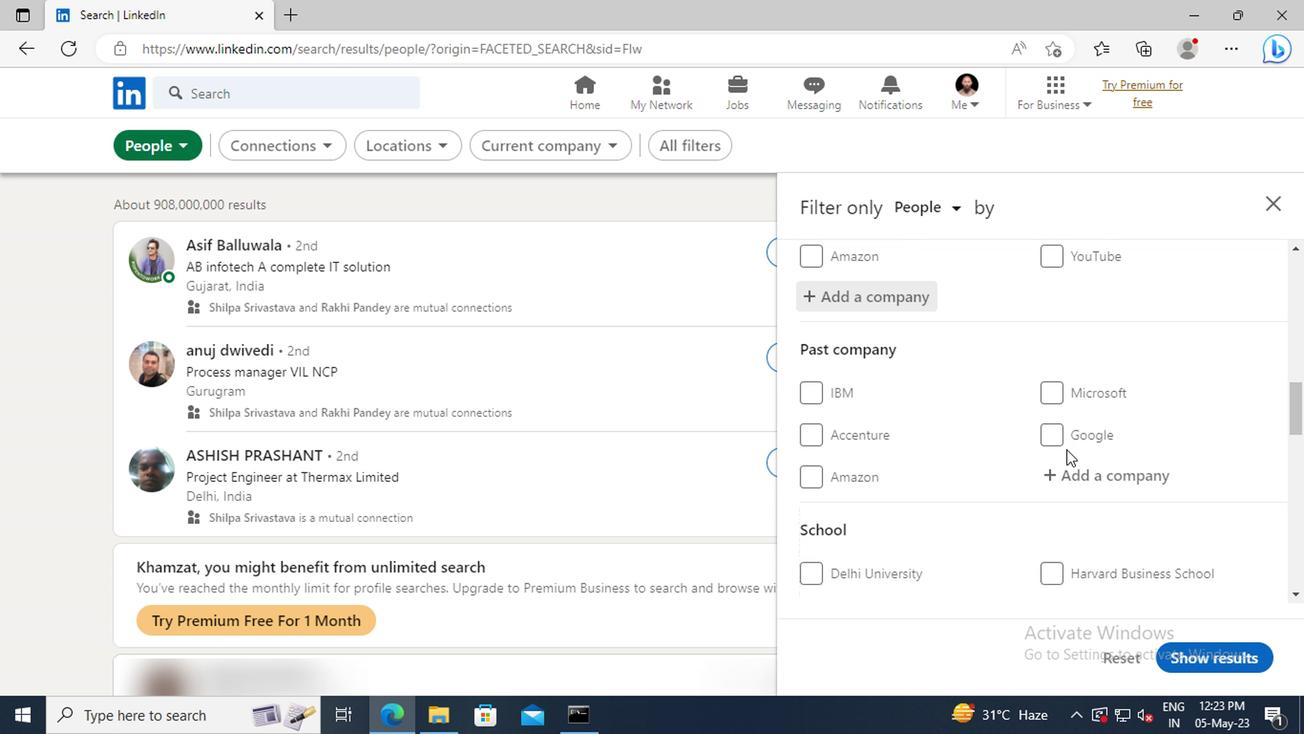 
Action: Mouse scrolled (1055, 441) with delta (0, -1)
Screenshot: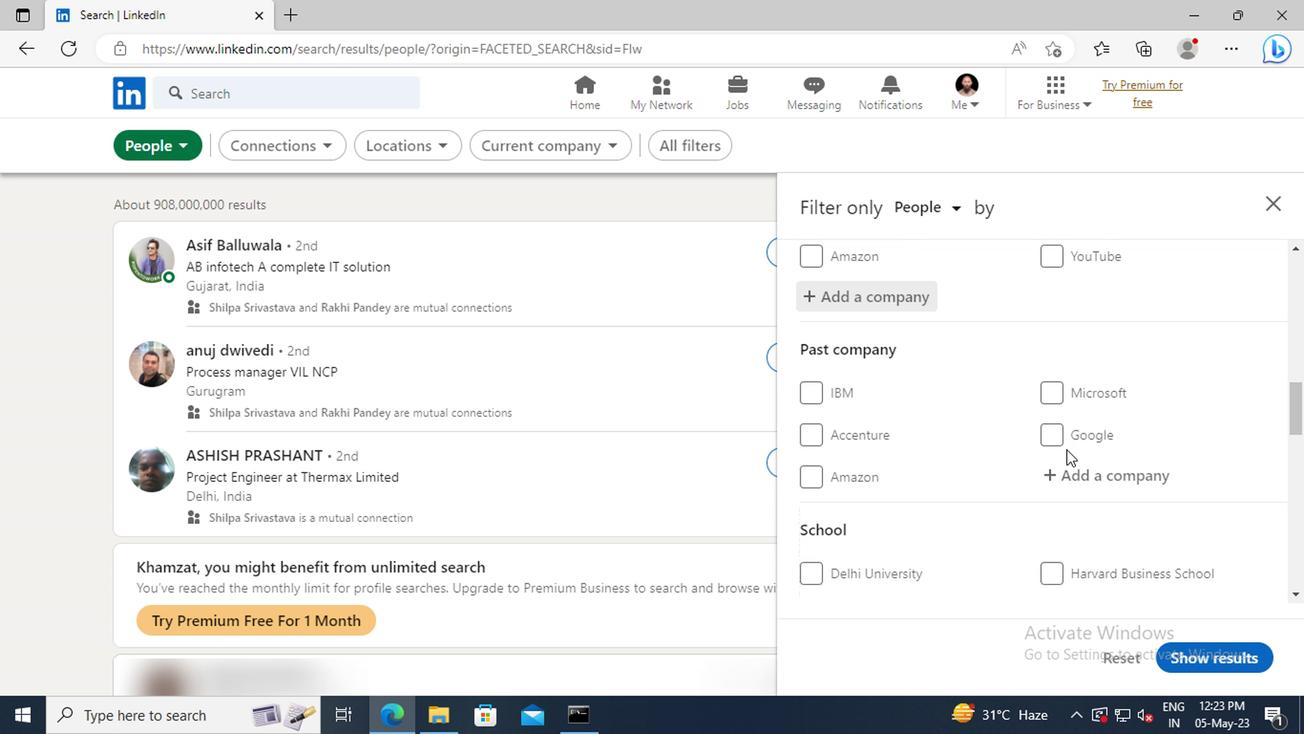 
Action: Mouse scrolled (1055, 441) with delta (0, -1)
Screenshot: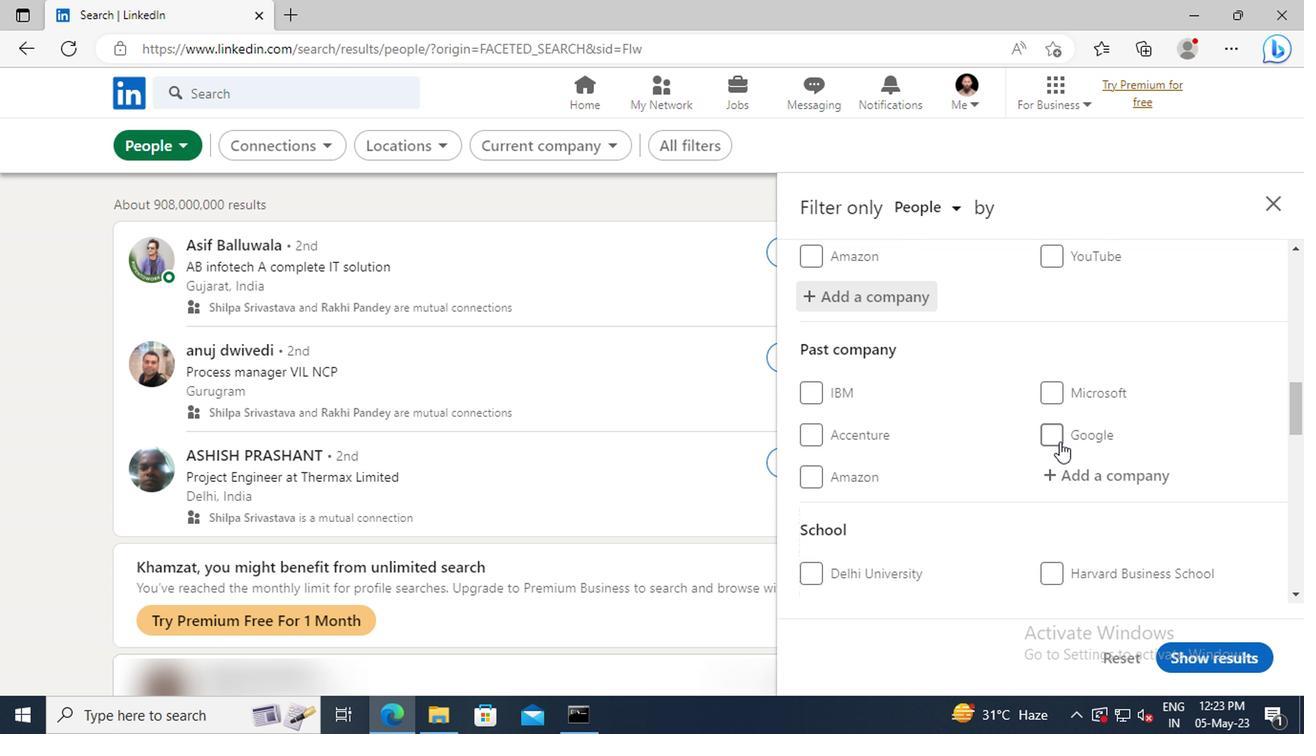 
Action: Mouse scrolled (1055, 441) with delta (0, -1)
Screenshot: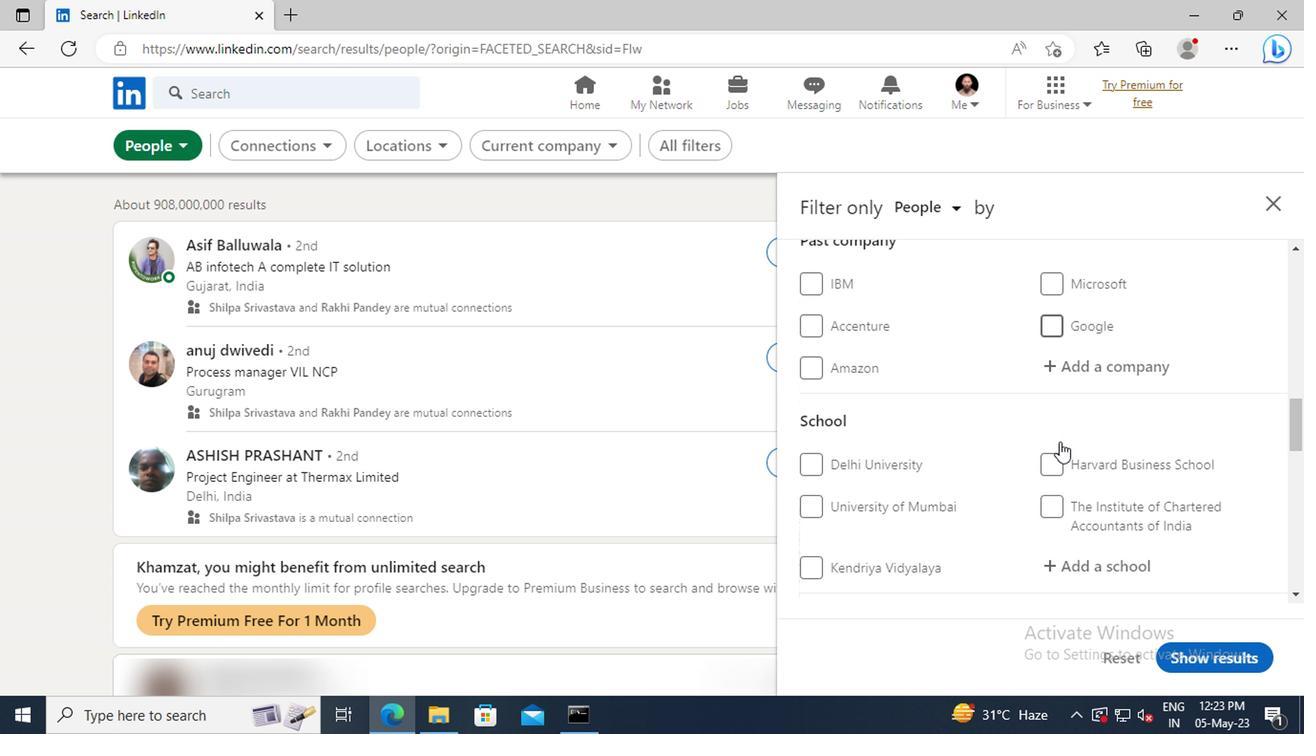 
Action: Mouse scrolled (1055, 441) with delta (0, -1)
Screenshot: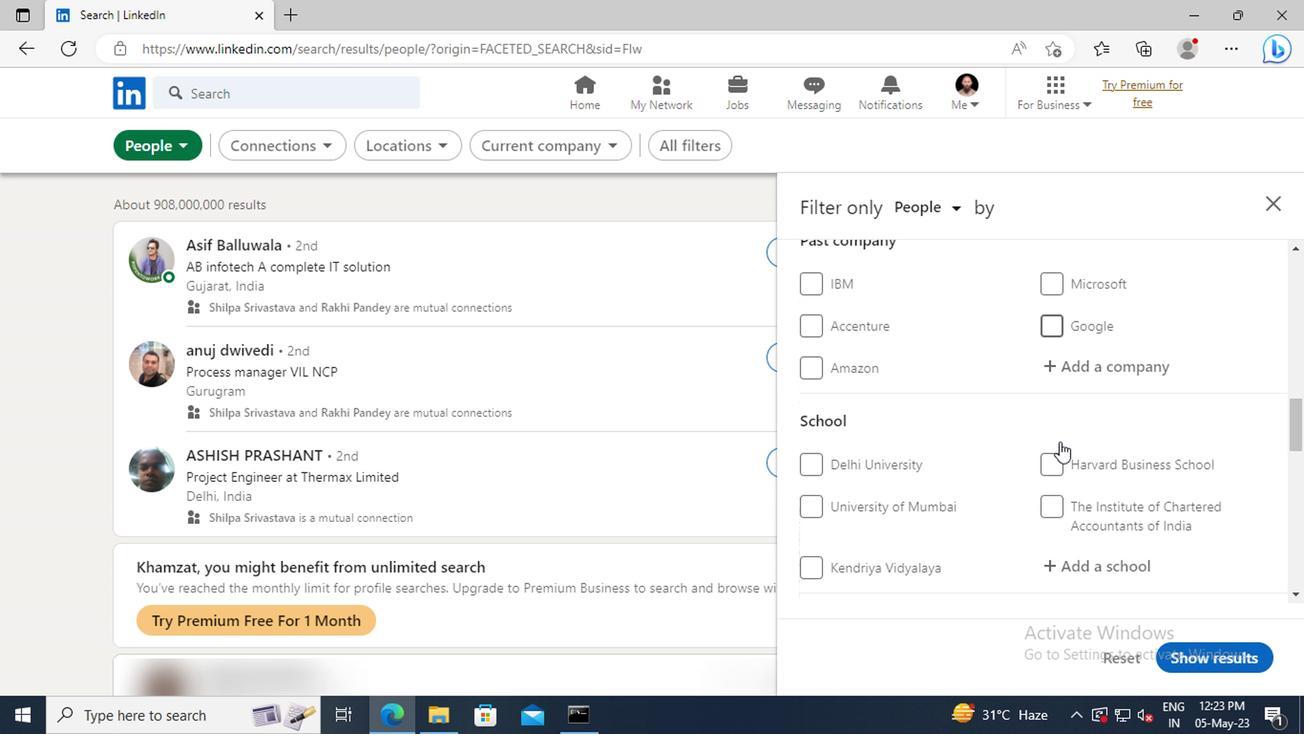 
Action: Mouse moved to (1057, 451)
Screenshot: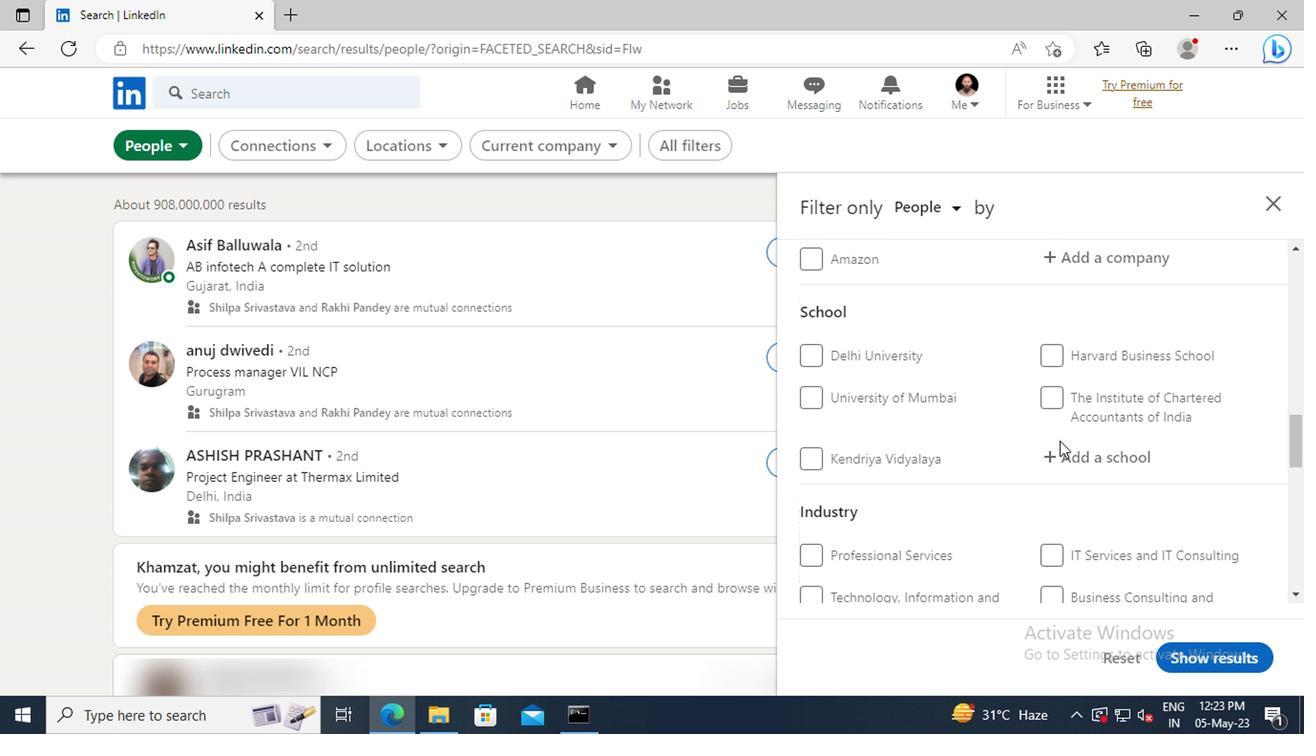 
Action: Mouse pressed left at (1057, 451)
Screenshot: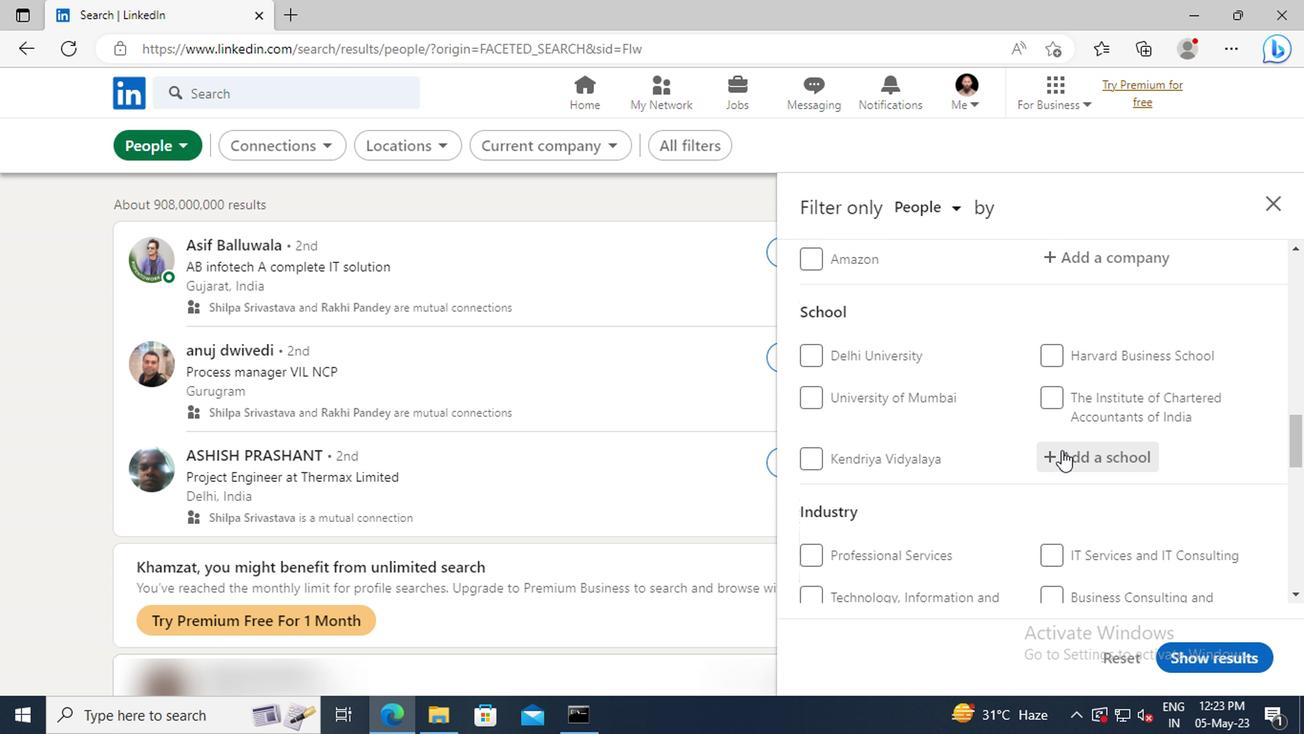 
Action: Key pressed <Key.shift>SHAHEED<Key.space><Key.shift>S
Screenshot: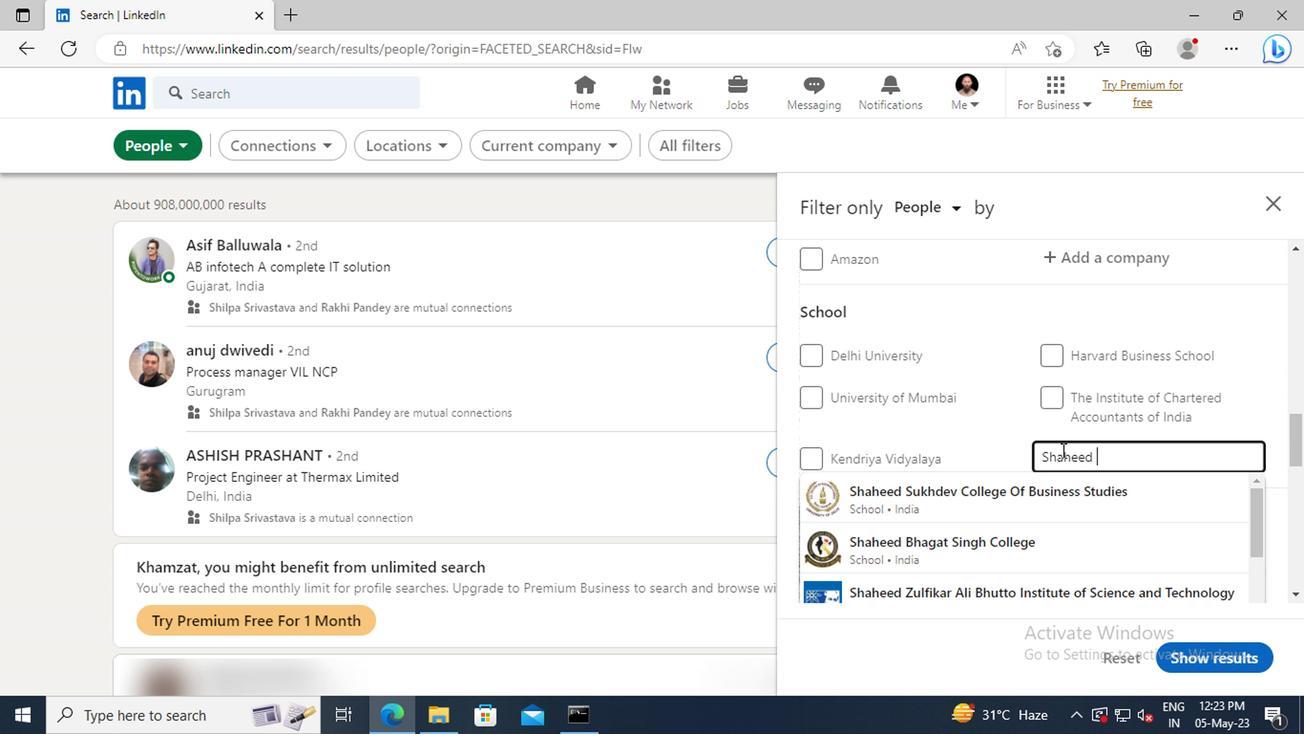 
Action: Mouse moved to (1061, 487)
Screenshot: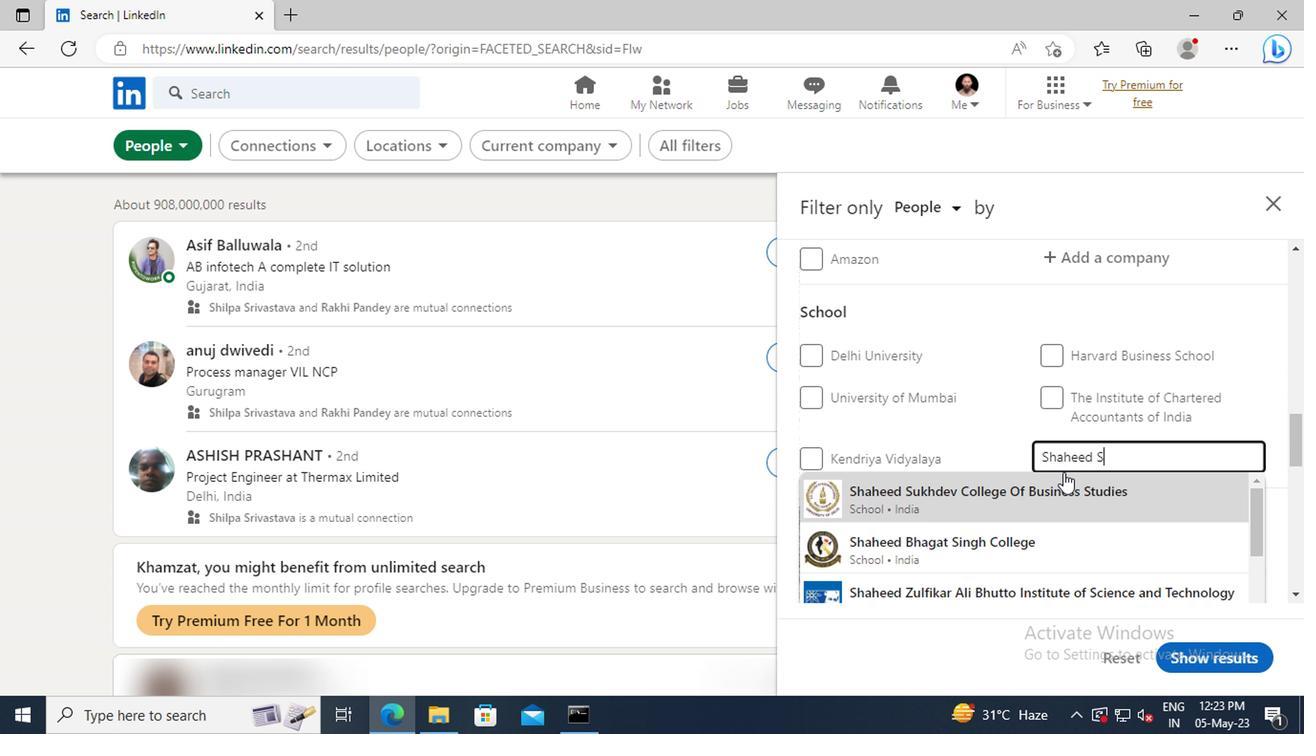 
Action: Mouse pressed left at (1061, 487)
Screenshot: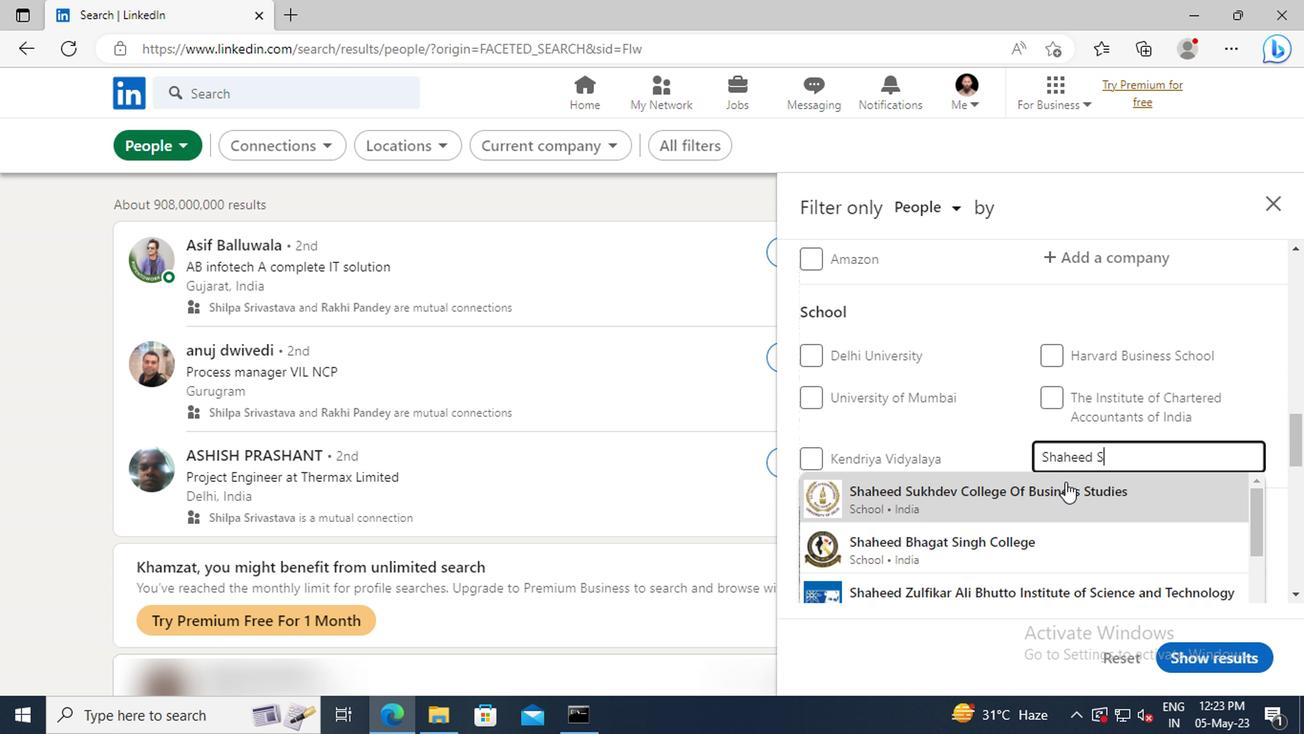 
Action: Mouse scrolled (1061, 487) with delta (0, 0)
Screenshot: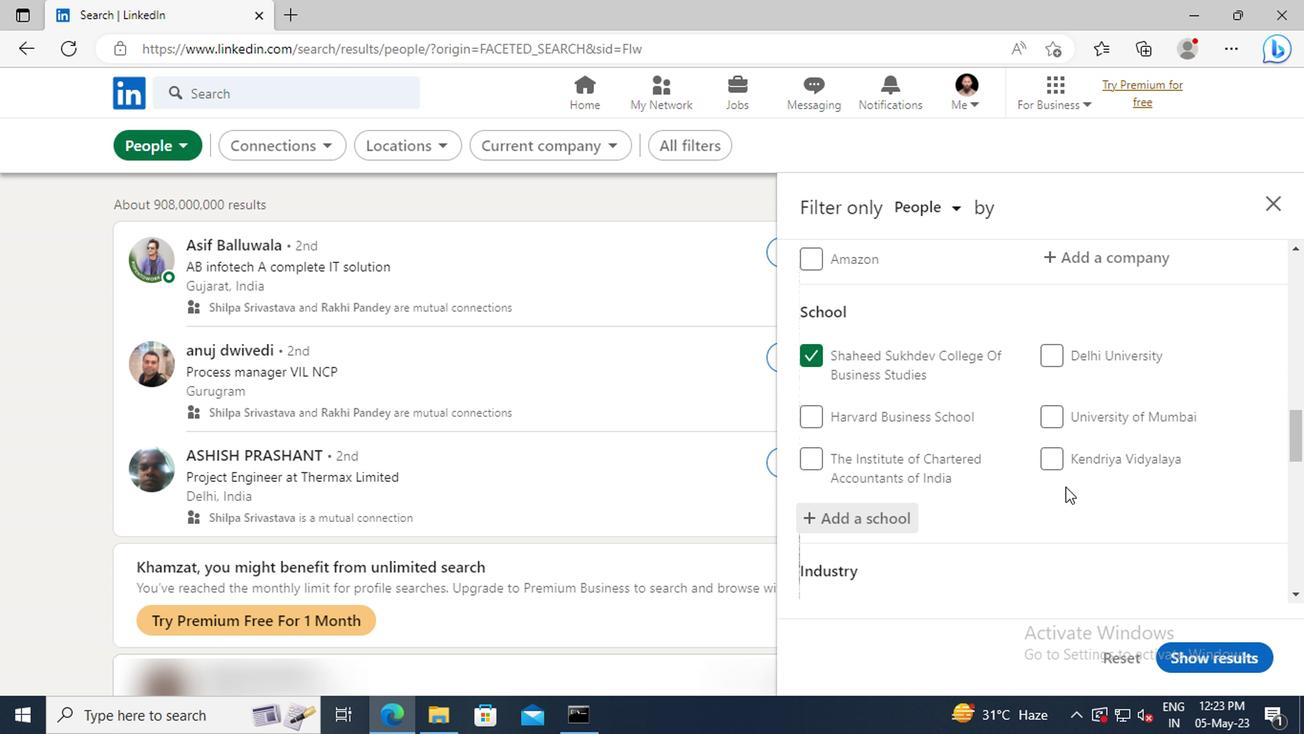 
Action: Mouse moved to (1064, 476)
Screenshot: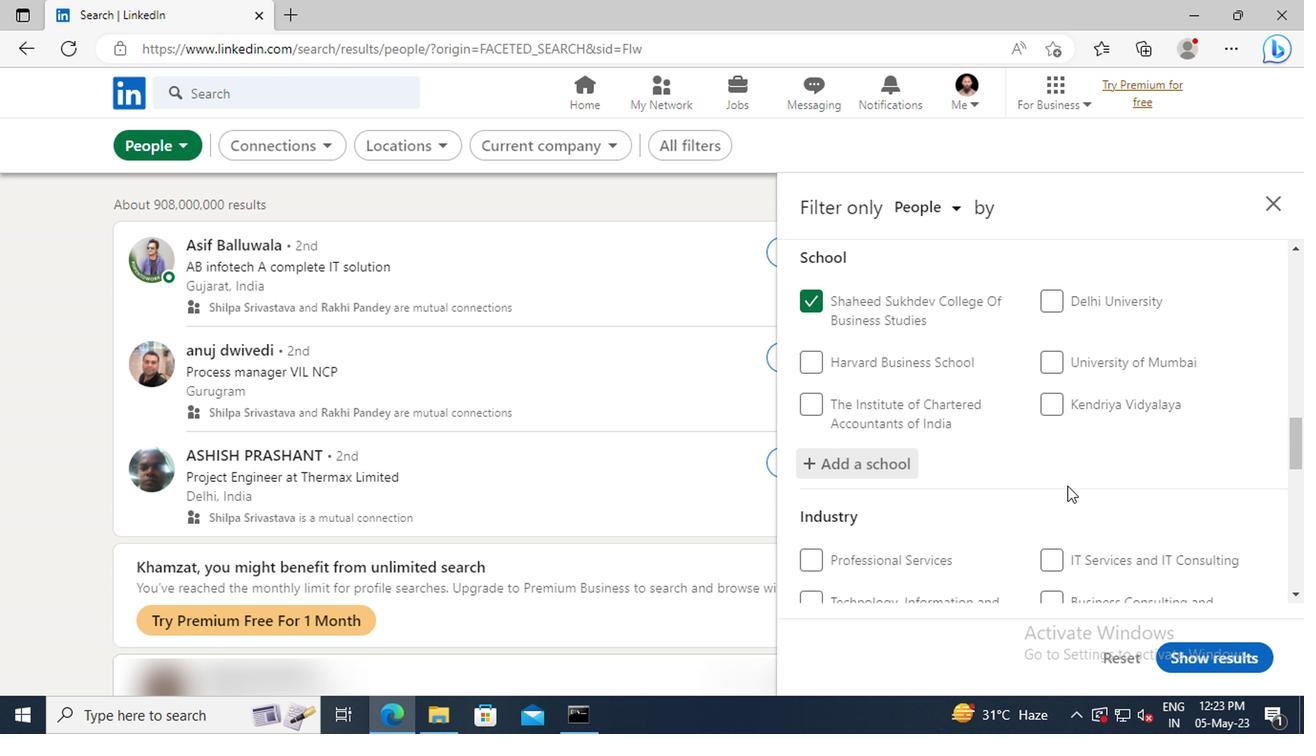 
Action: Mouse scrolled (1064, 475) with delta (0, 0)
Screenshot: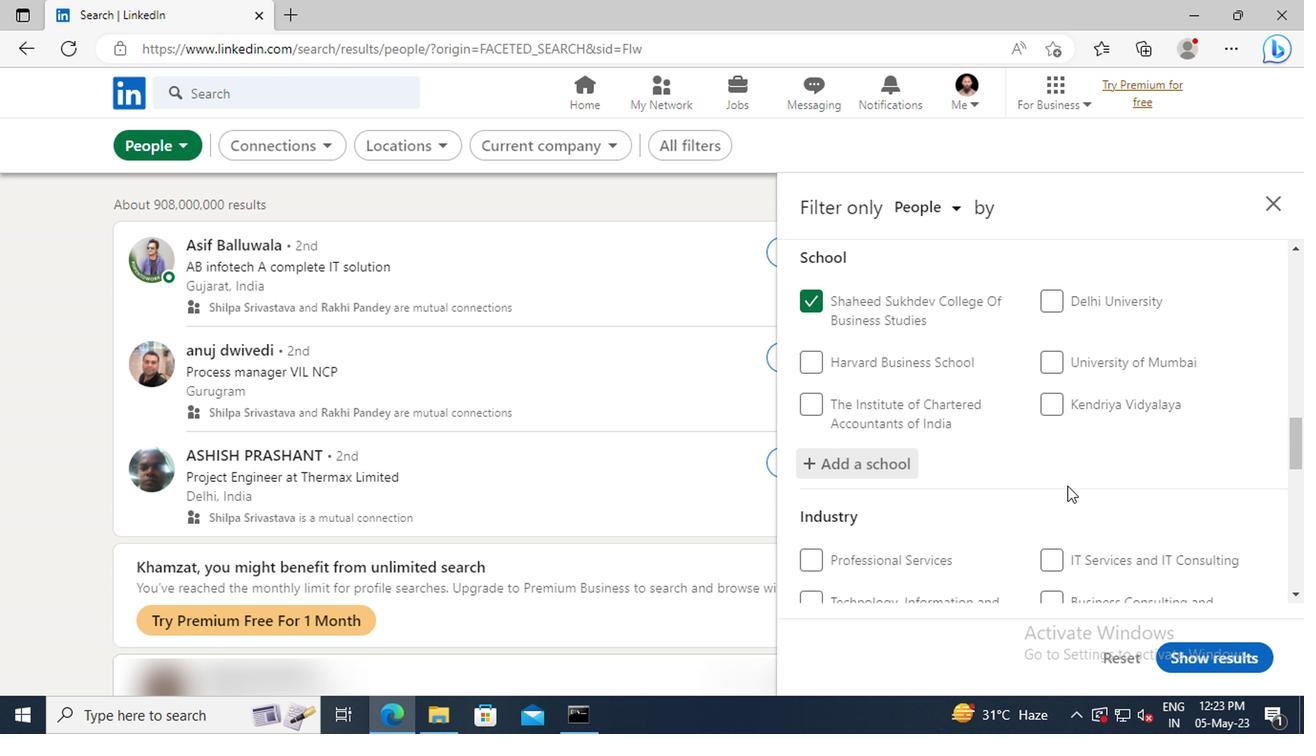 
Action: Mouse moved to (1064, 466)
Screenshot: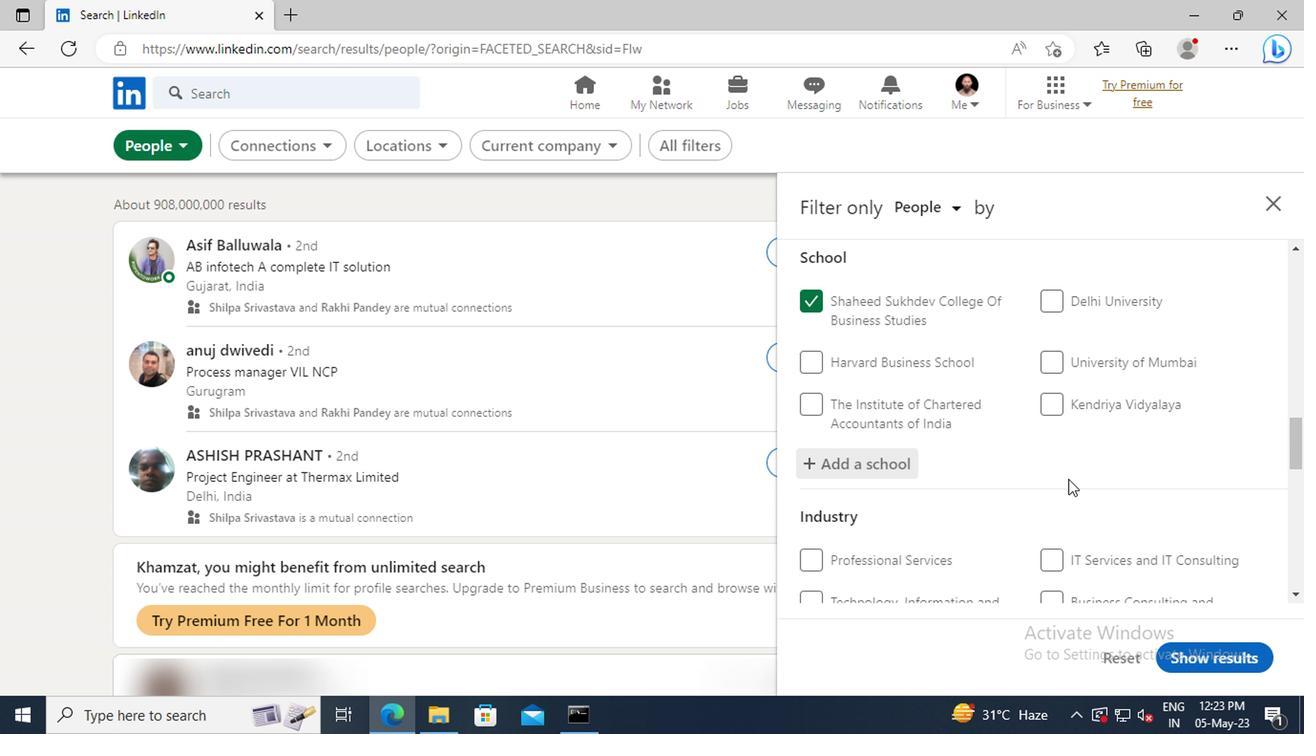 
Action: Mouse scrolled (1064, 464) with delta (0, -1)
Screenshot: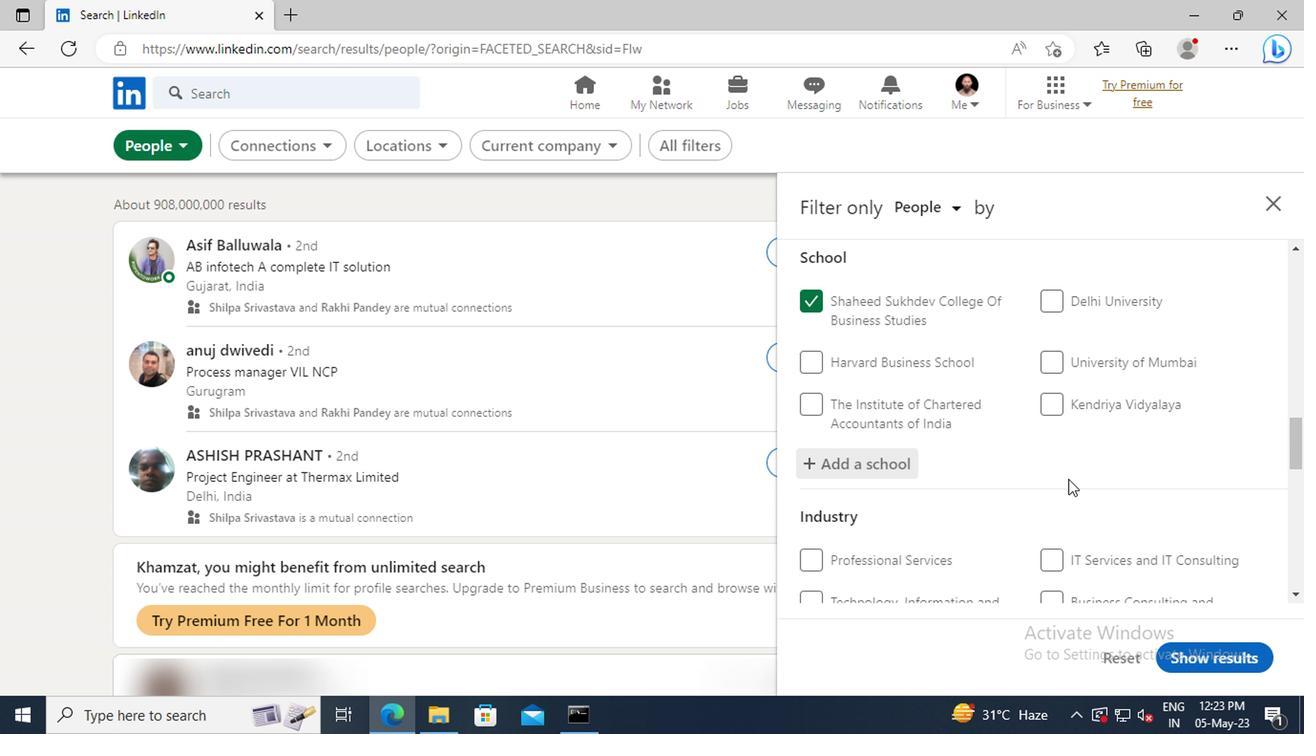 
Action: Mouse moved to (1055, 428)
Screenshot: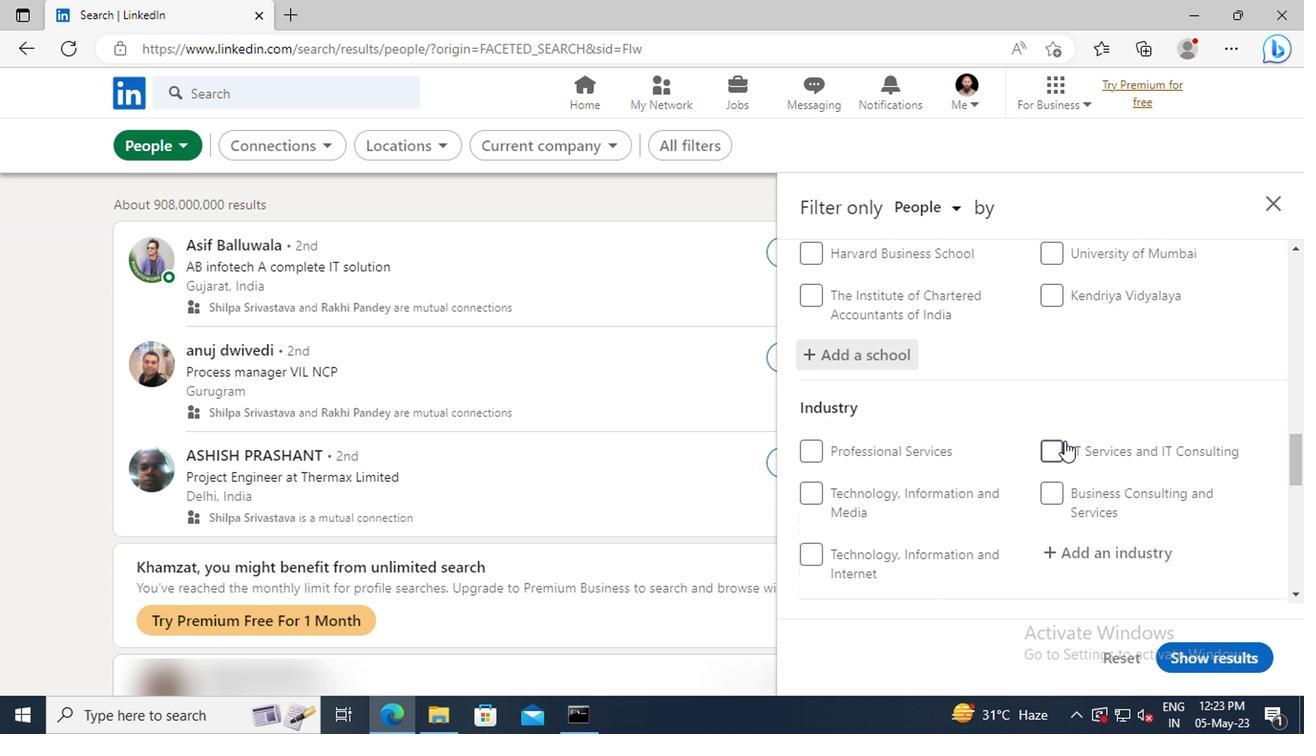 
Action: Mouse scrolled (1055, 427) with delta (0, -1)
Screenshot: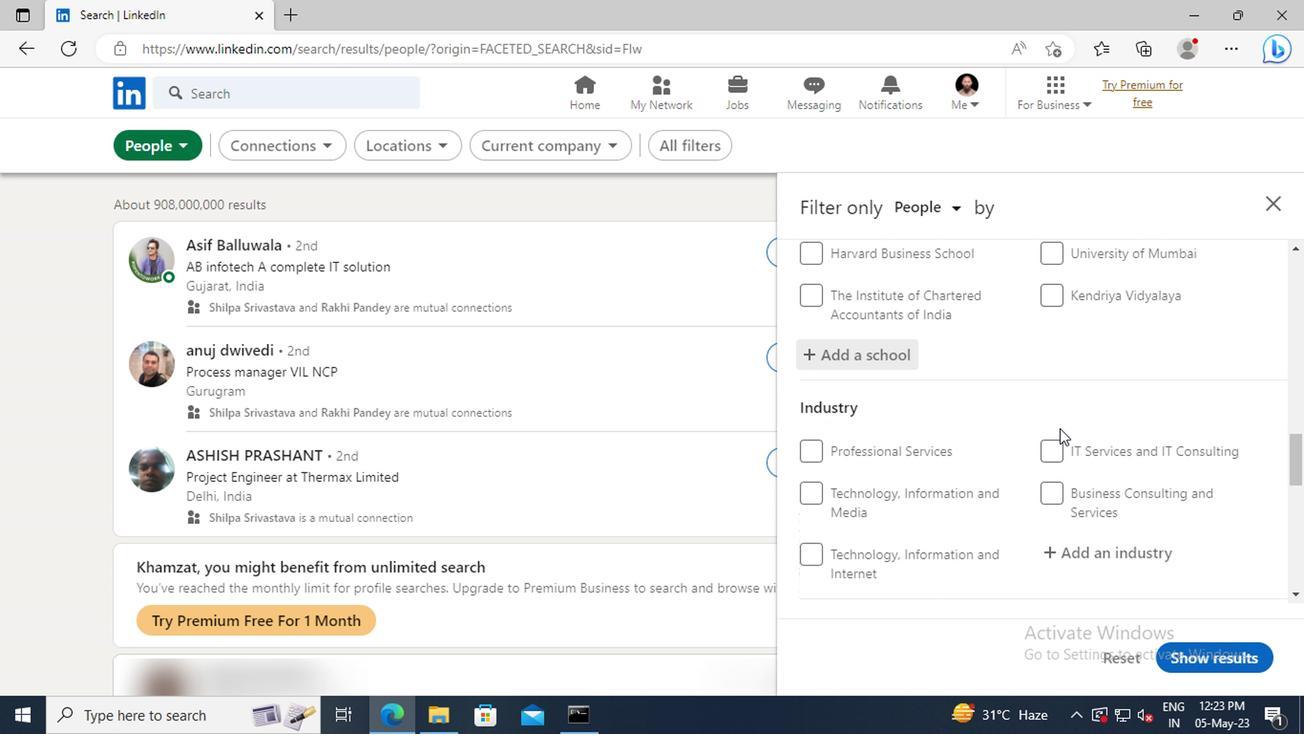 
Action: Mouse moved to (1055, 428)
Screenshot: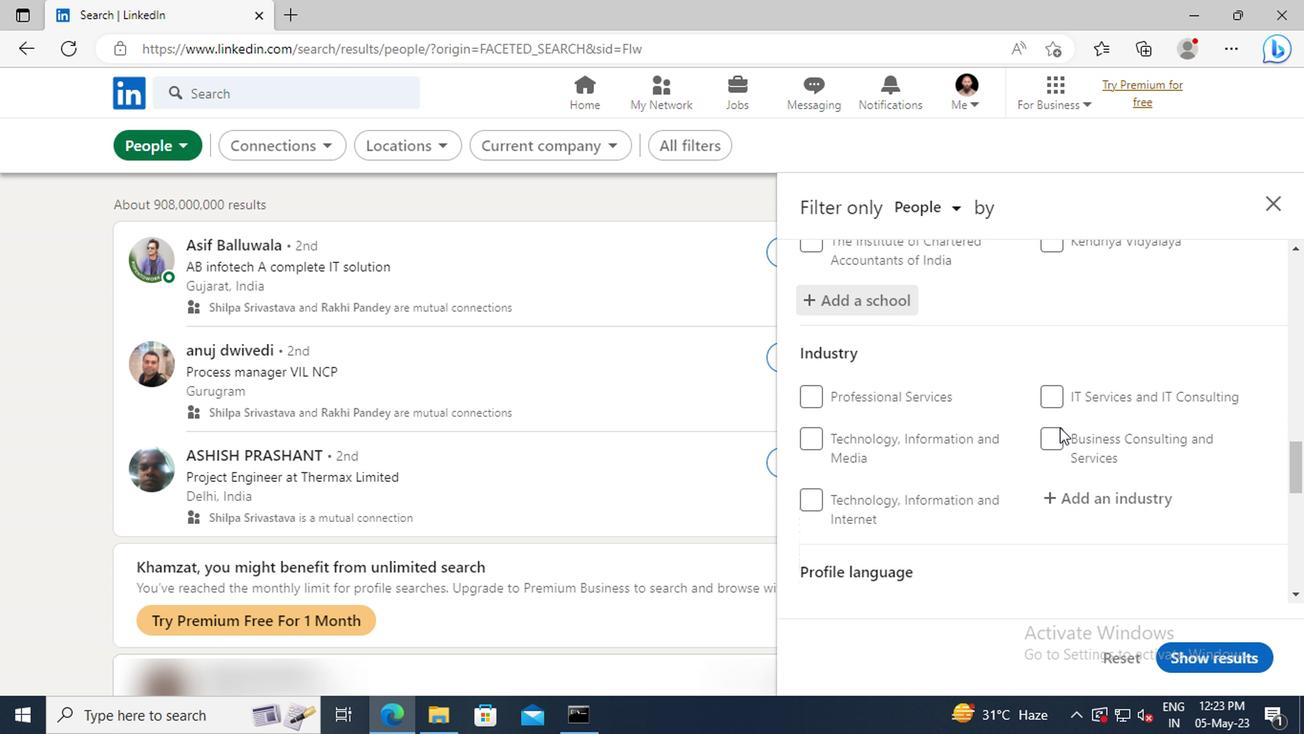 
Action: Mouse scrolled (1055, 427) with delta (0, -1)
Screenshot: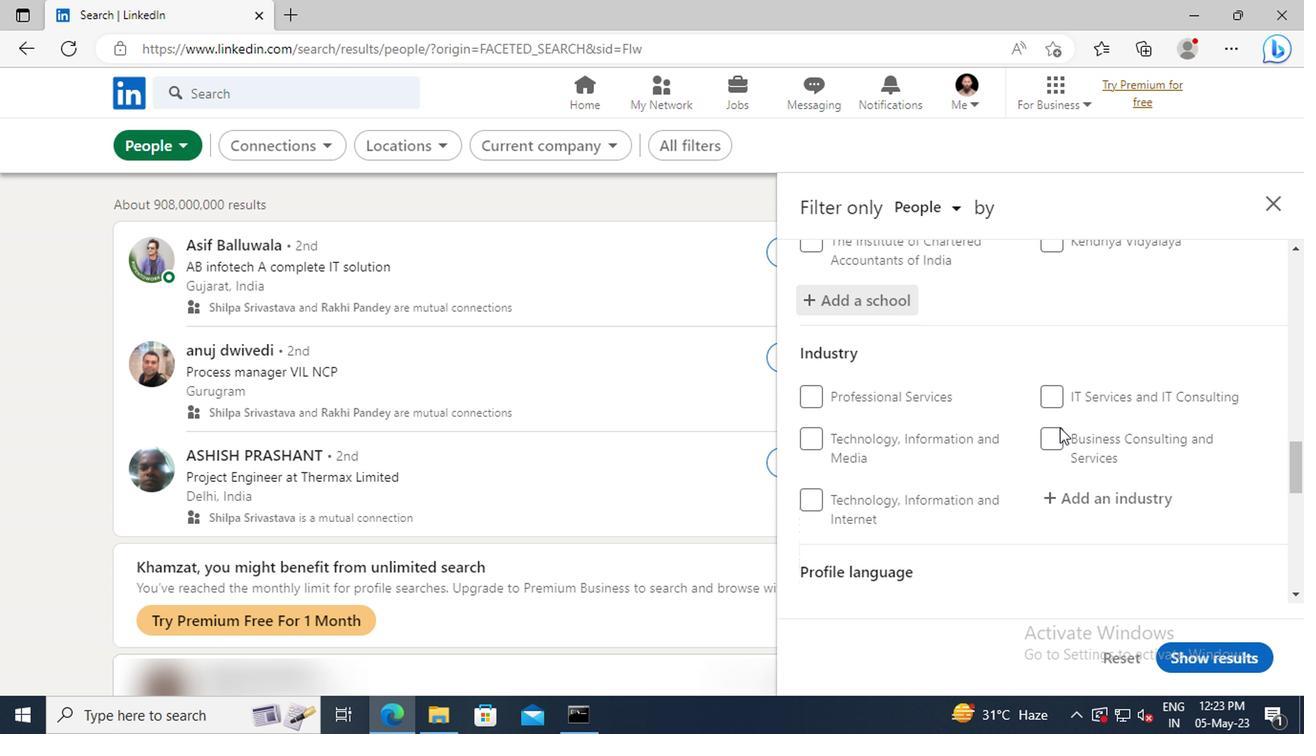 
Action: Mouse moved to (1054, 445)
Screenshot: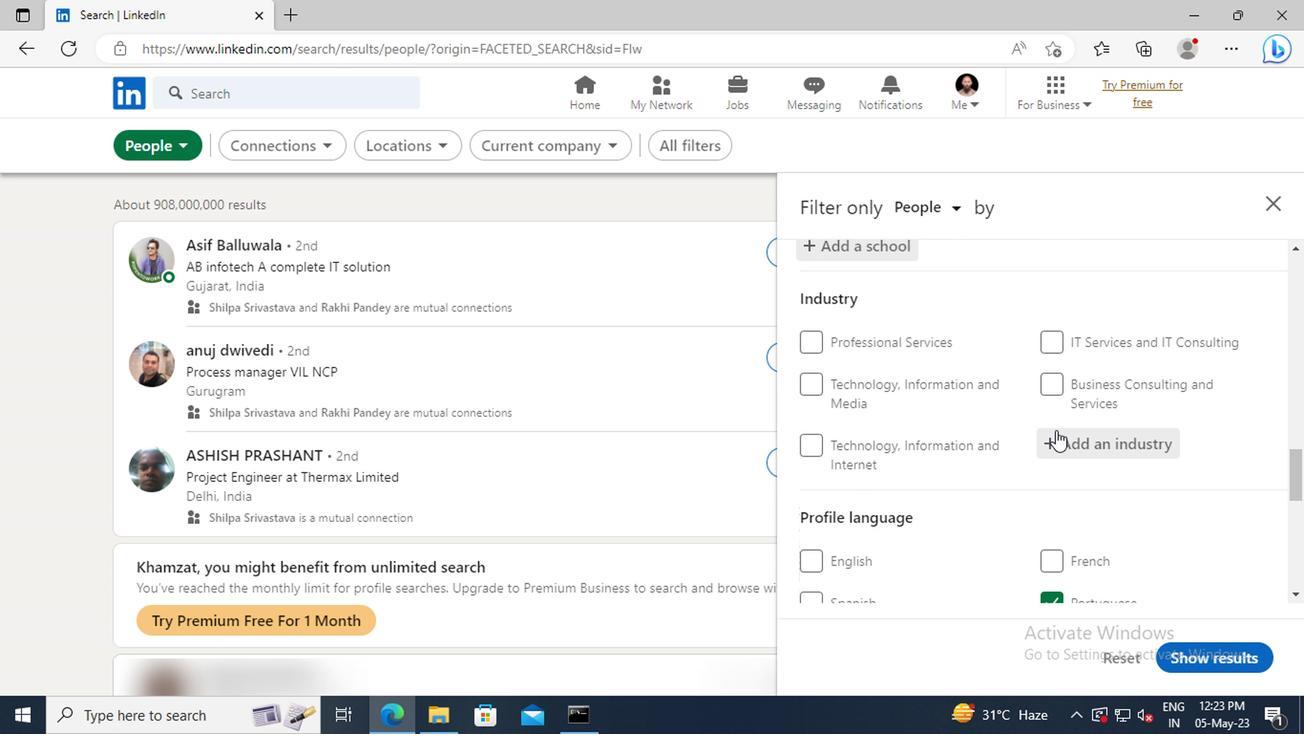 
Action: Mouse pressed left at (1054, 445)
Screenshot: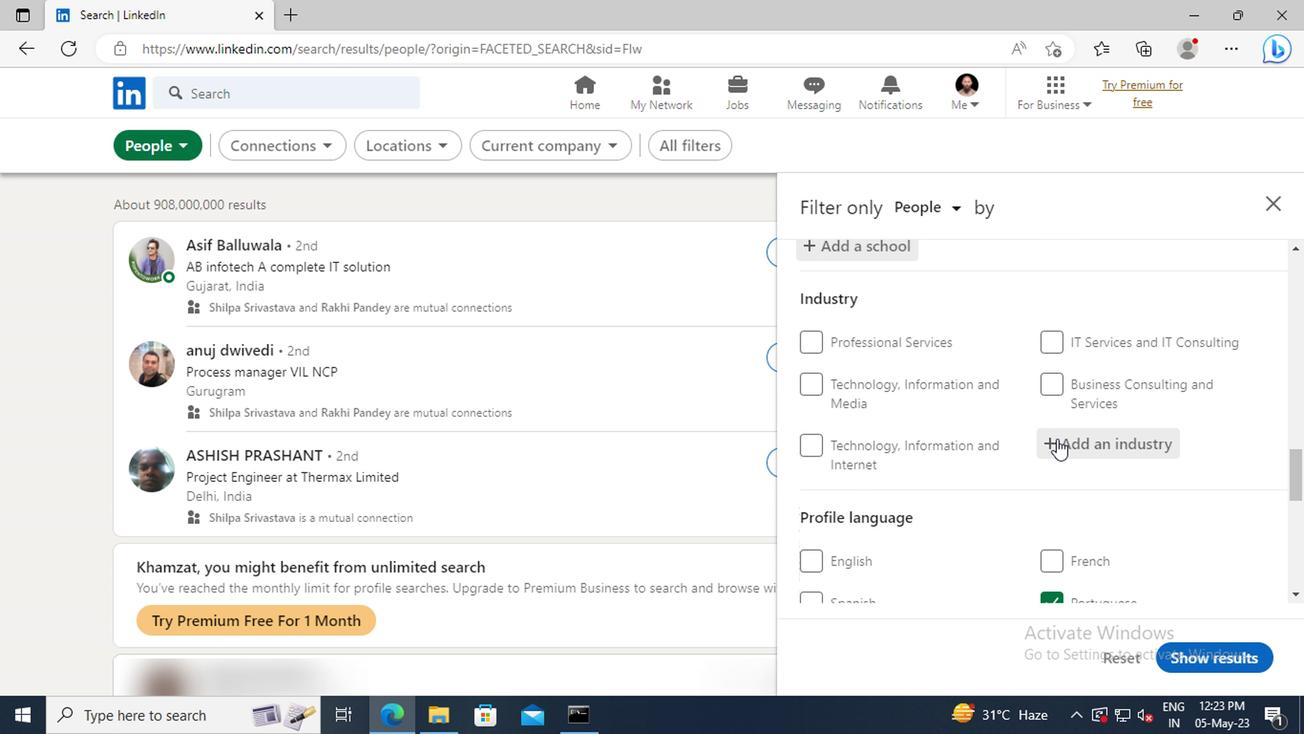
Action: Key pressed <Key.shift>PROFESSIONAL<Key.space><Key.shift>ORG
Screenshot: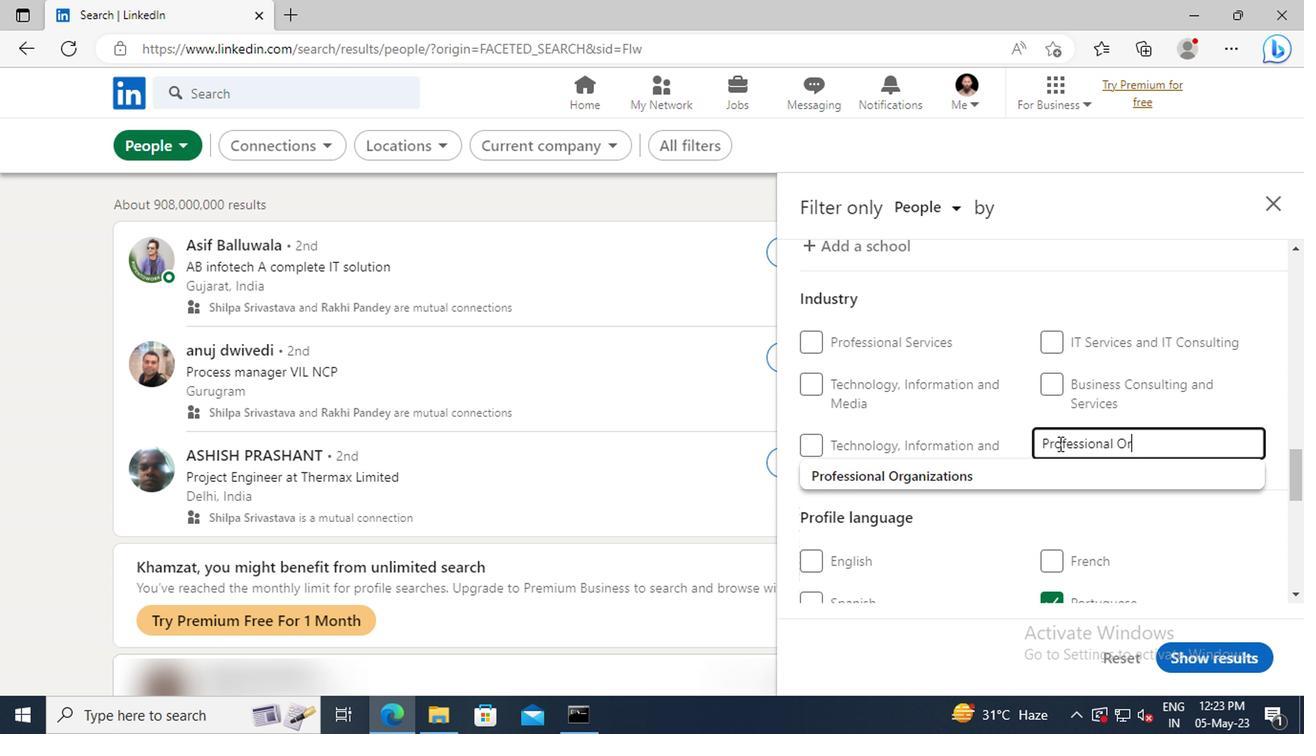 
Action: Mouse moved to (1060, 468)
Screenshot: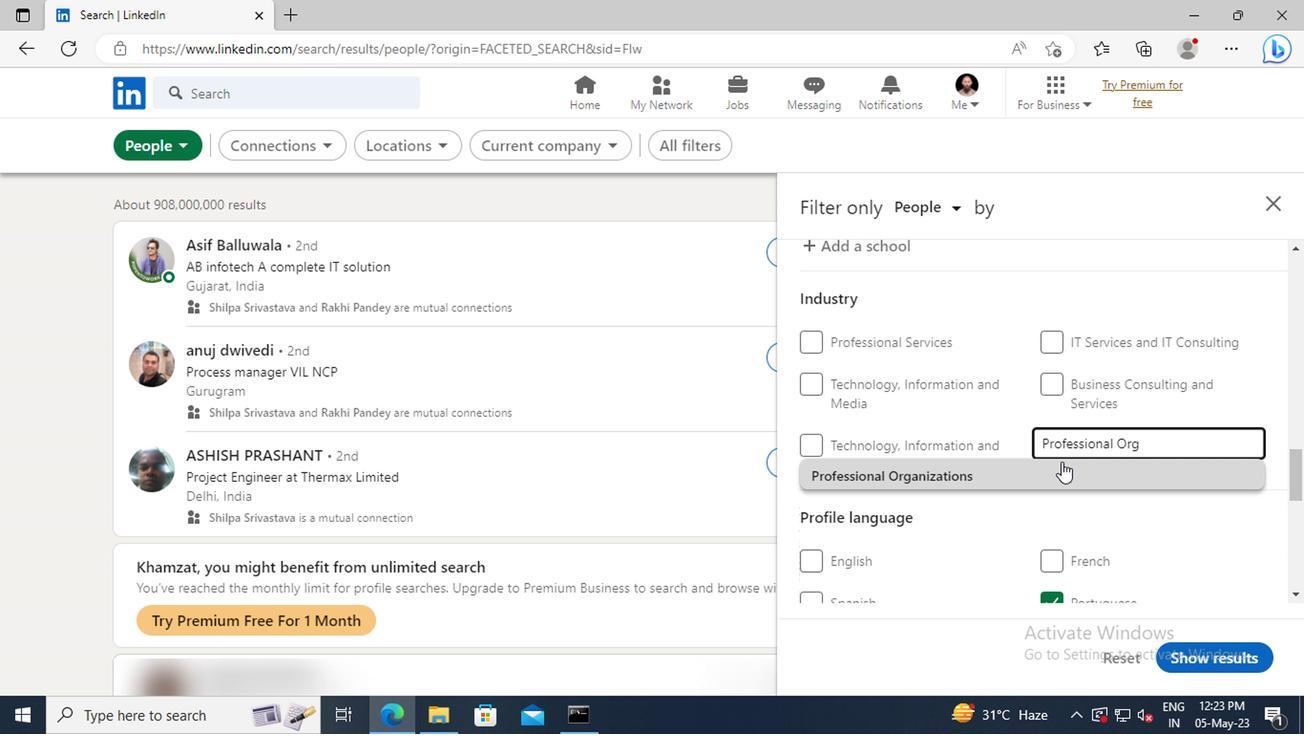 
Action: Mouse pressed left at (1060, 468)
Screenshot: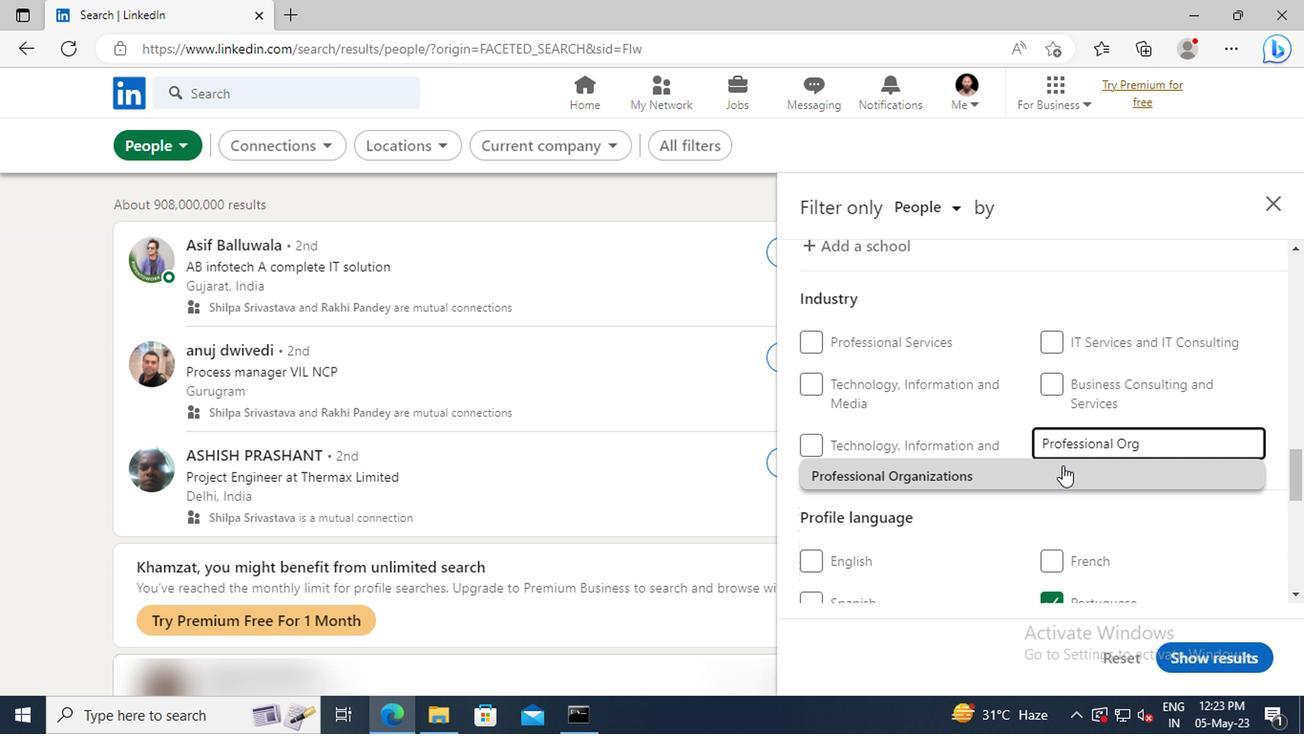 
Action: Mouse scrolled (1060, 467) with delta (0, -1)
Screenshot: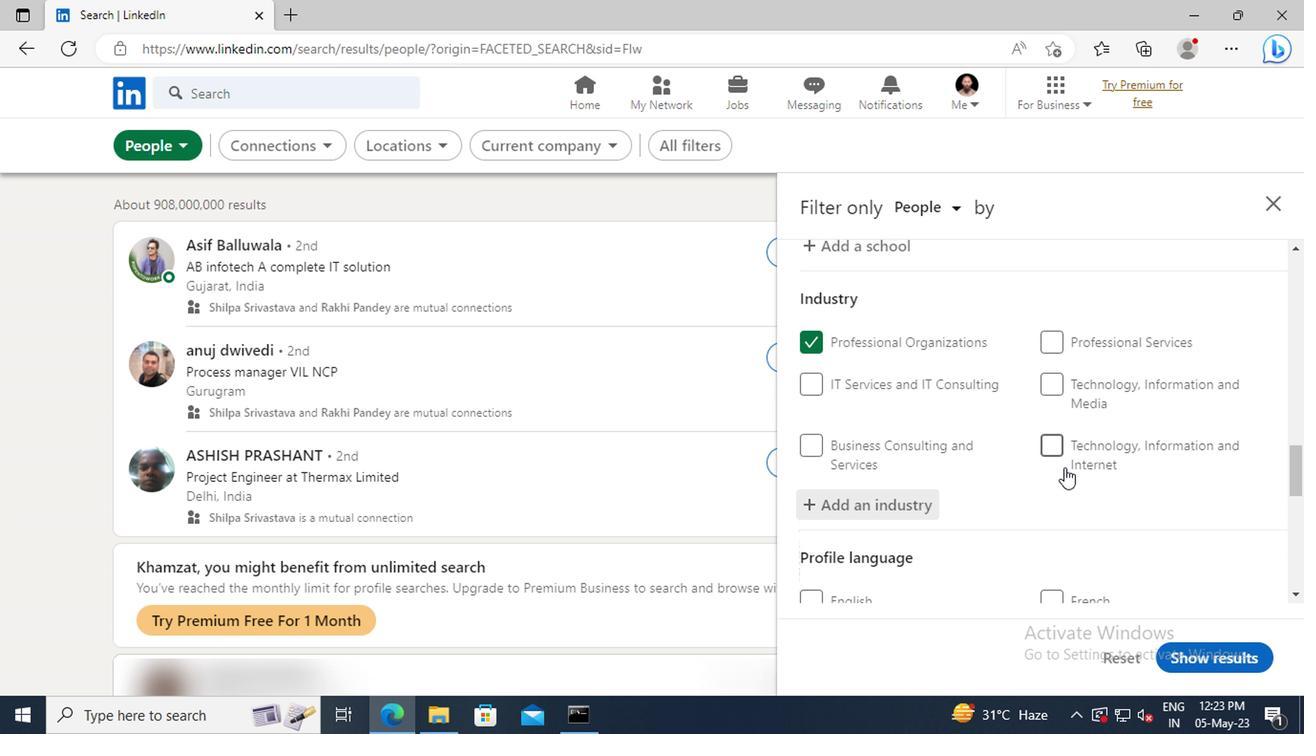 
Action: Mouse scrolled (1060, 467) with delta (0, -1)
Screenshot: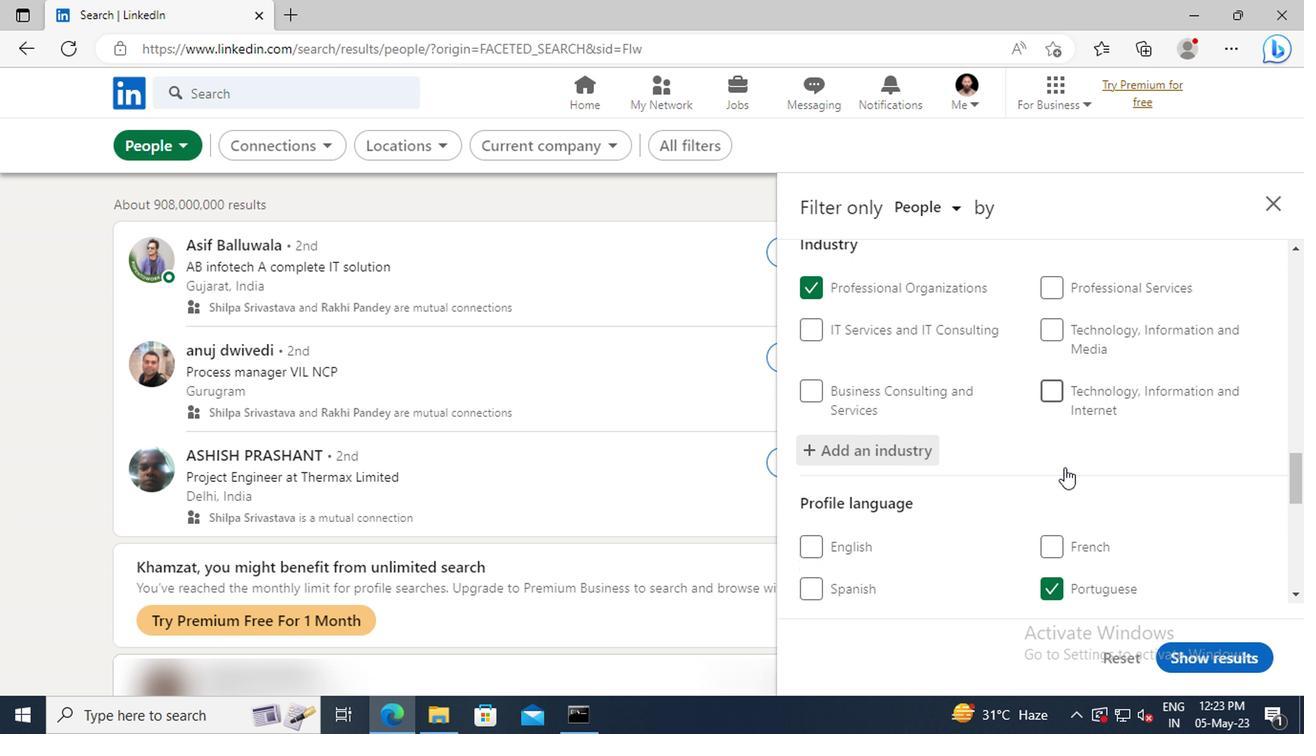 
Action: Mouse scrolled (1060, 467) with delta (0, -1)
Screenshot: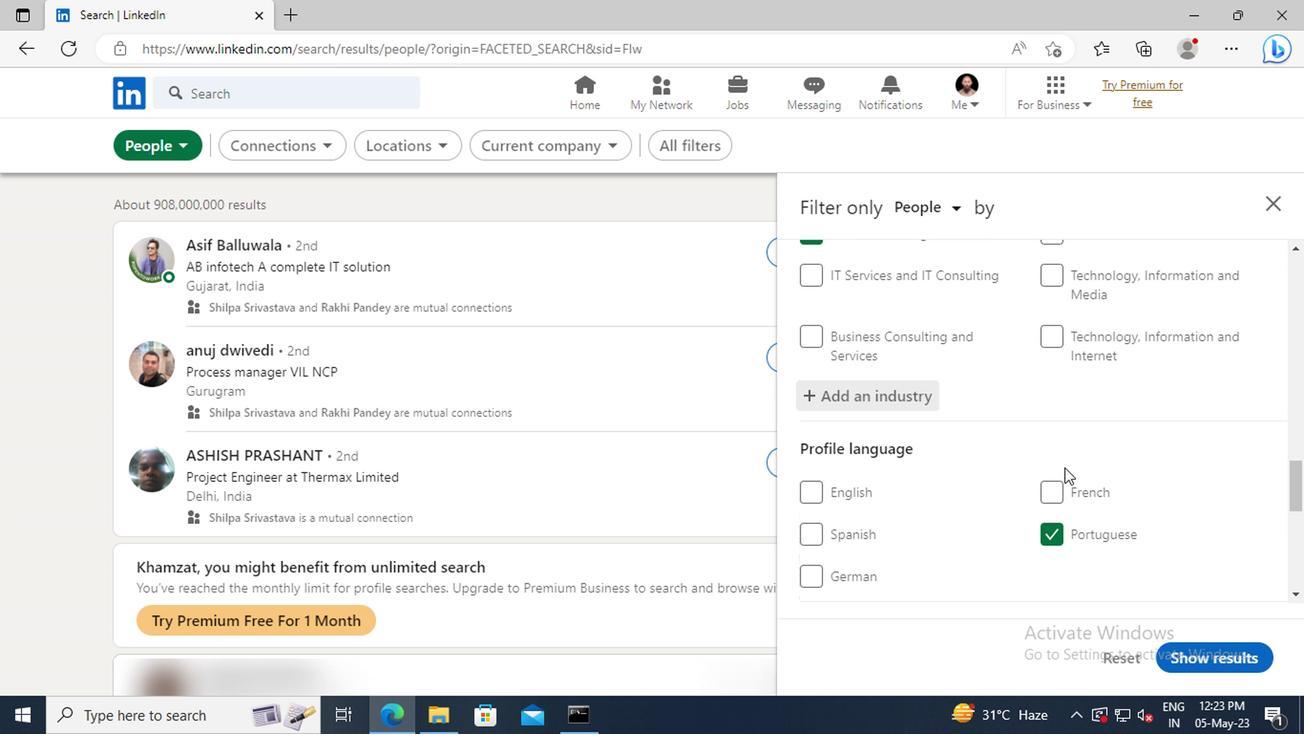 
Action: Mouse scrolled (1060, 467) with delta (0, -1)
Screenshot: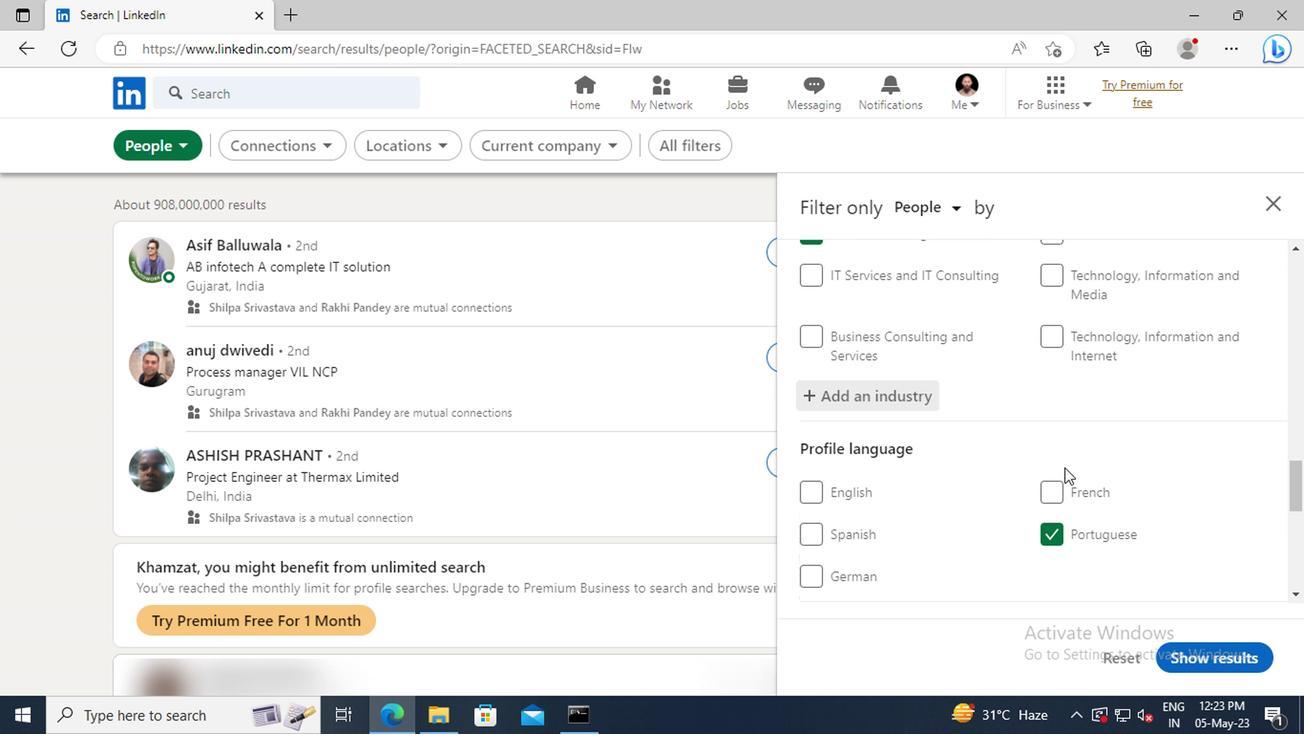 
Action: Mouse moved to (1060, 448)
Screenshot: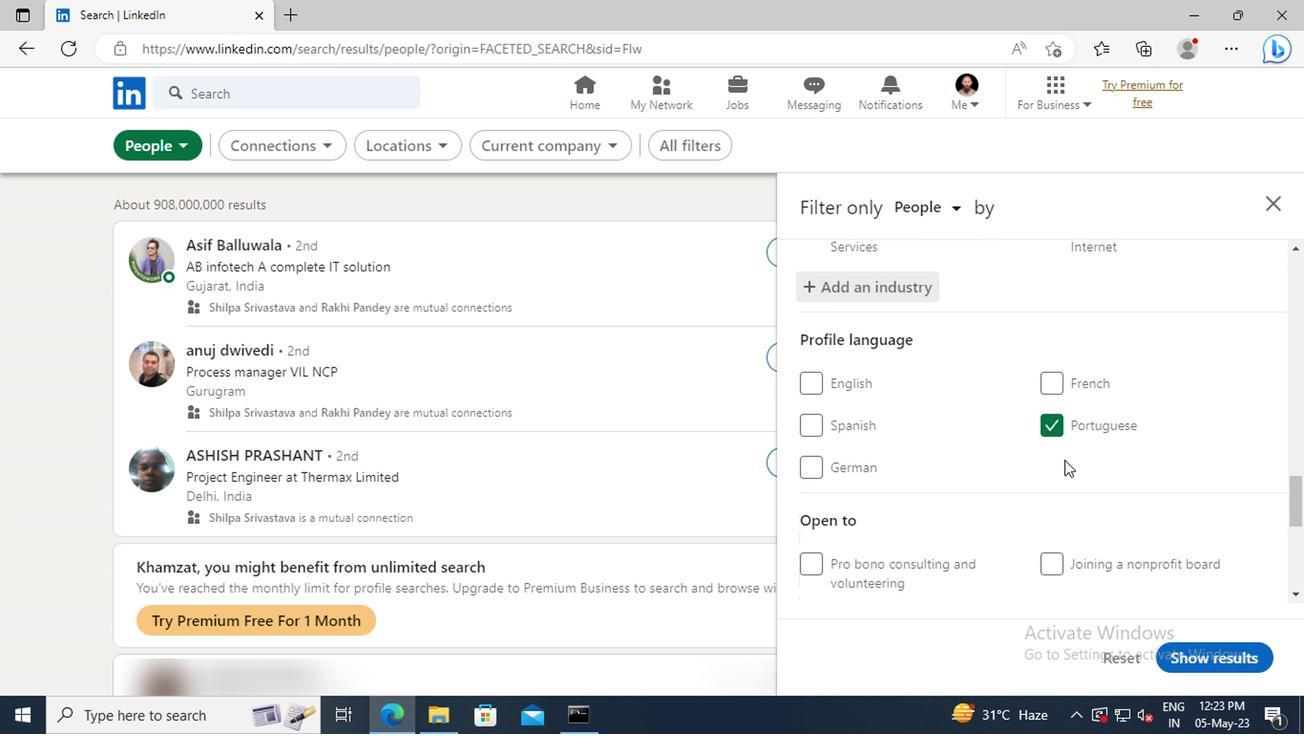 
Action: Mouse scrolled (1060, 447) with delta (0, 0)
Screenshot: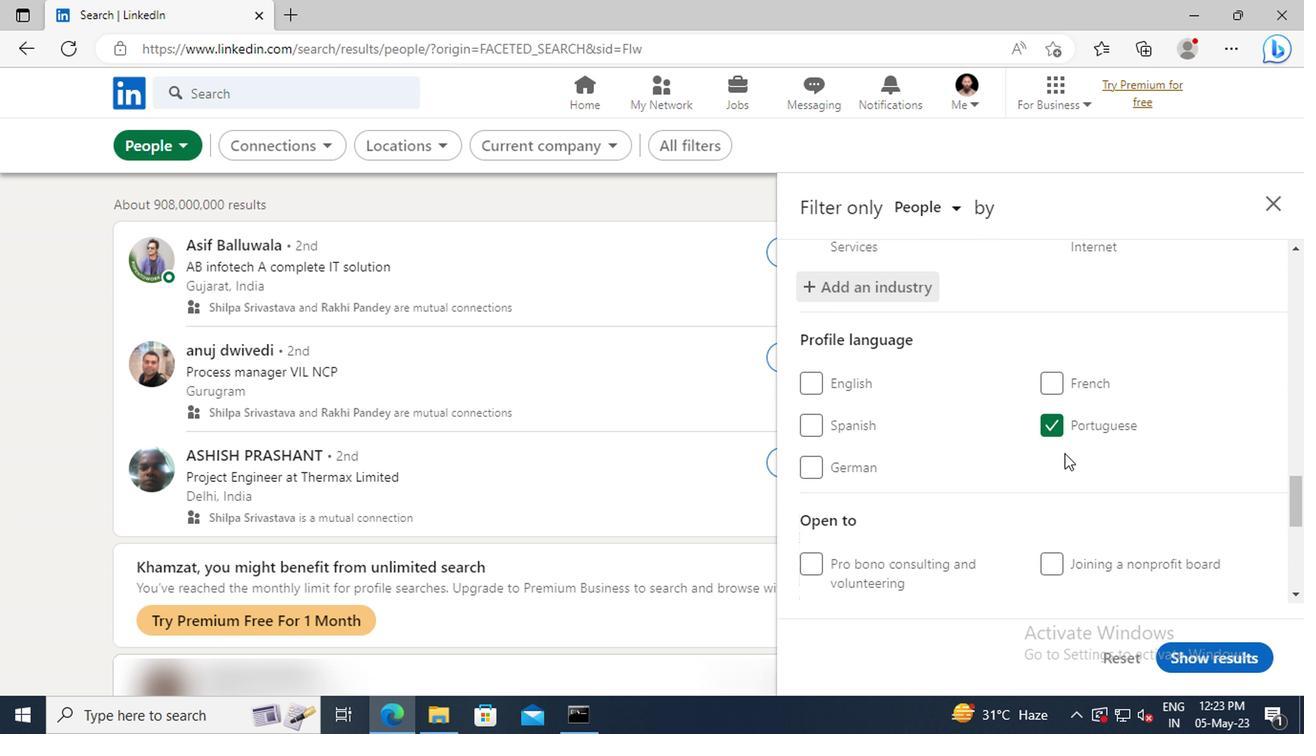 
Action: Mouse moved to (1057, 433)
Screenshot: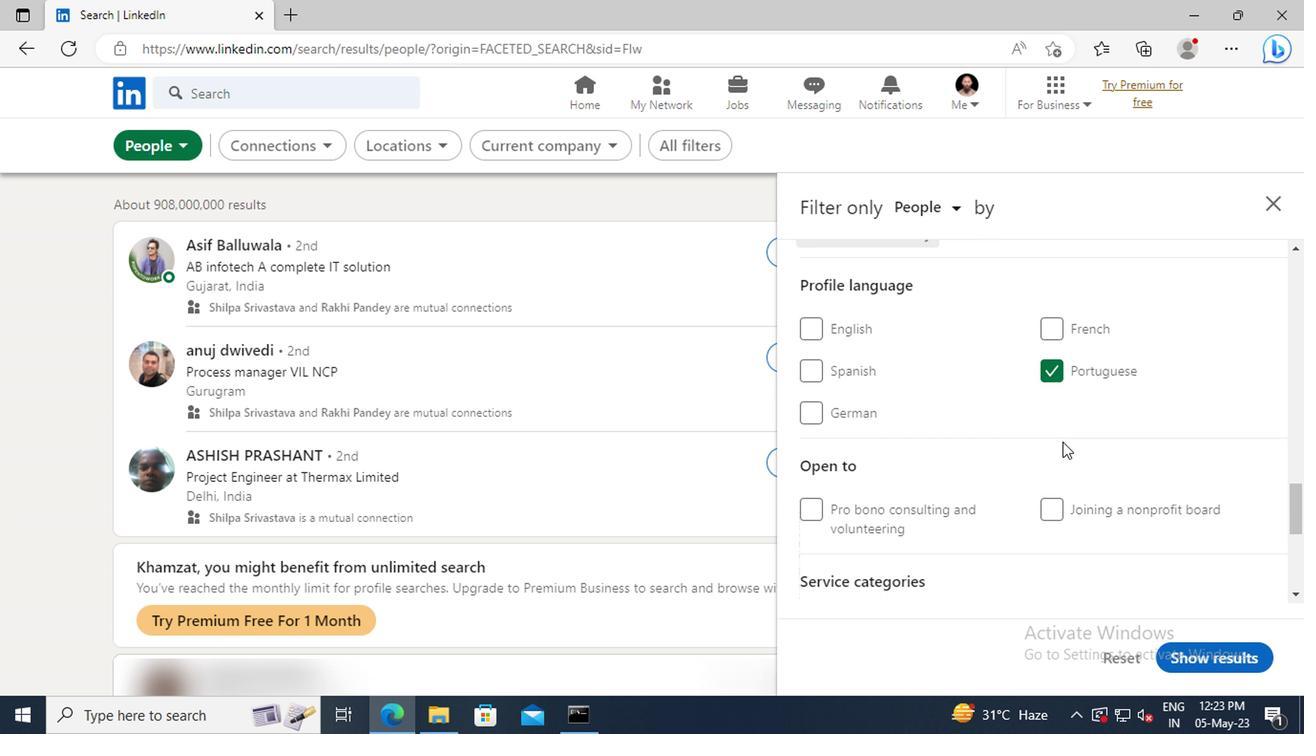 
Action: Mouse scrolled (1057, 432) with delta (0, -1)
Screenshot: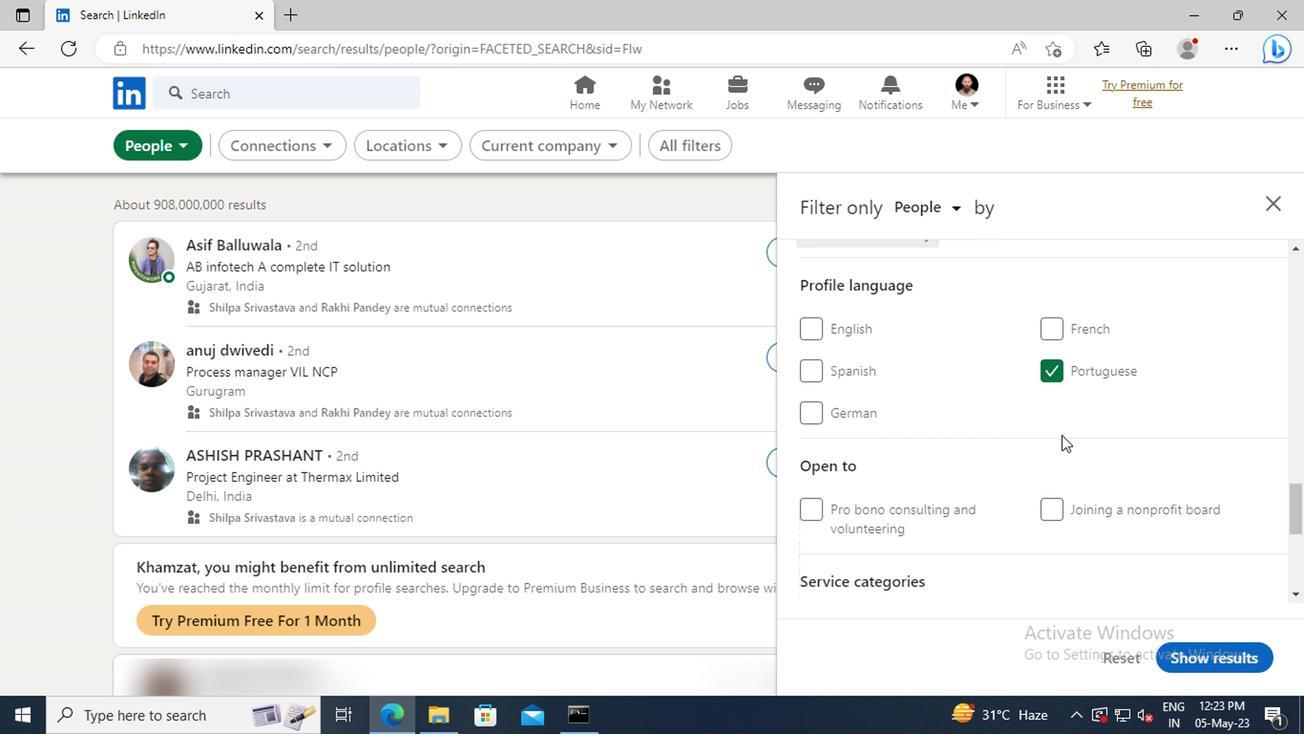 
Action: Mouse scrolled (1057, 432) with delta (0, -1)
Screenshot: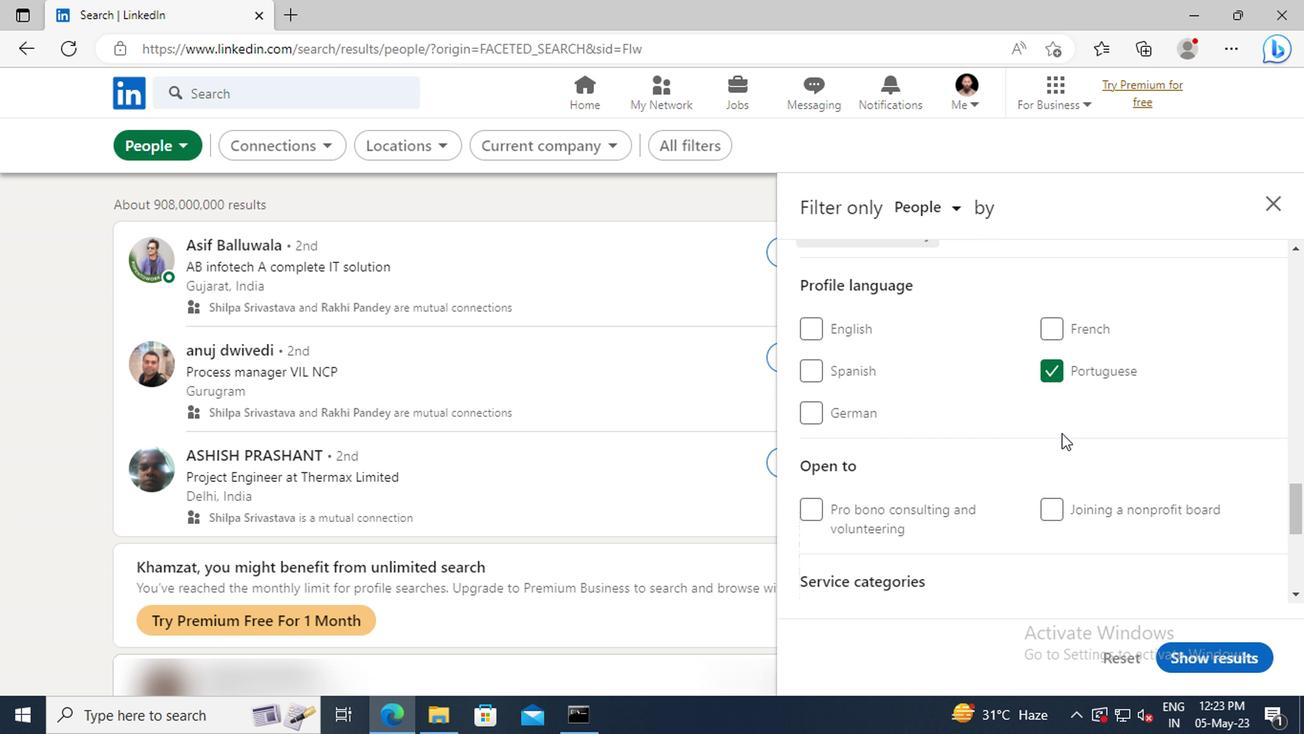 
Action: Mouse scrolled (1057, 432) with delta (0, -1)
Screenshot: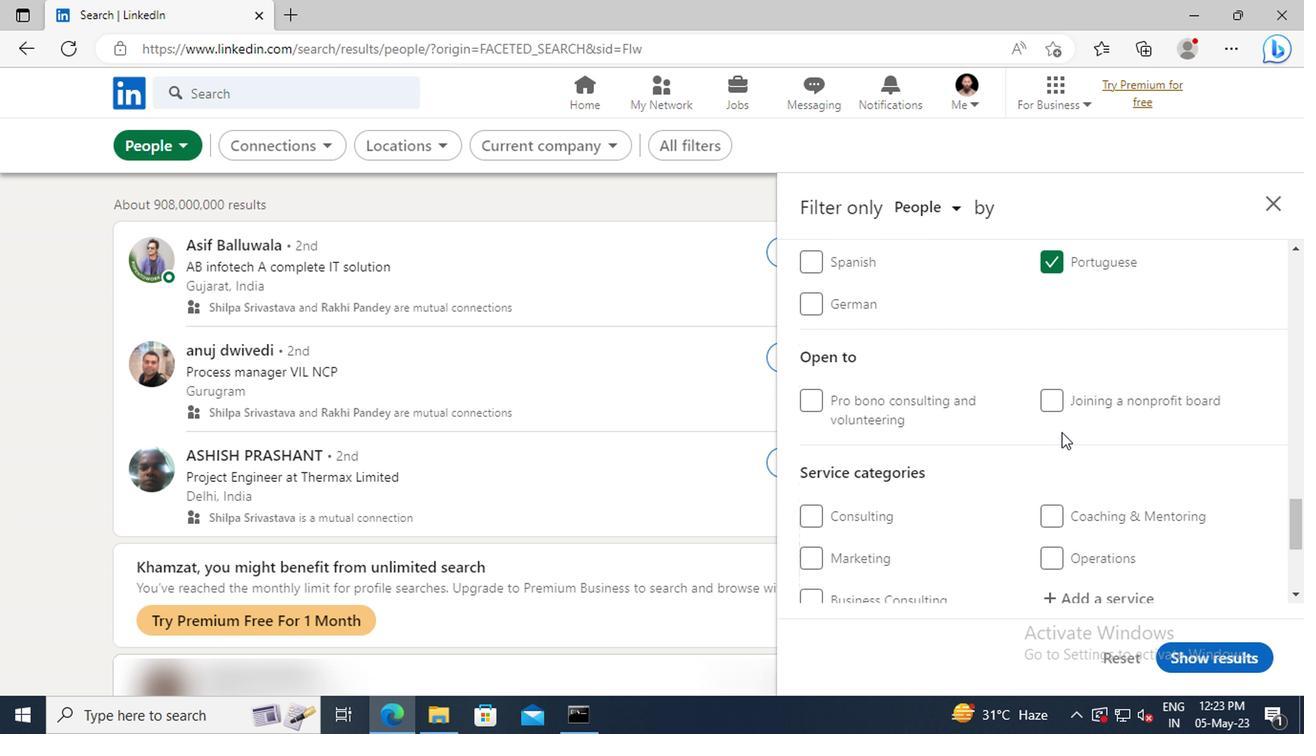 
Action: Mouse scrolled (1057, 432) with delta (0, -1)
Screenshot: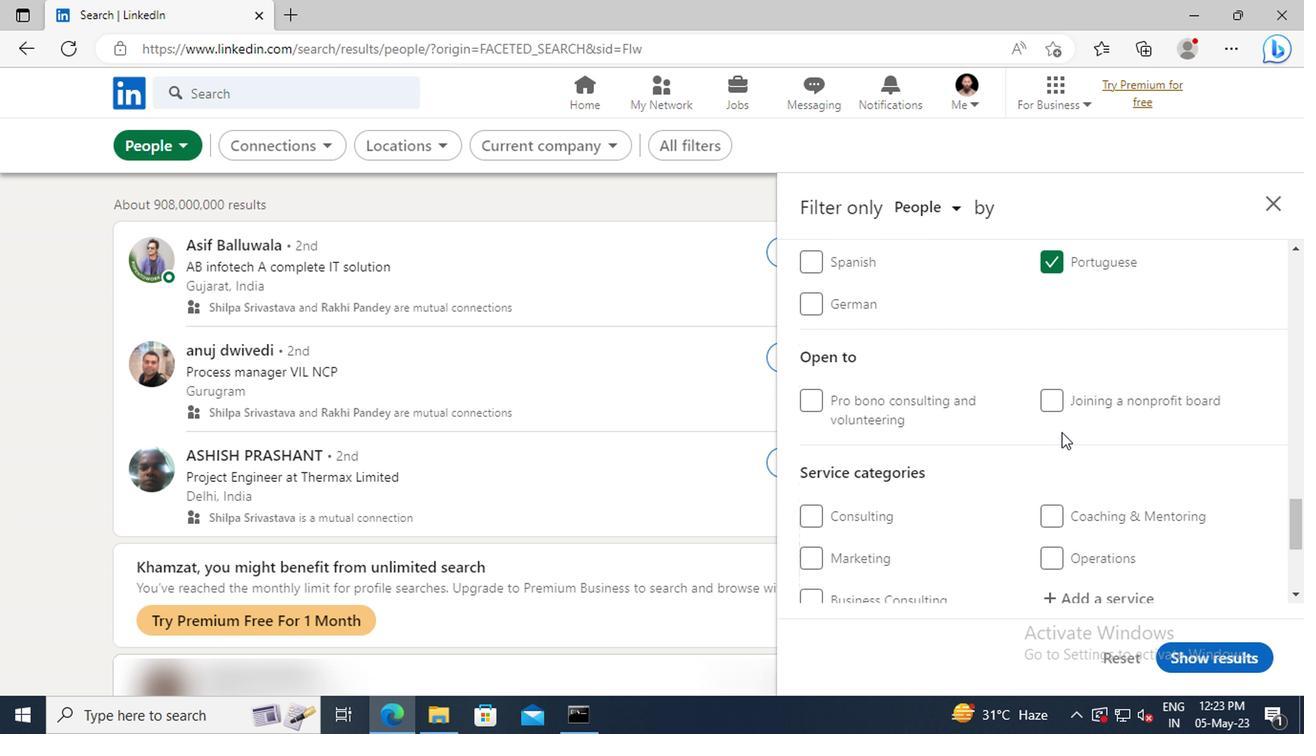 
Action: Mouse scrolled (1057, 432) with delta (0, -1)
Screenshot: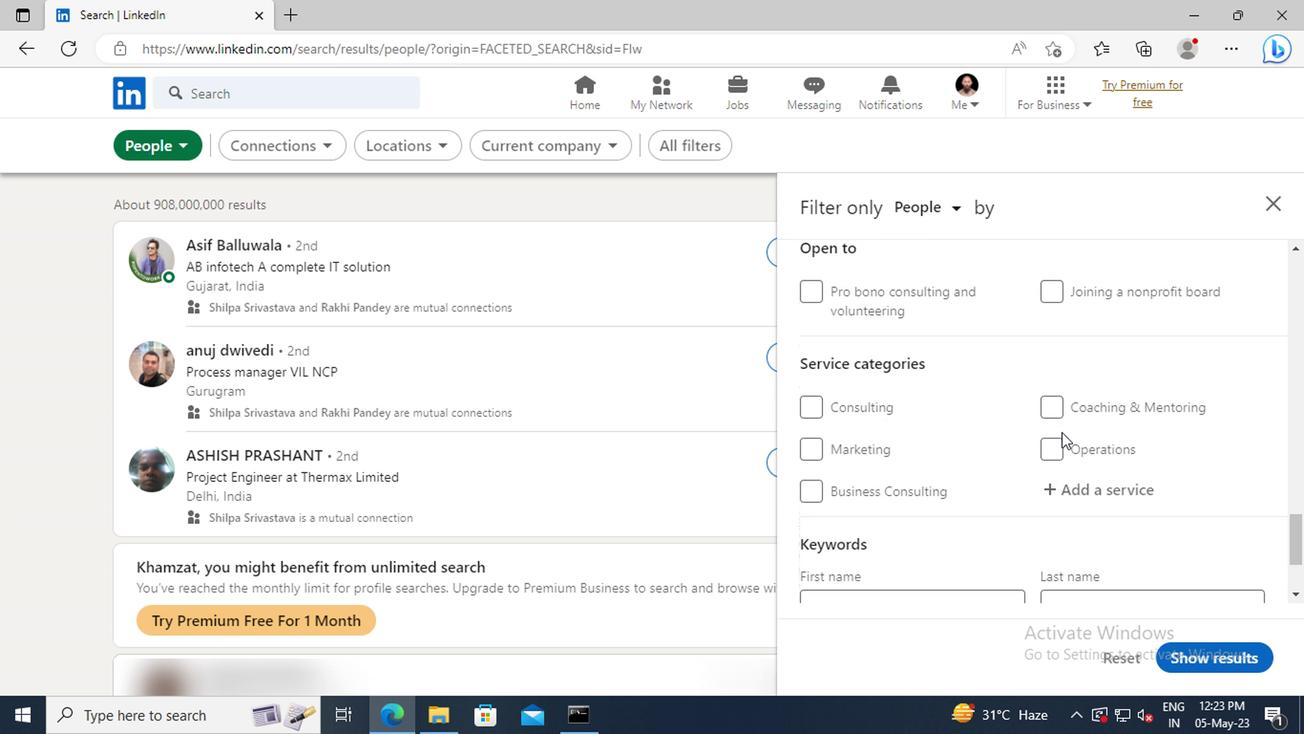 
Action: Mouse moved to (1057, 436)
Screenshot: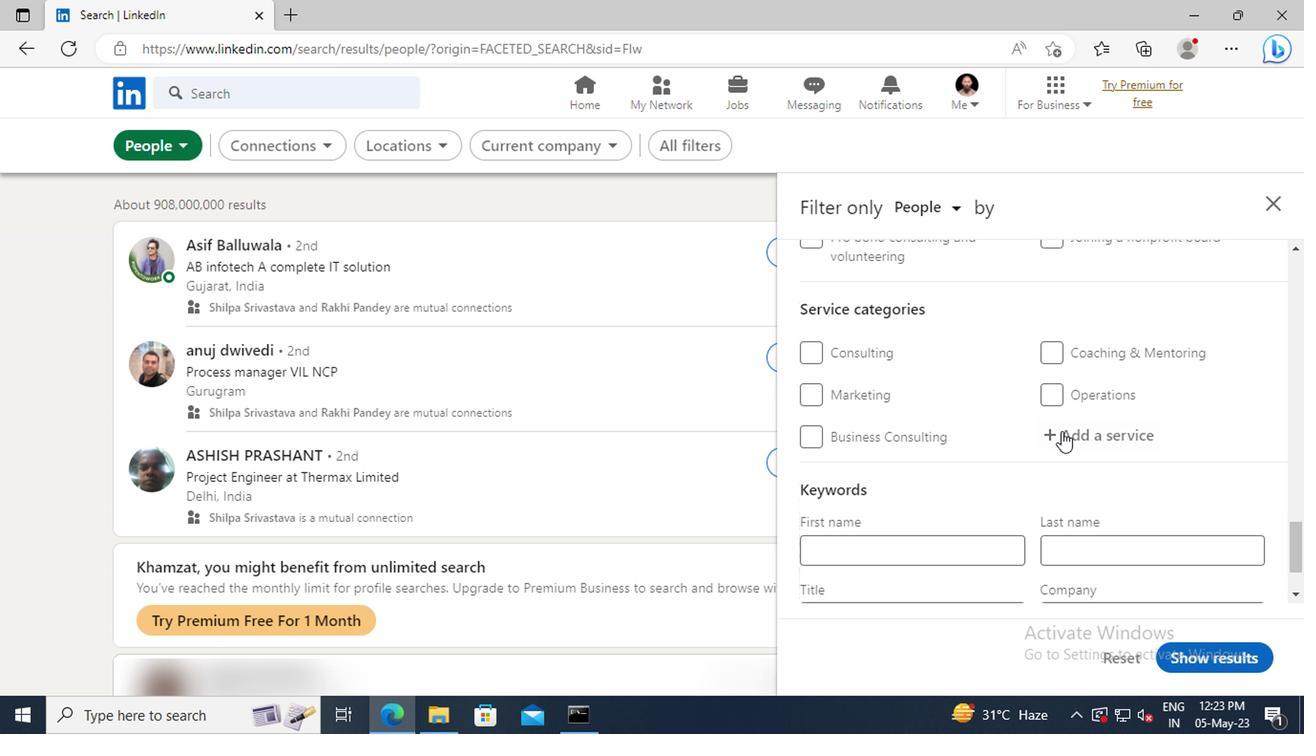 
Action: Mouse pressed left at (1057, 436)
Screenshot: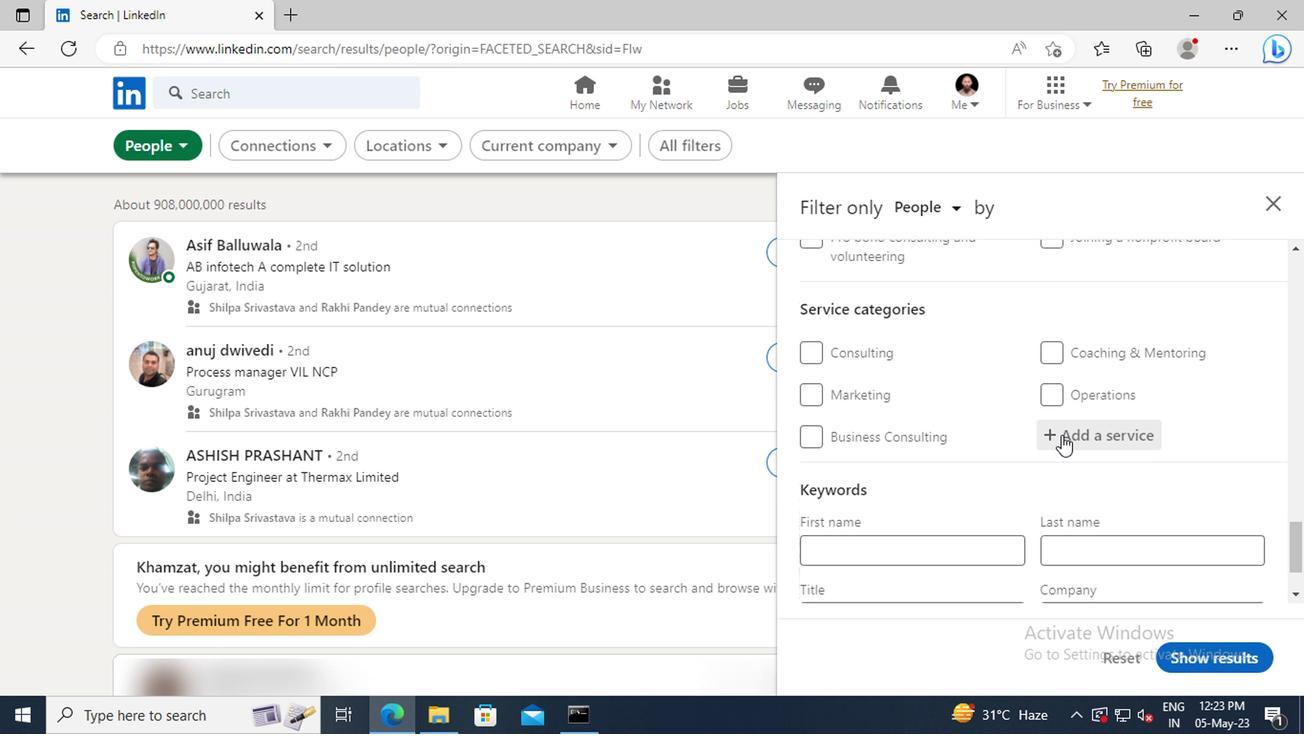 
Action: Mouse moved to (1056, 438)
Screenshot: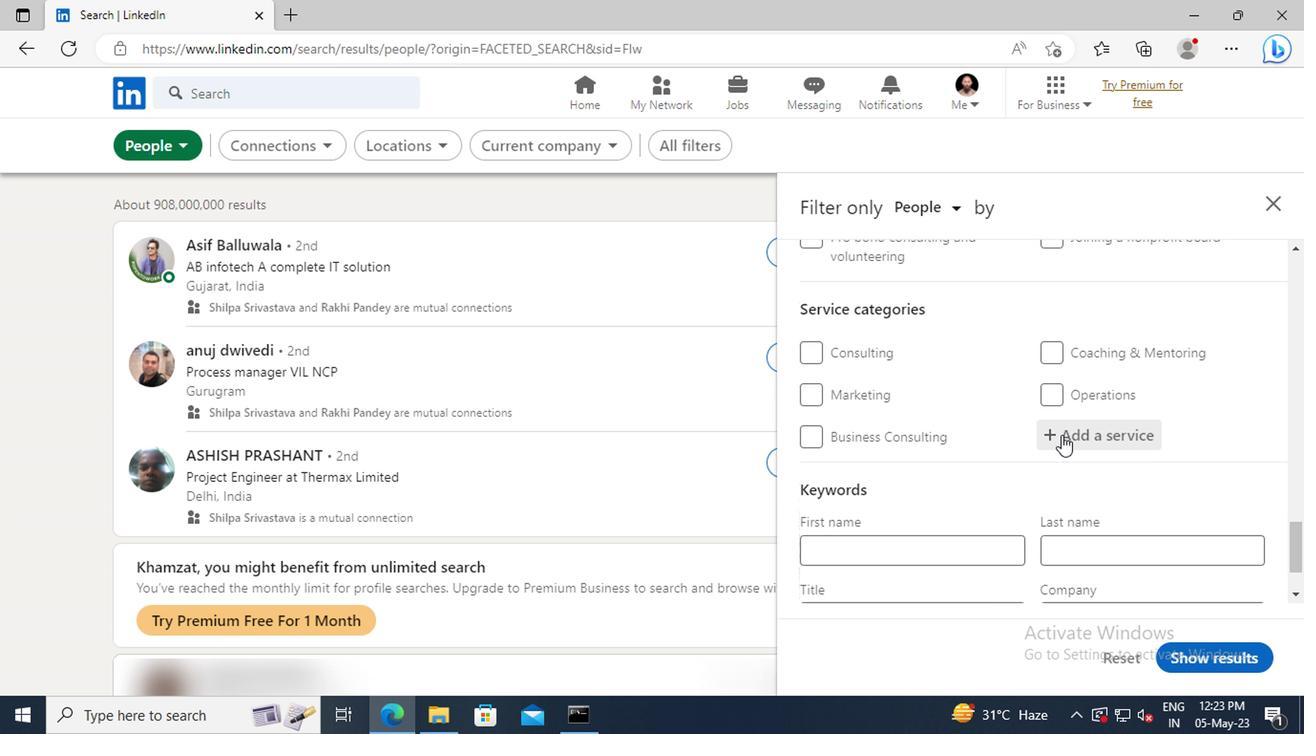 
Action: Key pressed <Key.shift>LIFE<Key.space><Key.shift>C
Screenshot: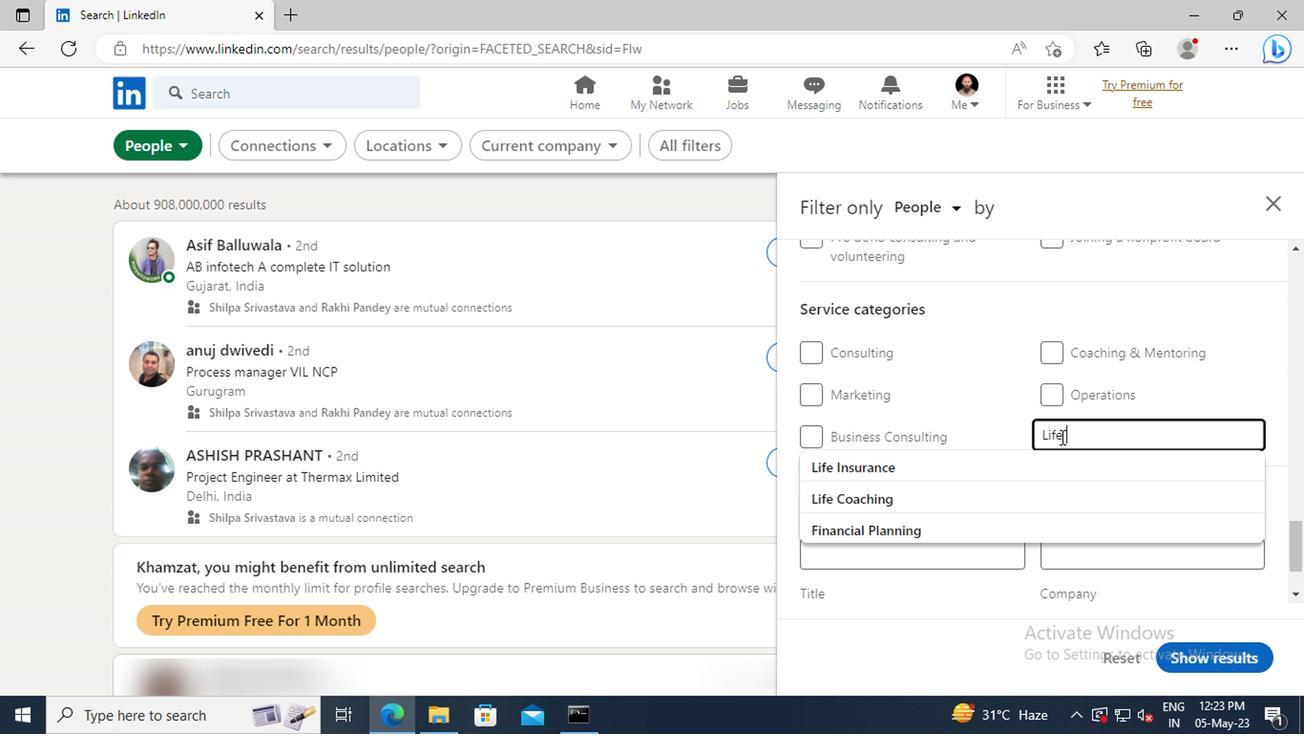 
Action: Mouse moved to (1059, 459)
Screenshot: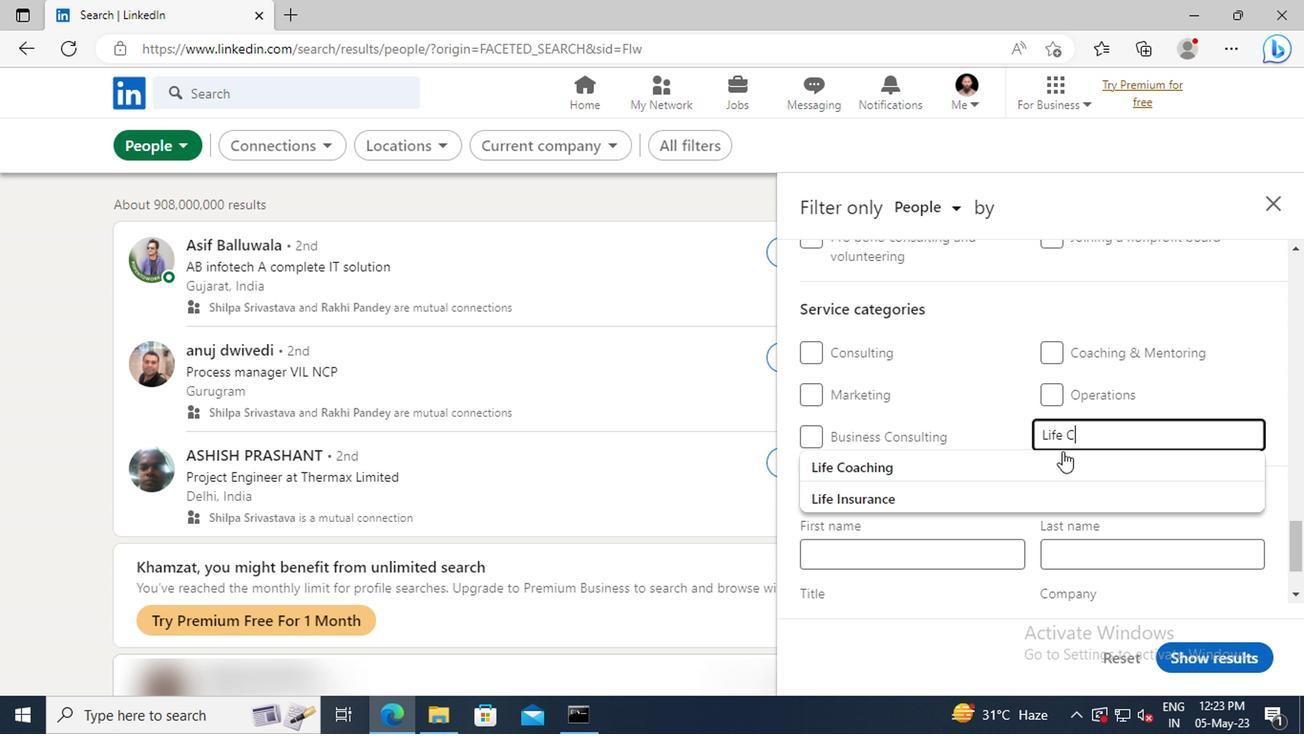 
Action: Mouse pressed left at (1059, 459)
Screenshot: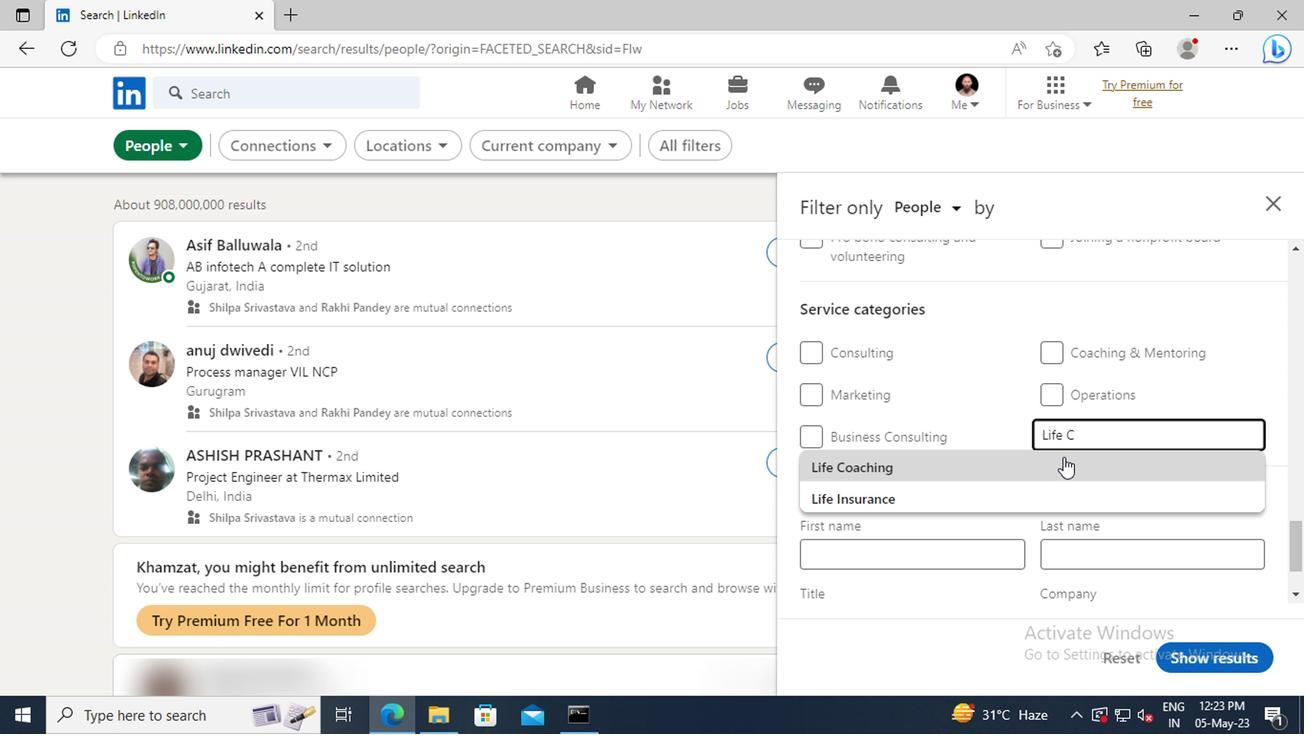 
Action: Mouse scrolled (1059, 458) with delta (0, -1)
Screenshot: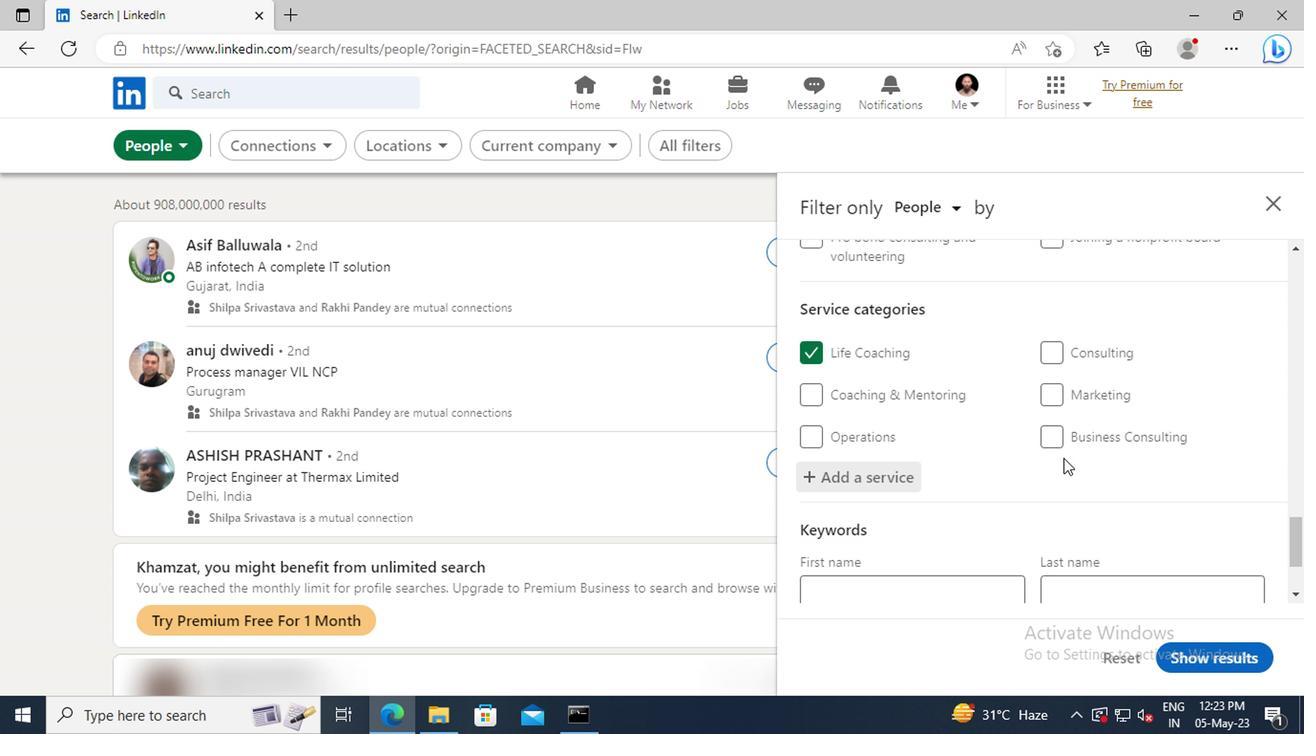 
Action: Mouse scrolled (1059, 458) with delta (0, -1)
Screenshot: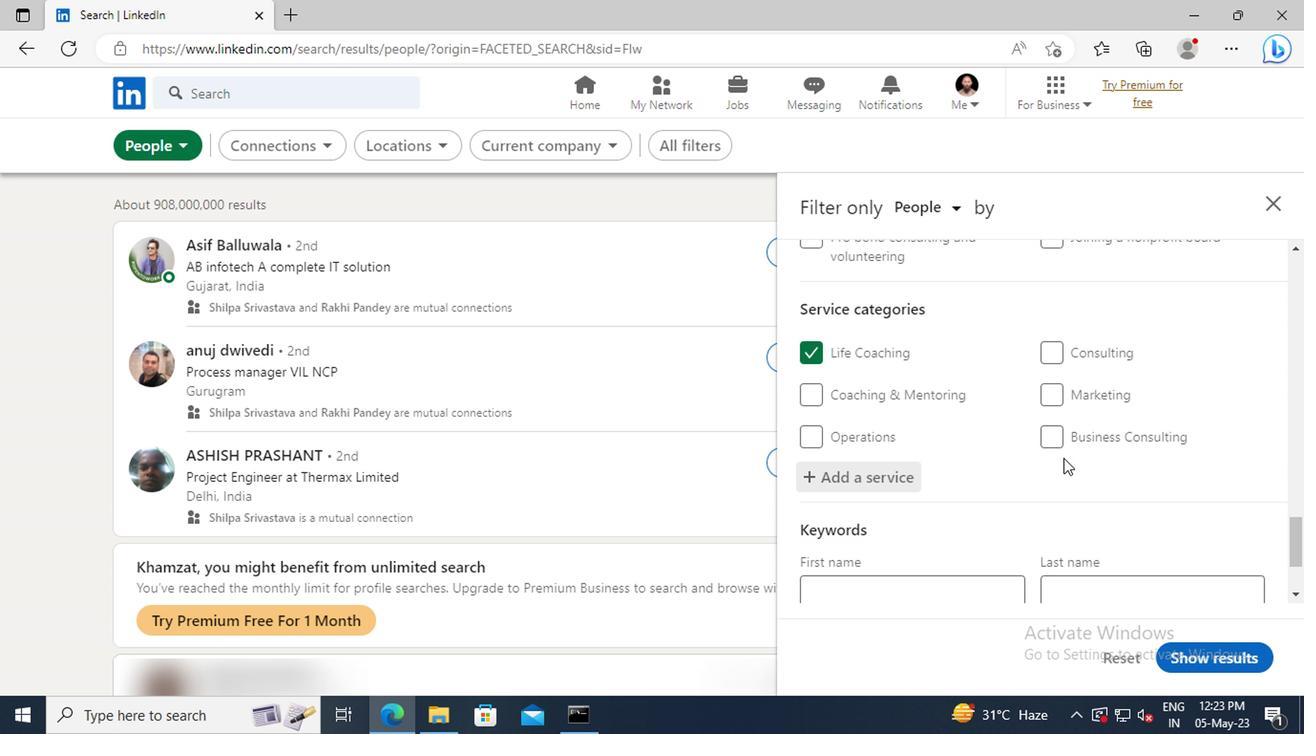 
Action: Mouse scrolled (1059, 458) with delta (0, -1)
Screenshot: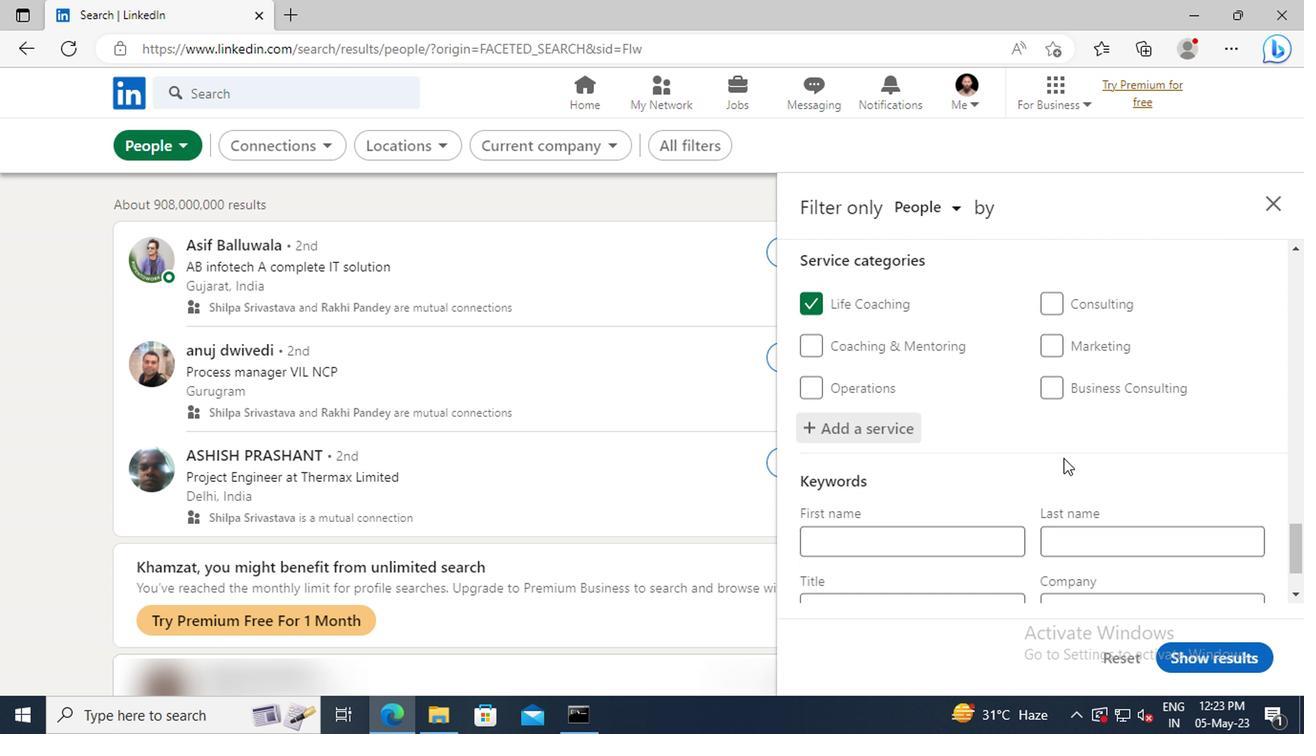 
Action: Mouse scrolled (1059, 458) with delta (0, -1)
Screenshot: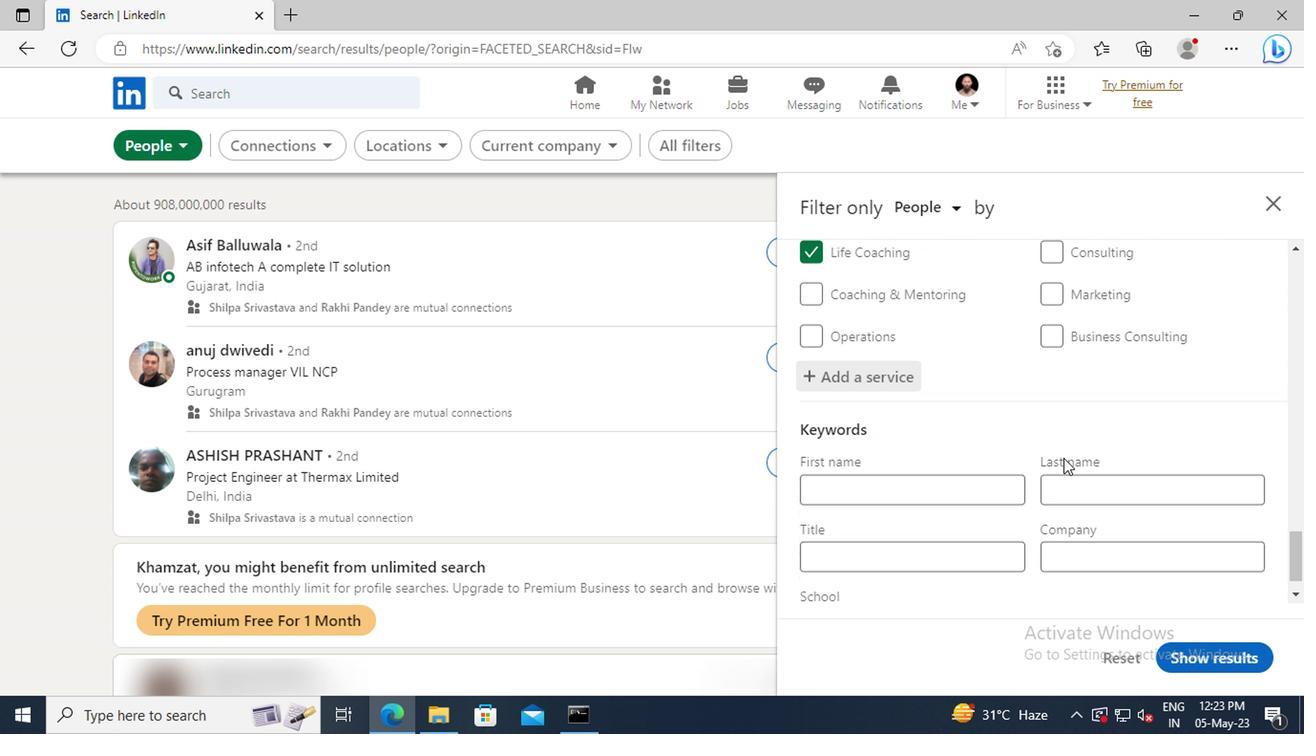
Action: Mouse moved to (899, 515)
Screenshot: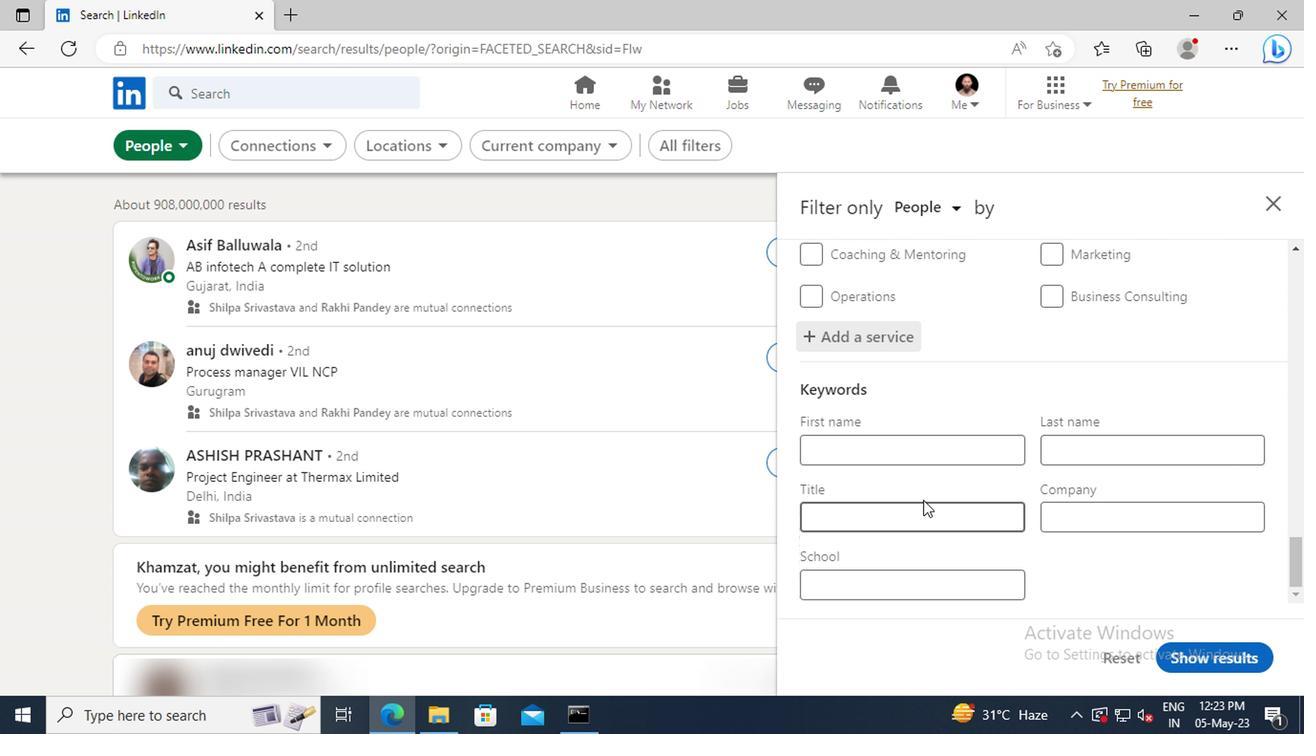 
Action: Mouse pressed left at (899, 515)
Screenshot: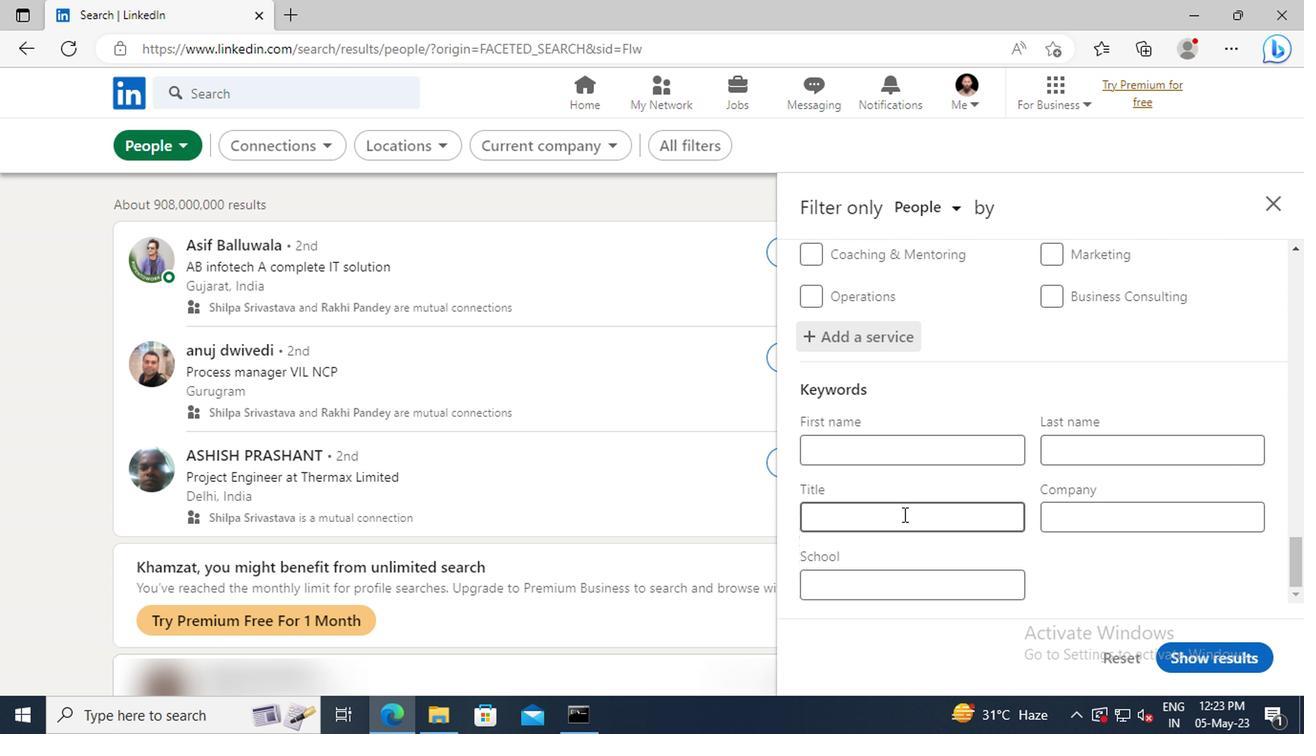 
Action: Mouse moved to (899, 516)
Screenshot: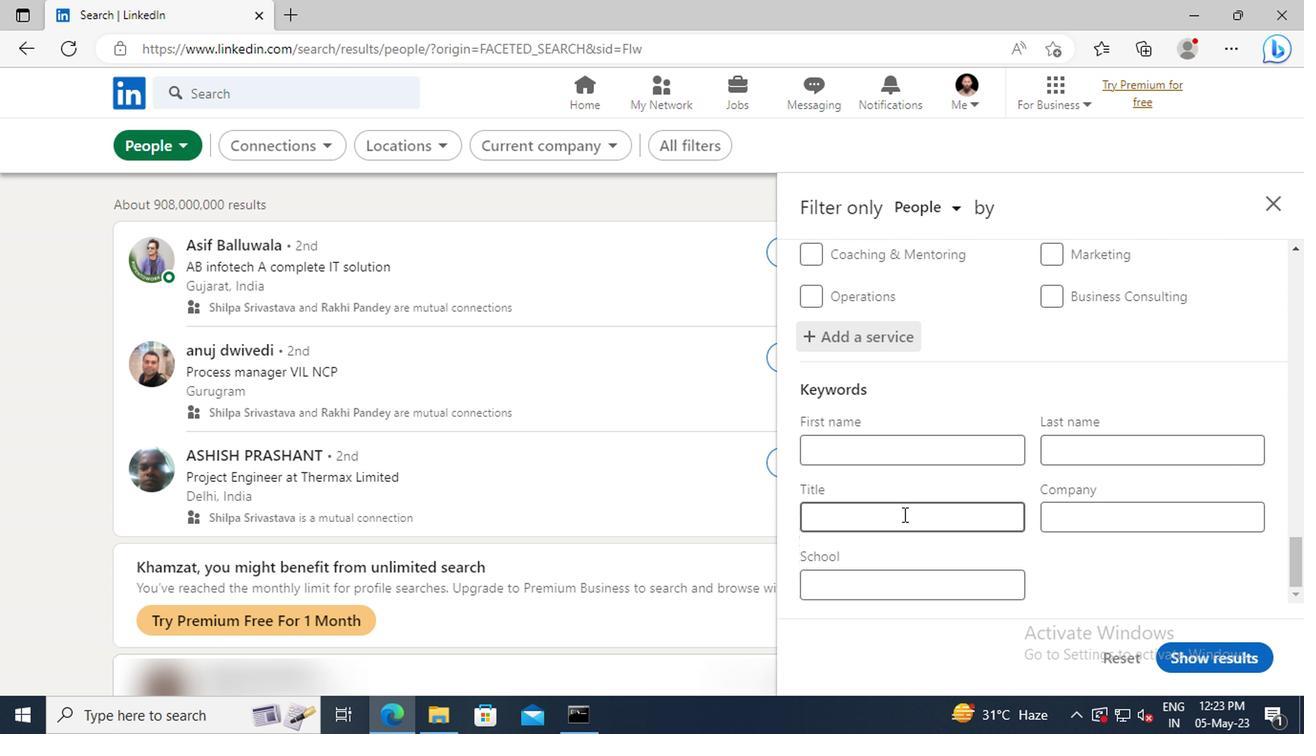 
Action: Key pressed <Key.shift>HANDYMAN<Key.enter>
Screenshot: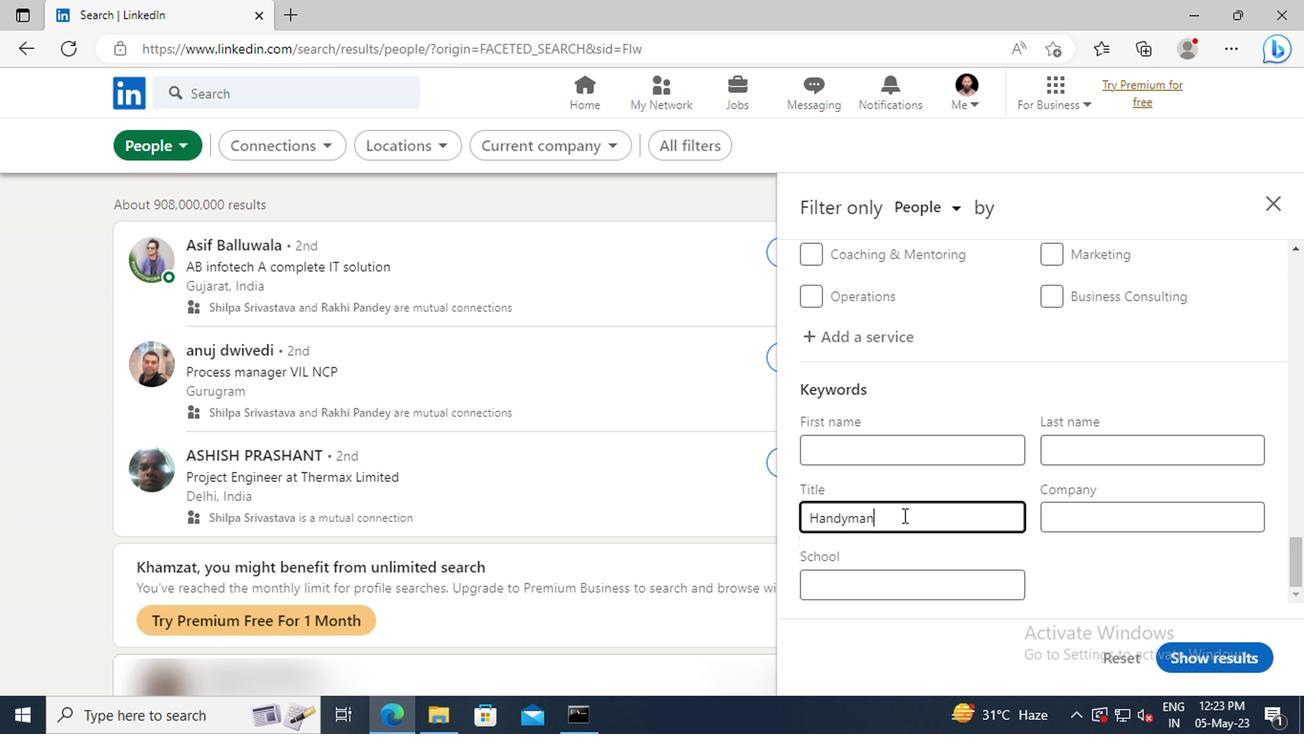 
Action: Mouse moved to (1187, 659)
Screenshot: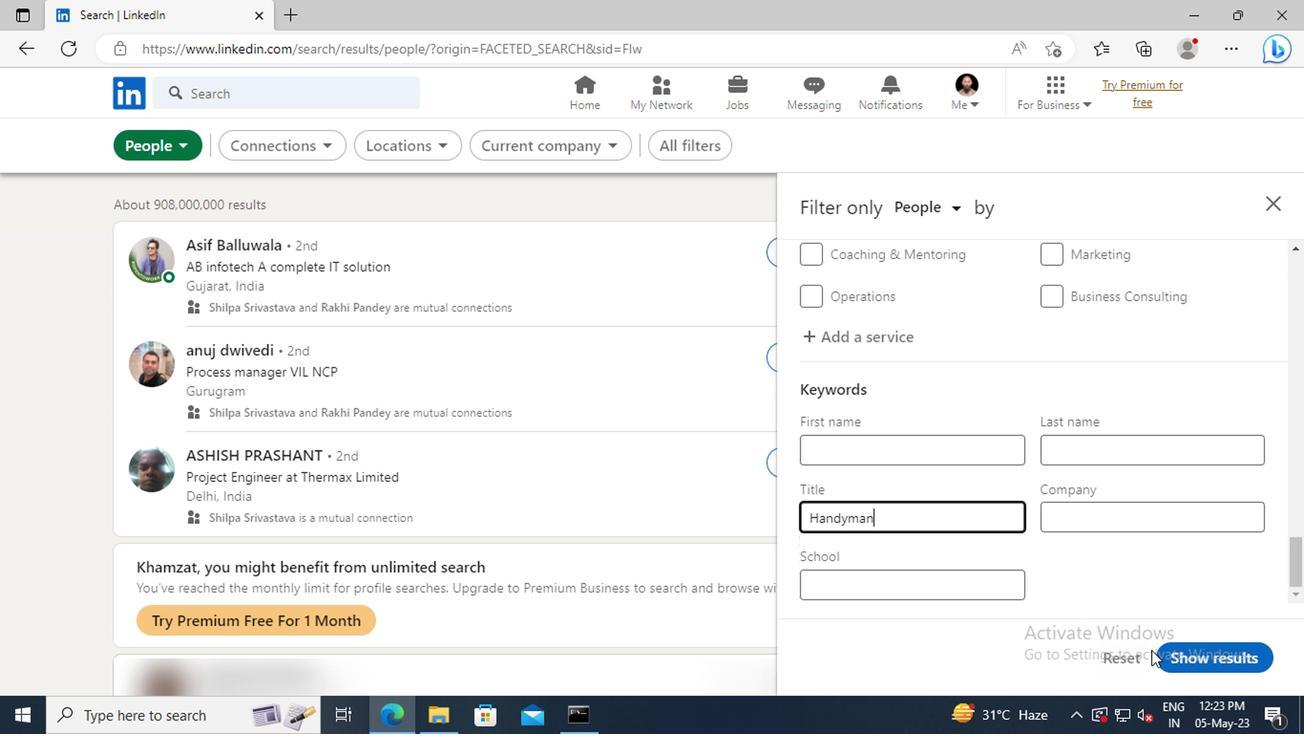 
Action: Mouse pressed left at (1187, 659)
Screenshot: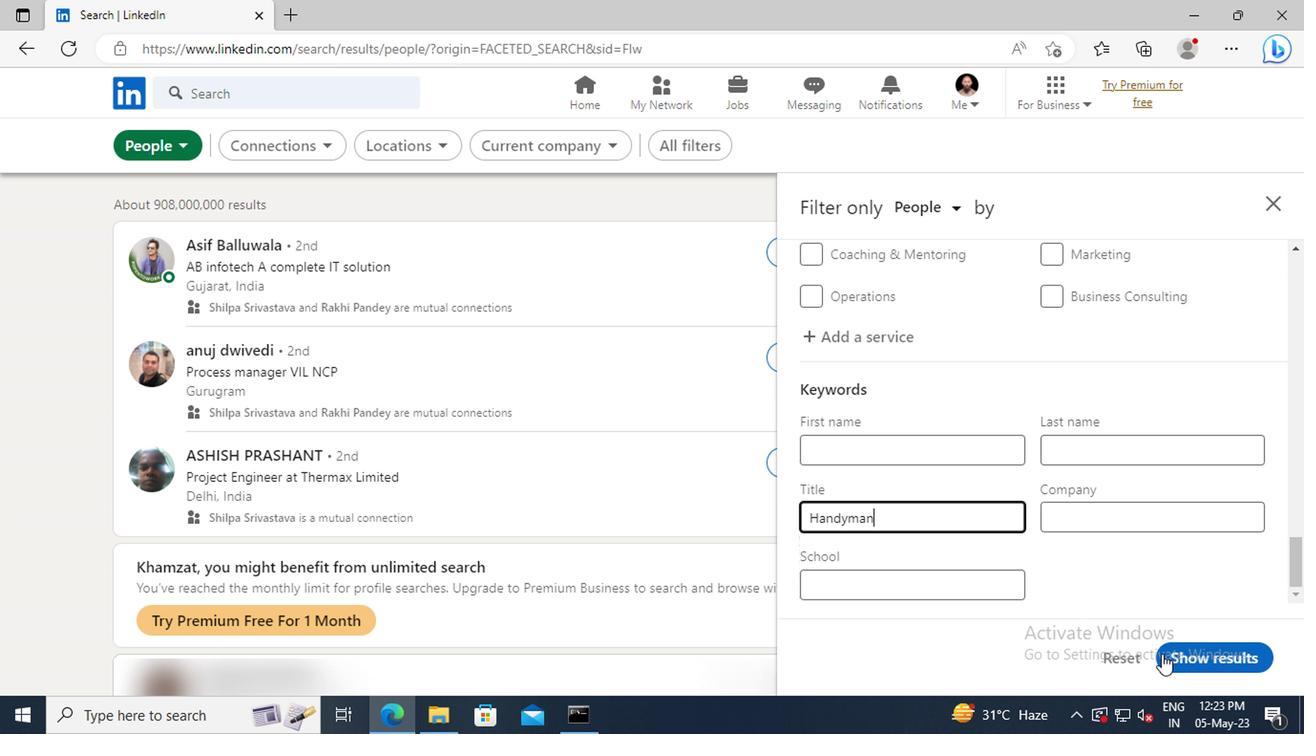 
Action: Mouse moved to (1187, 659)
Screenshot: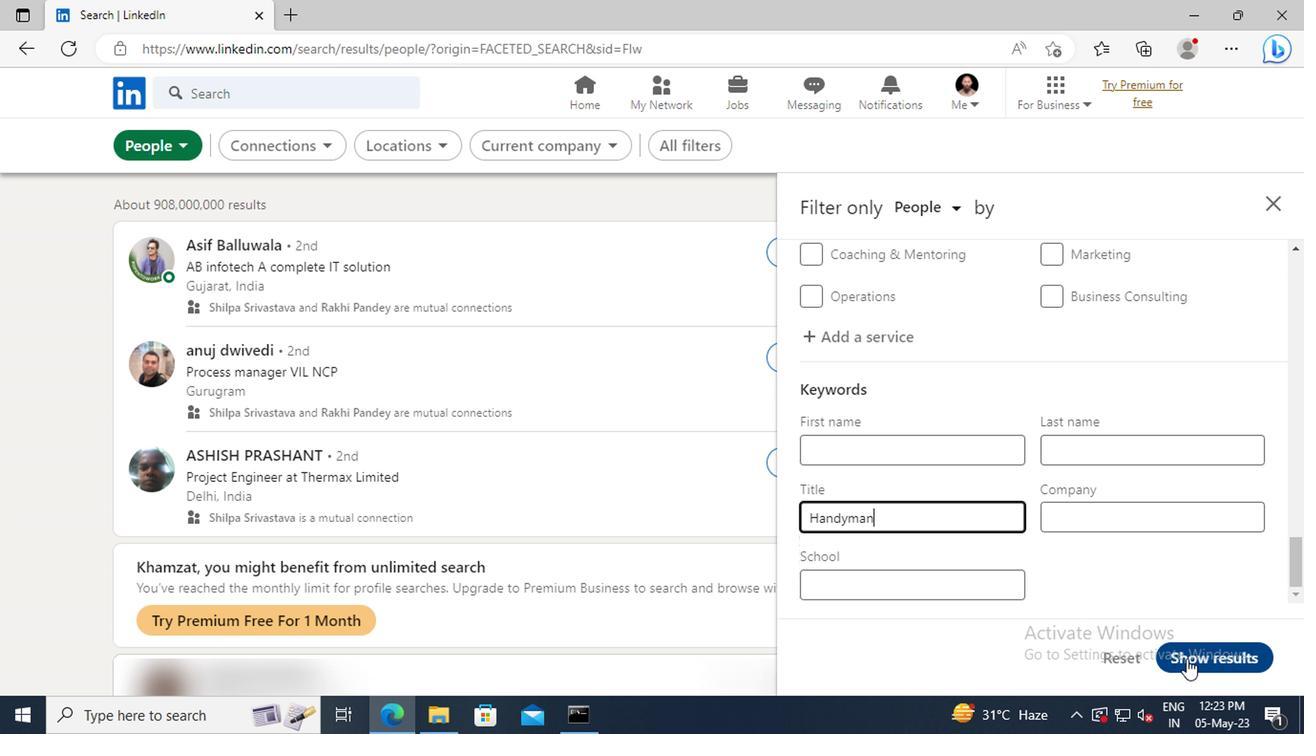 
